 Task: Find connections with filter location Huaicheng with filter topic #startupswith filter profile language French with filter current company ETAuto with filter school Visvesvaraya National Institute of Technology with filter industry Hospitality with filter service category Video Editing with filter keywords title Concierge
Action: Mouse moved to (629, 88)
Screenshot: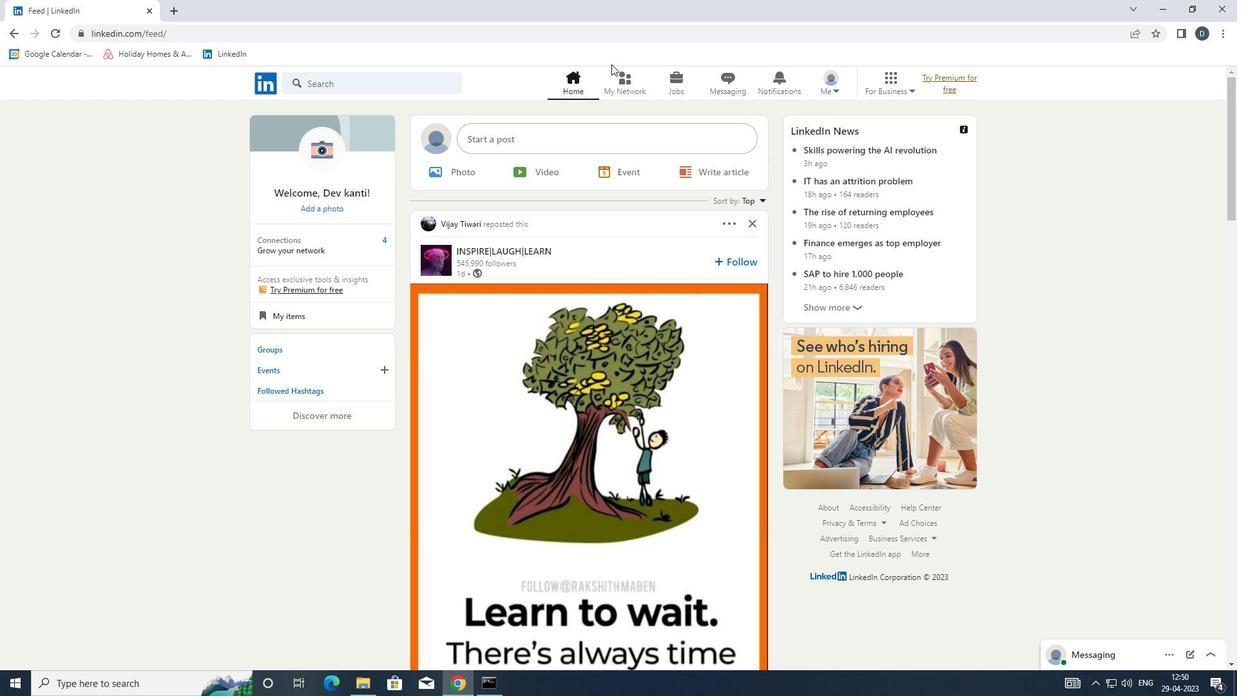 
Action: Mouse pressed left at (629, 88)
Screenshot: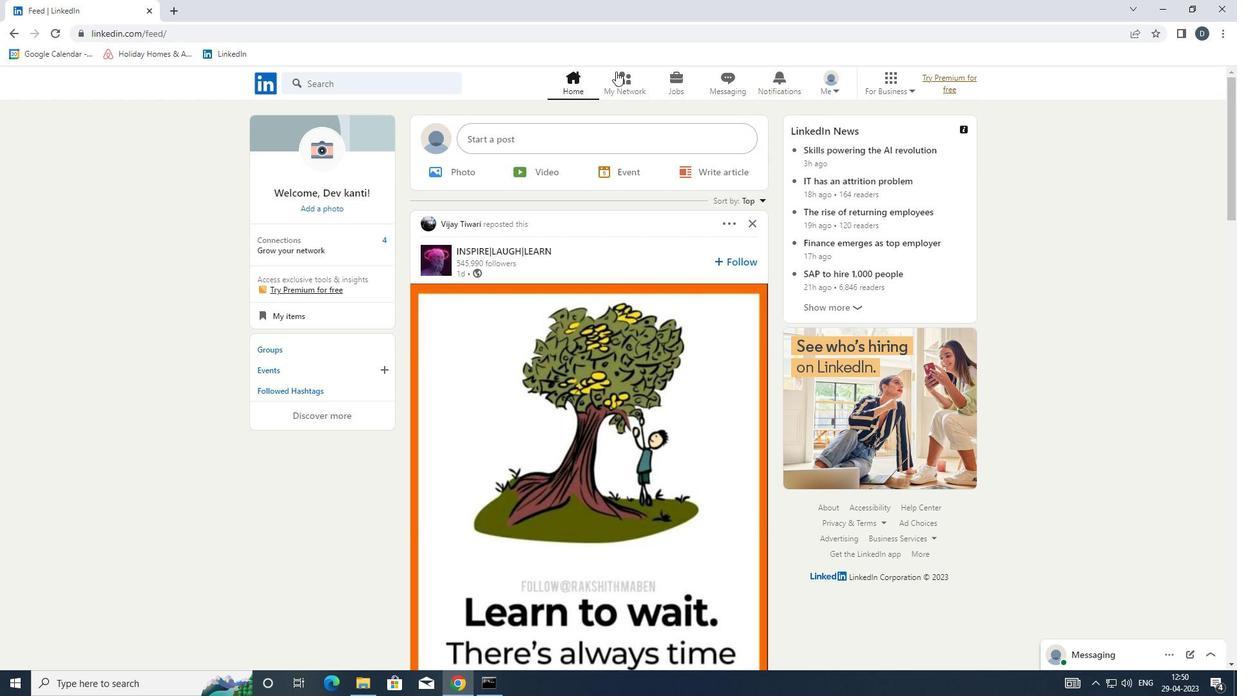 
Action: Mouse moved to (378, 155)
Screenshot: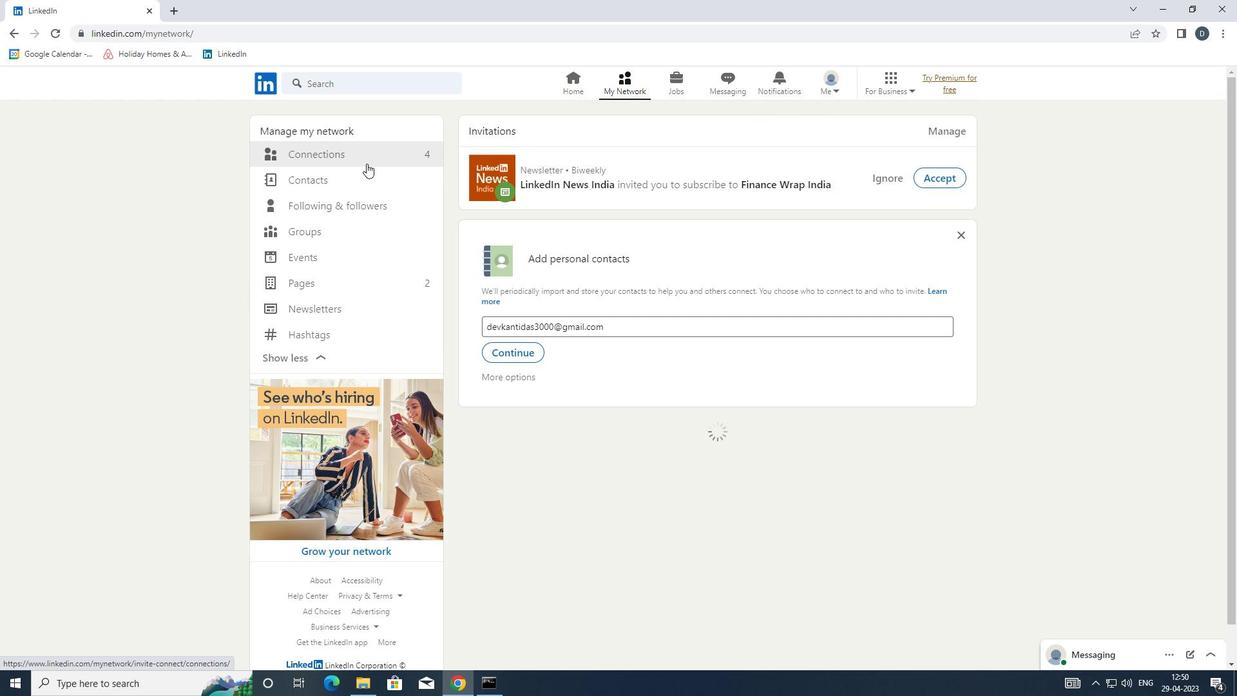 
Action: Mouse pressed left at (378, 155)
Screenshot: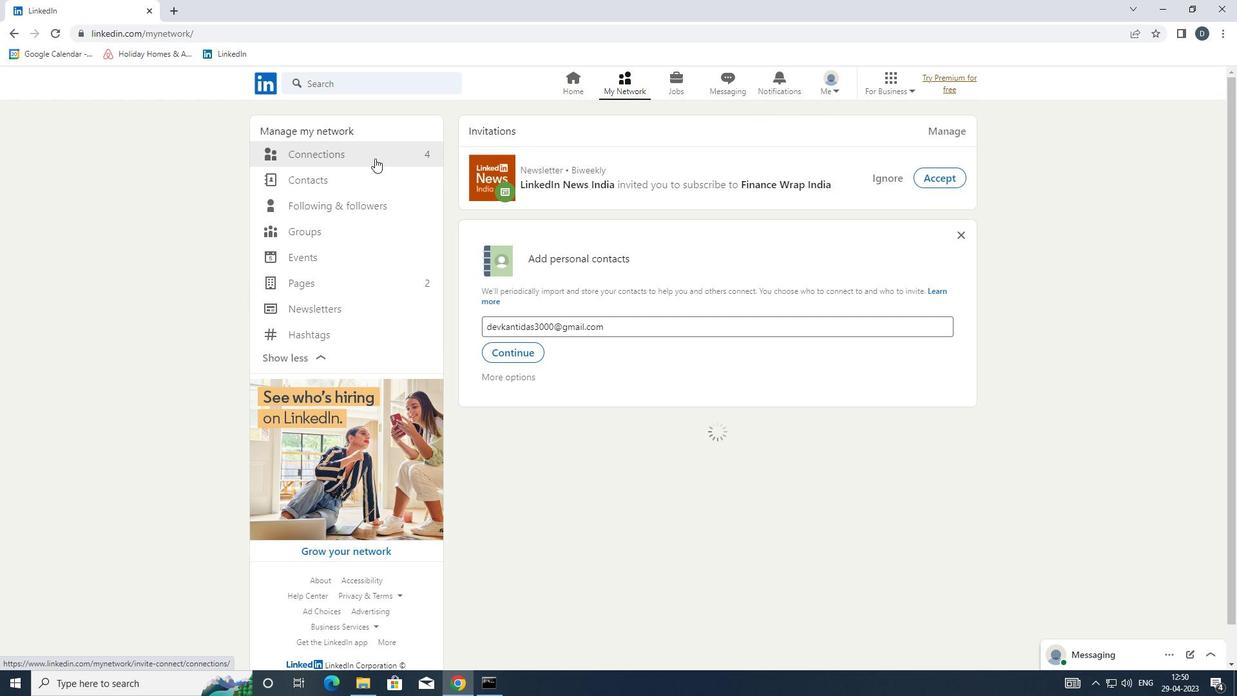 
Action: Mouse moved to (743, 153)
Screenshot: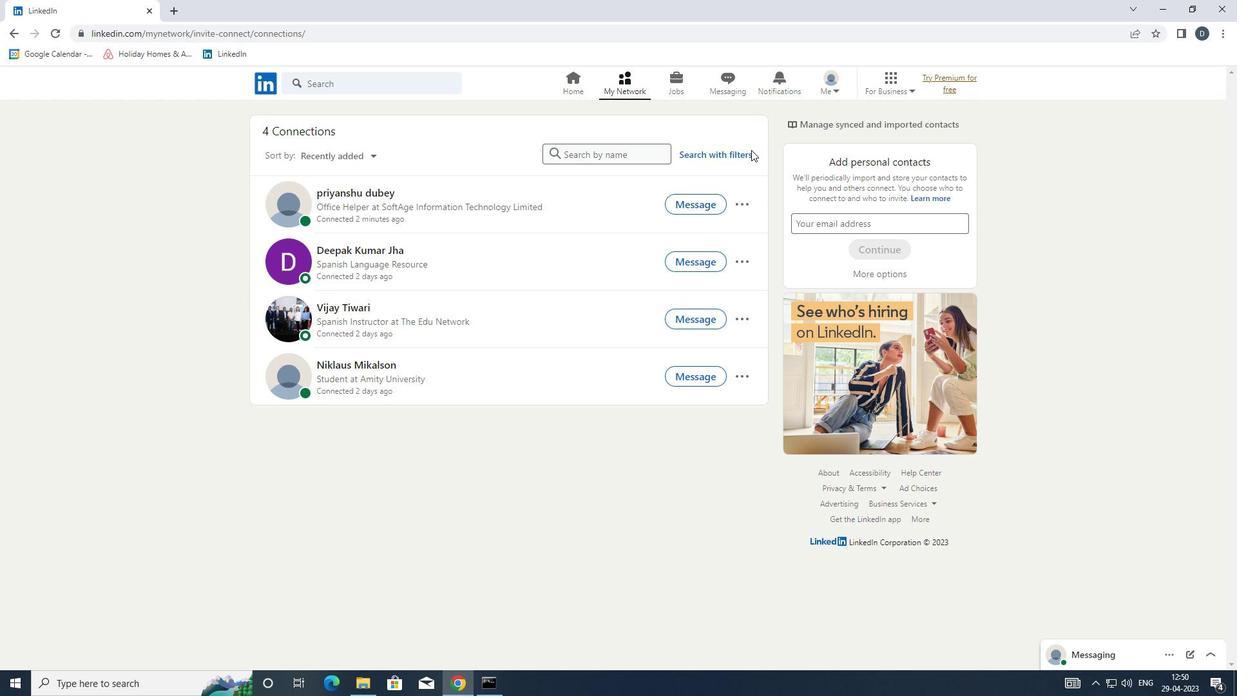 
Action: Mouse pressed left at (743, 153)
Screenshot: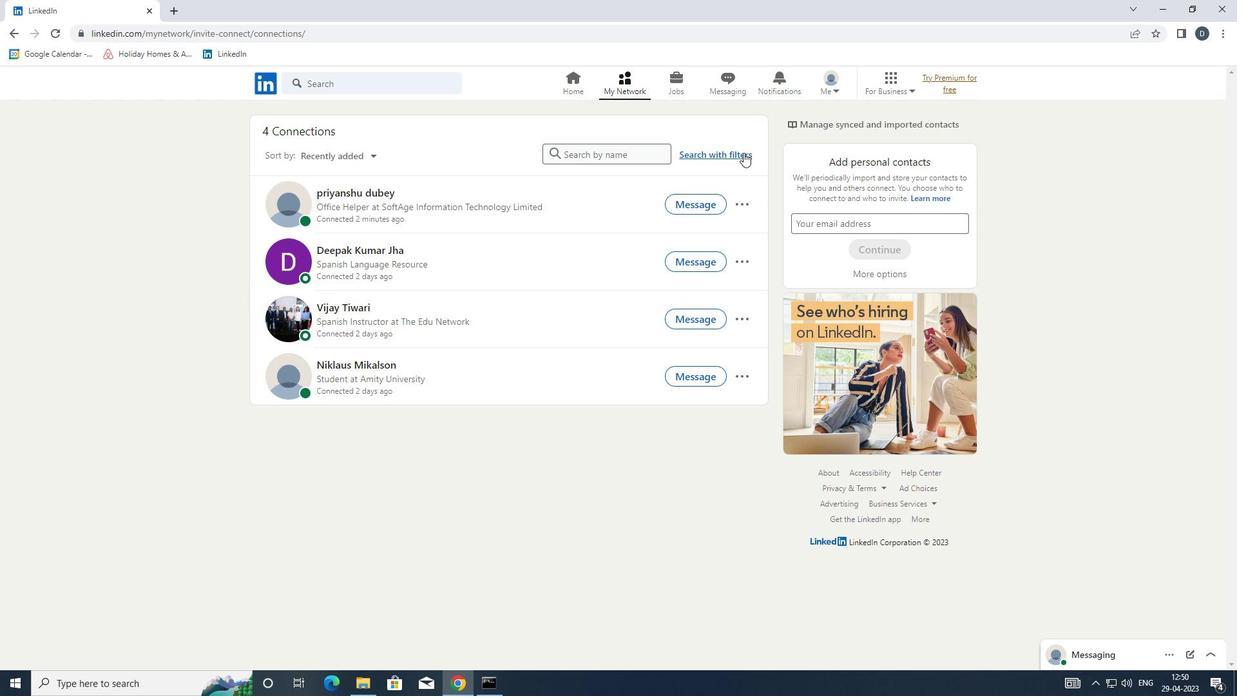 
Action: Mouse moved to (655, 111)
Screenshot: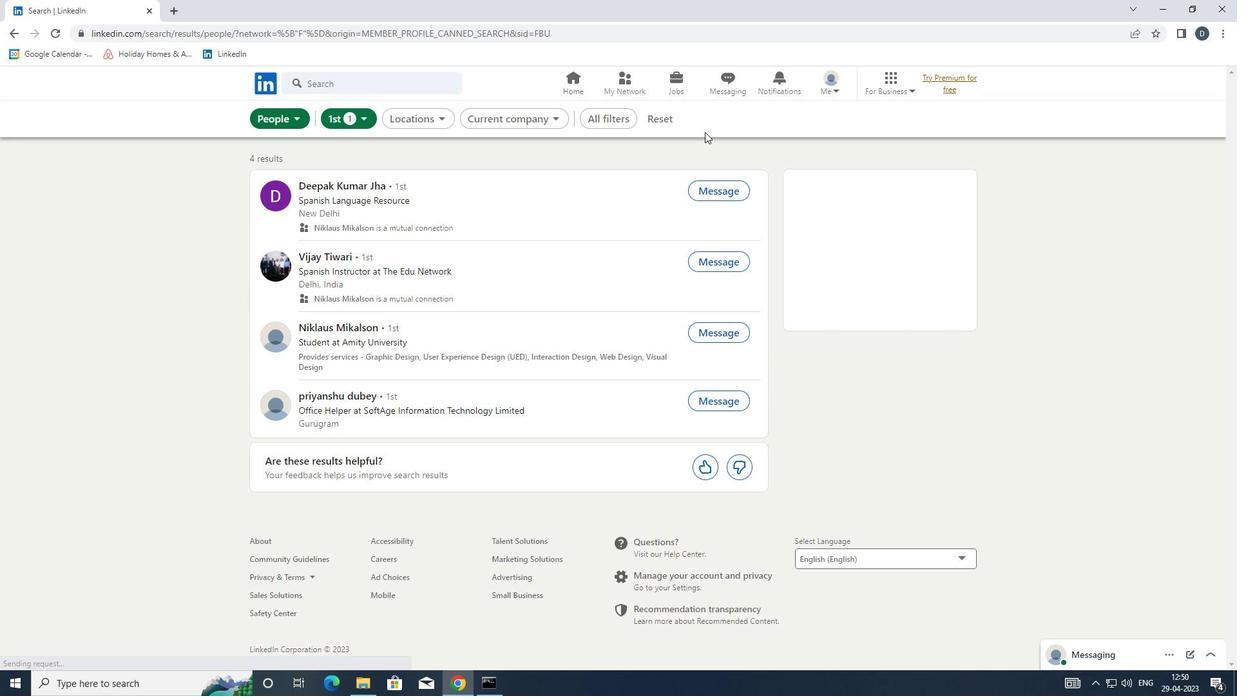 
Action: Mouse pressed left at (655, 111)
Screenshot: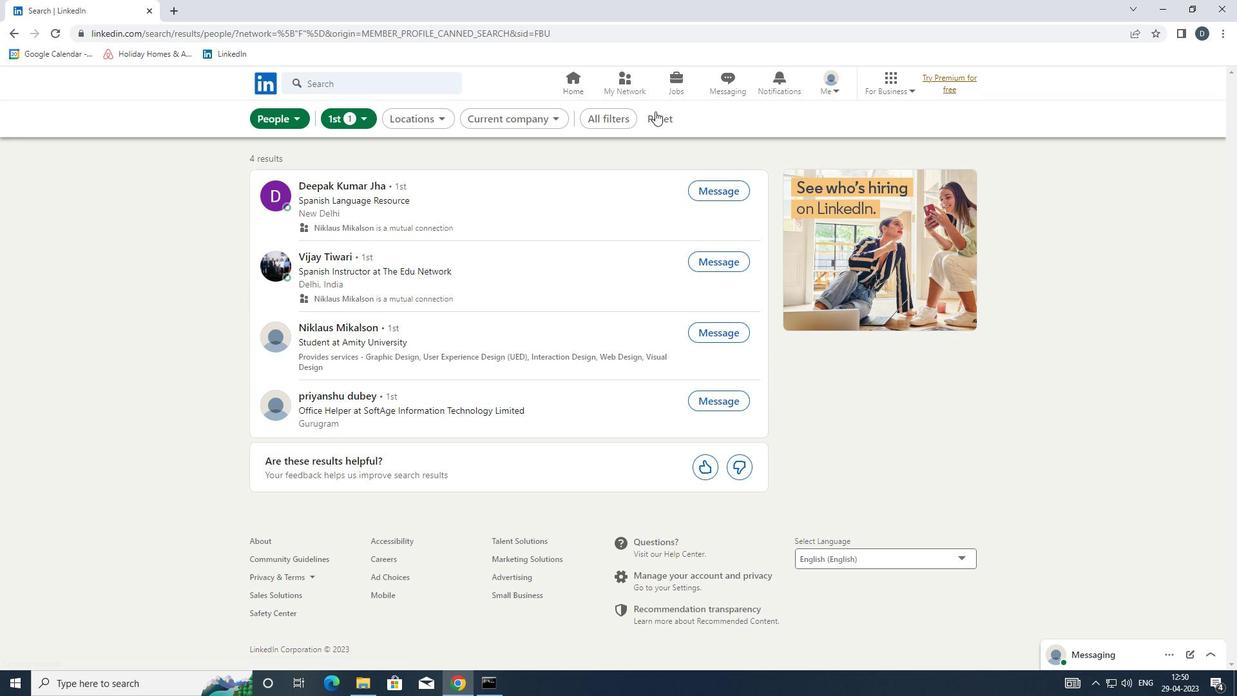 
Action: Mouse moved to (650, 112)
Screenshot: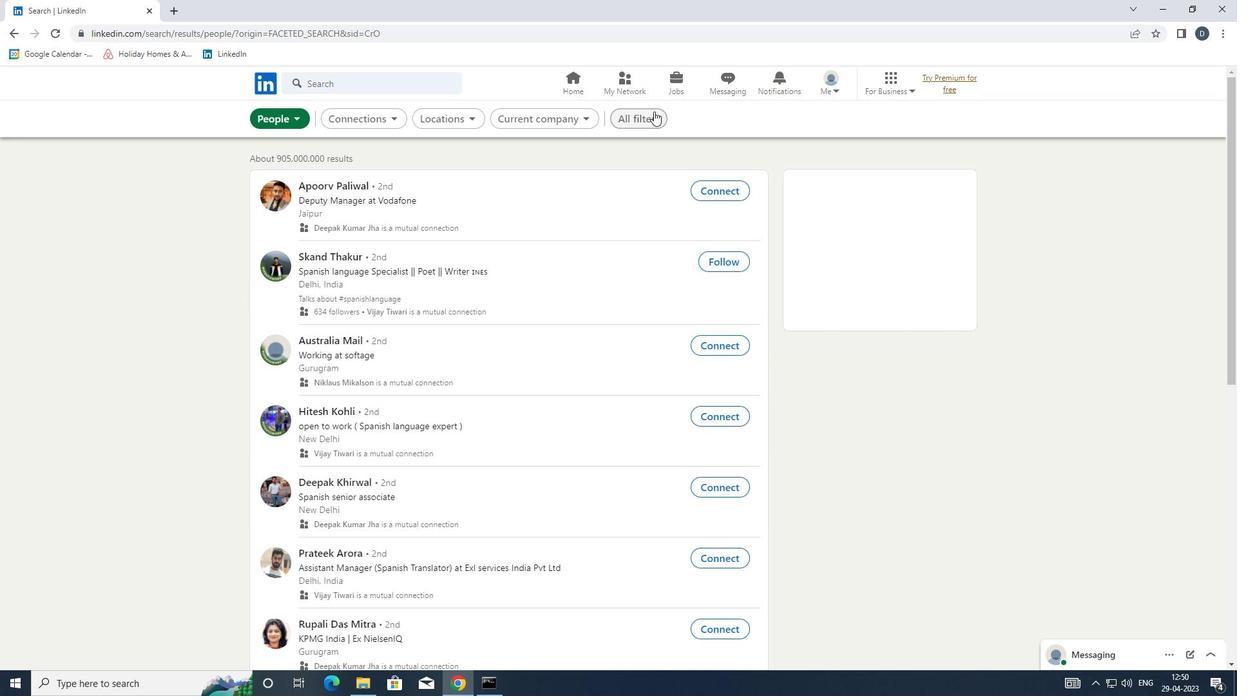 
Action: Mouse pressed left at (650, 112)
Screenshot: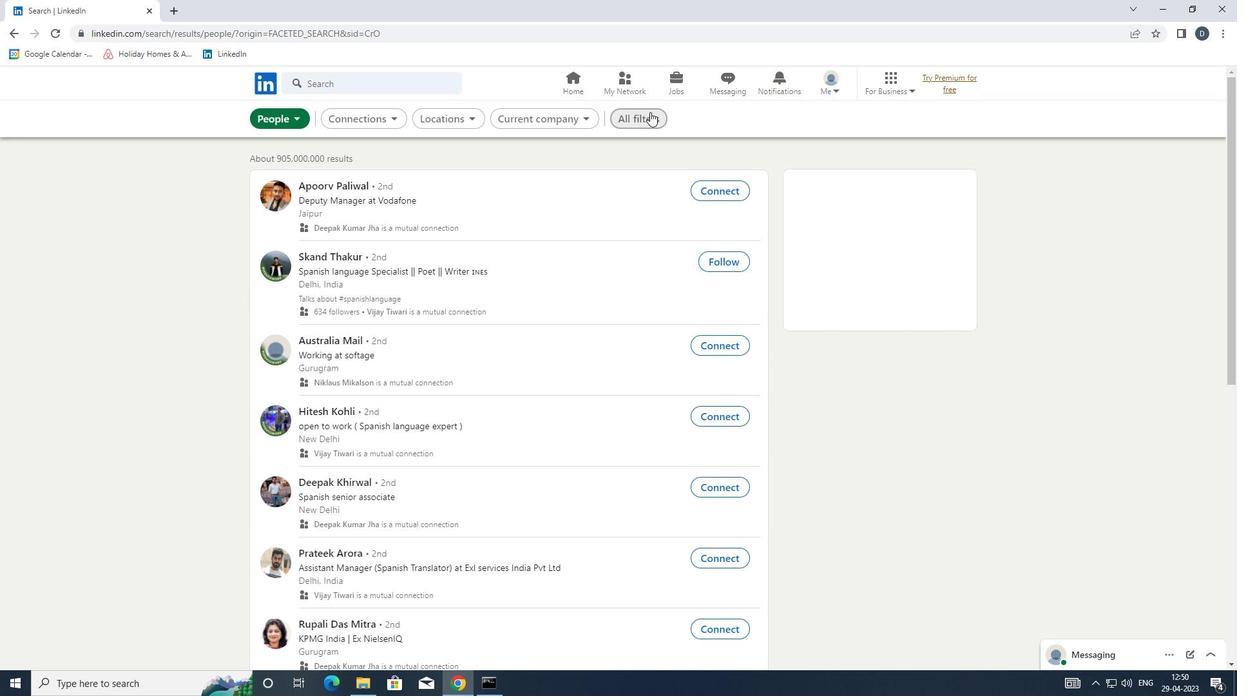 
Action: Mouse moved to (1138, 368)
Screenshot: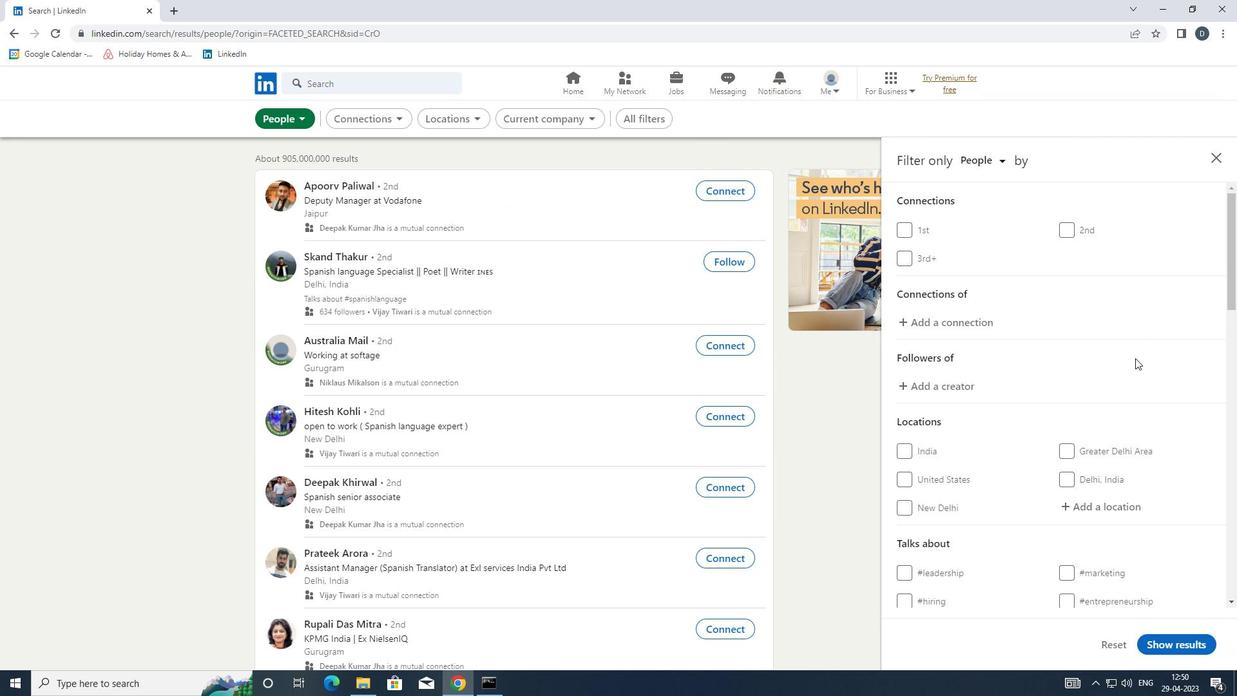 
Action: Mouse scrolled (1138, 367) with delta (0, 0)
Screenshot: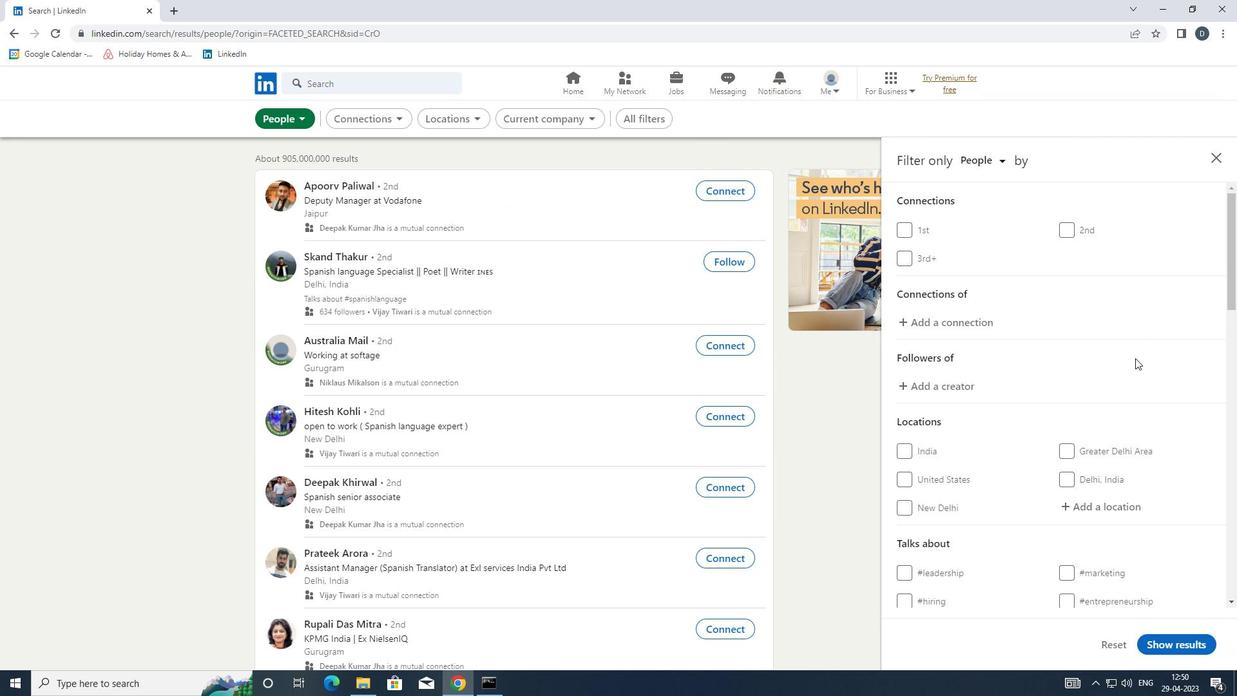 
Action: Mouse scrolled (1138, 367) with delta (0, 0)
Screenshot: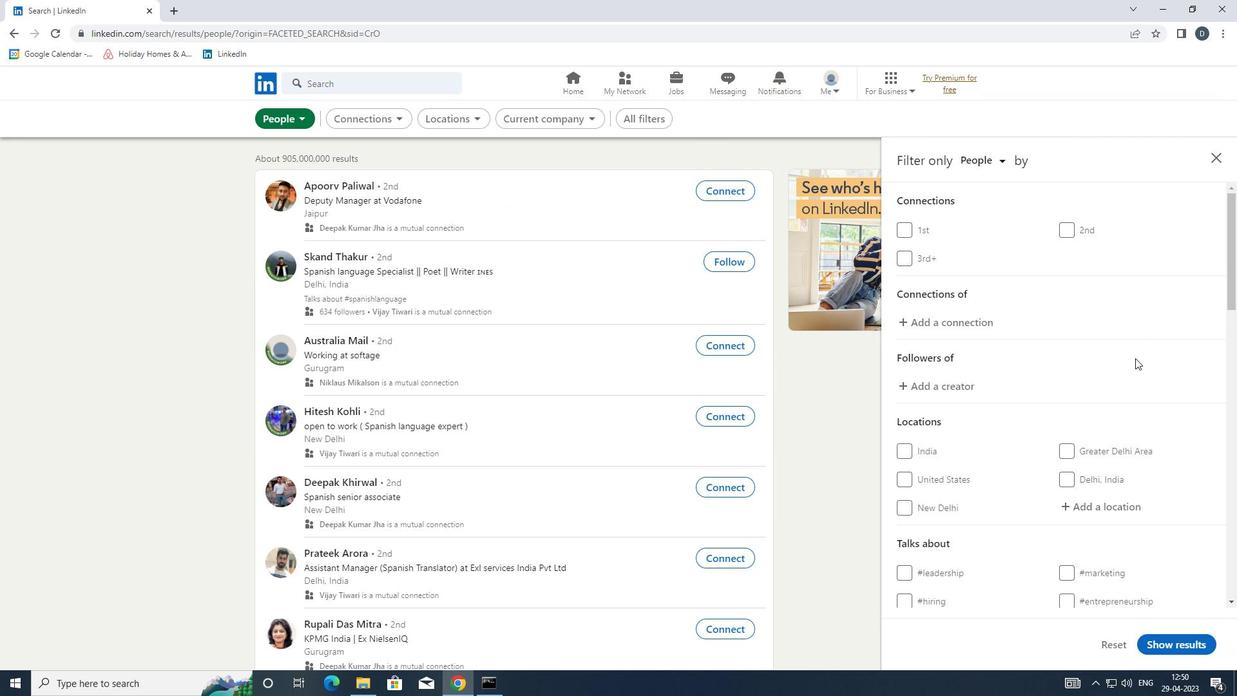 
Action: Mouse moved to (1142, 381)
Screenshot: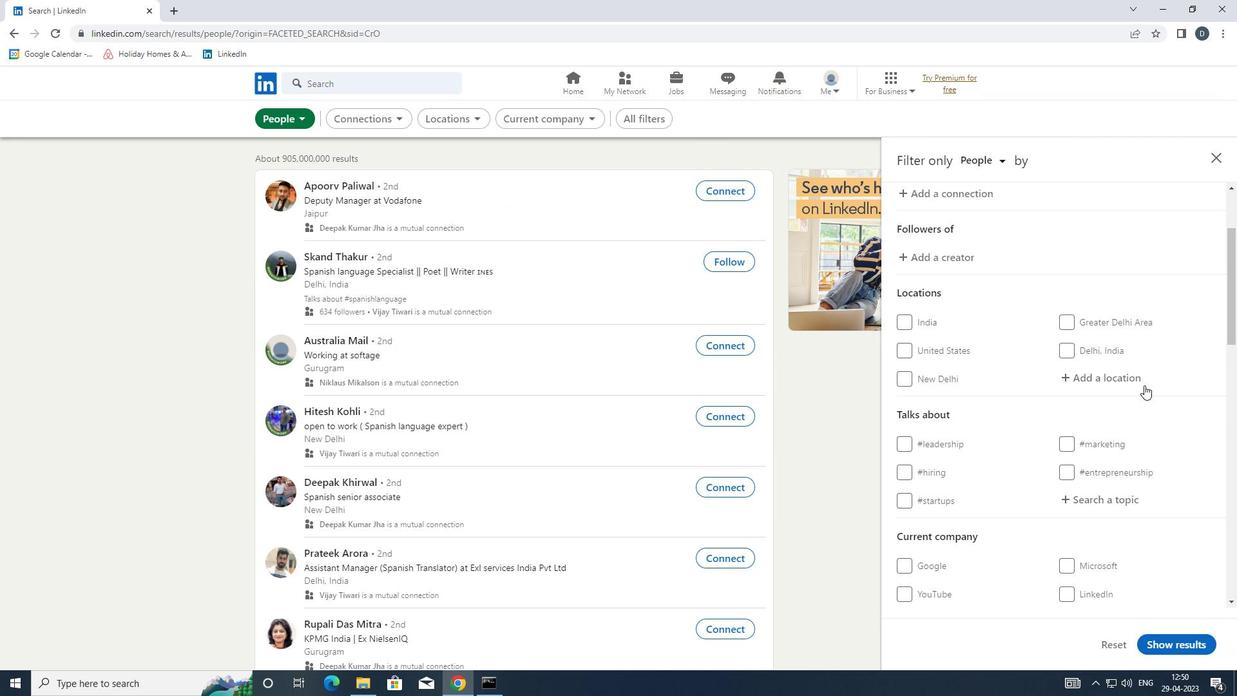 
Action: Mouse pressed left at (1142, 381)
Screenshot: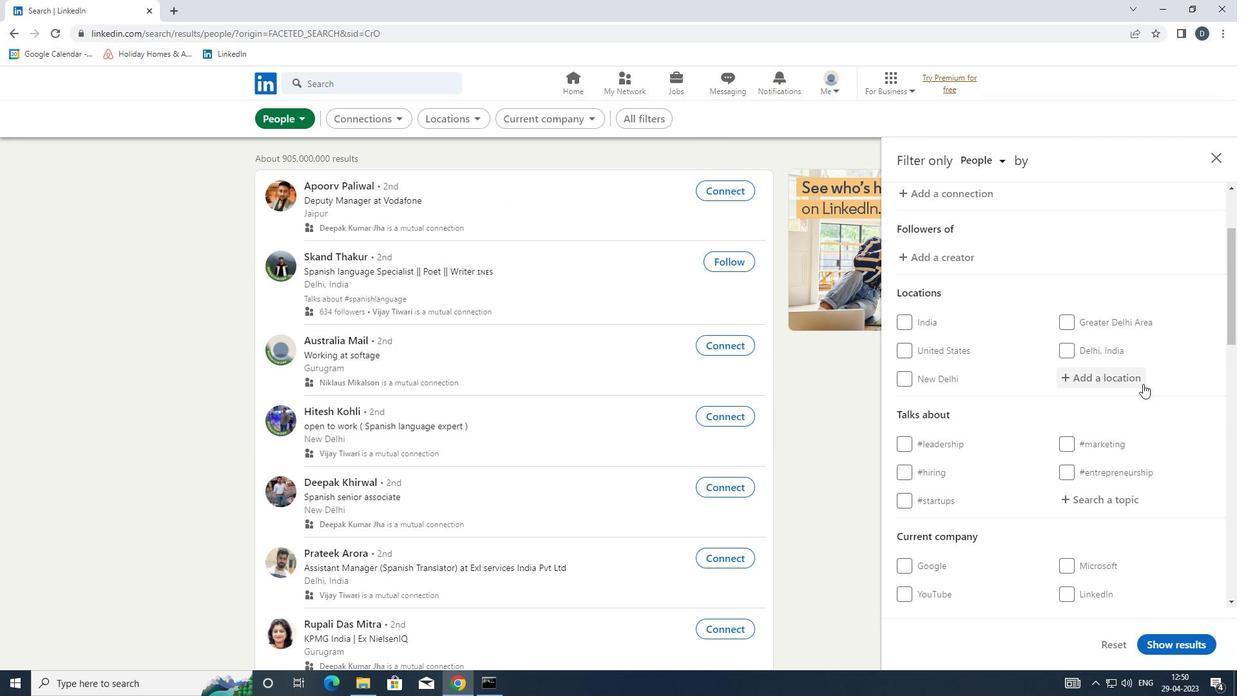 
Action: Mouse moved to (1140, 381)
Screenshot: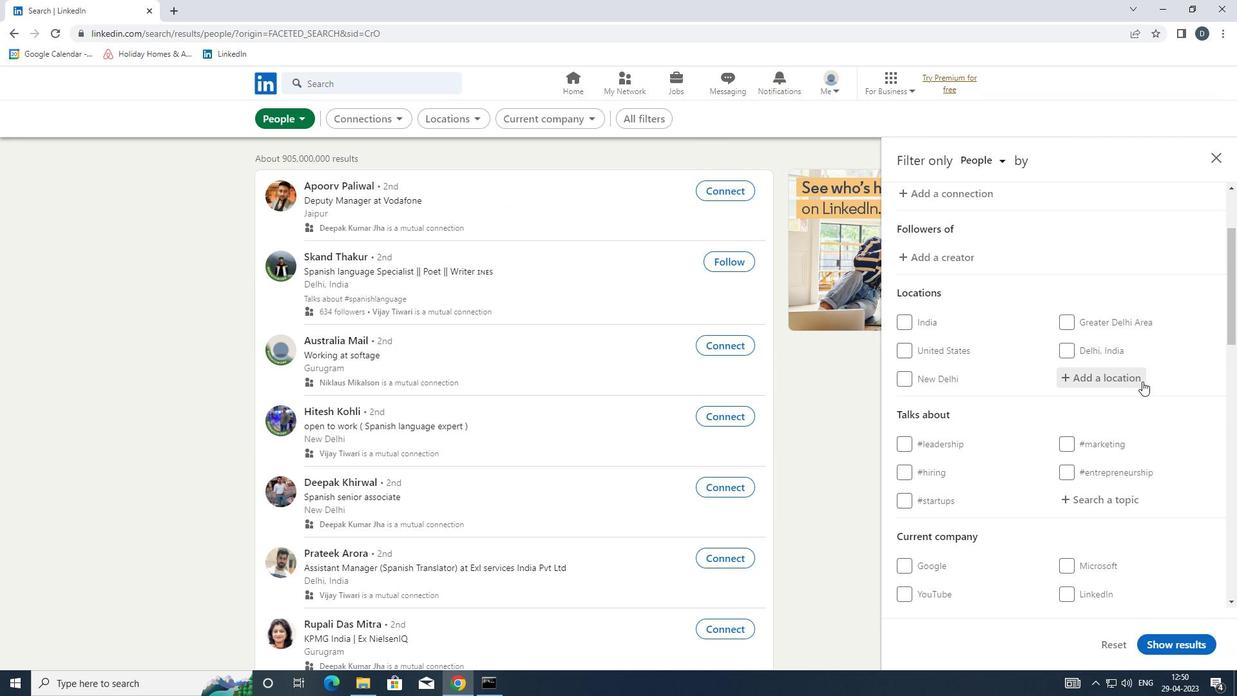 
Action: Key pressed <Key.shift>HUAICHENG
Screenshot: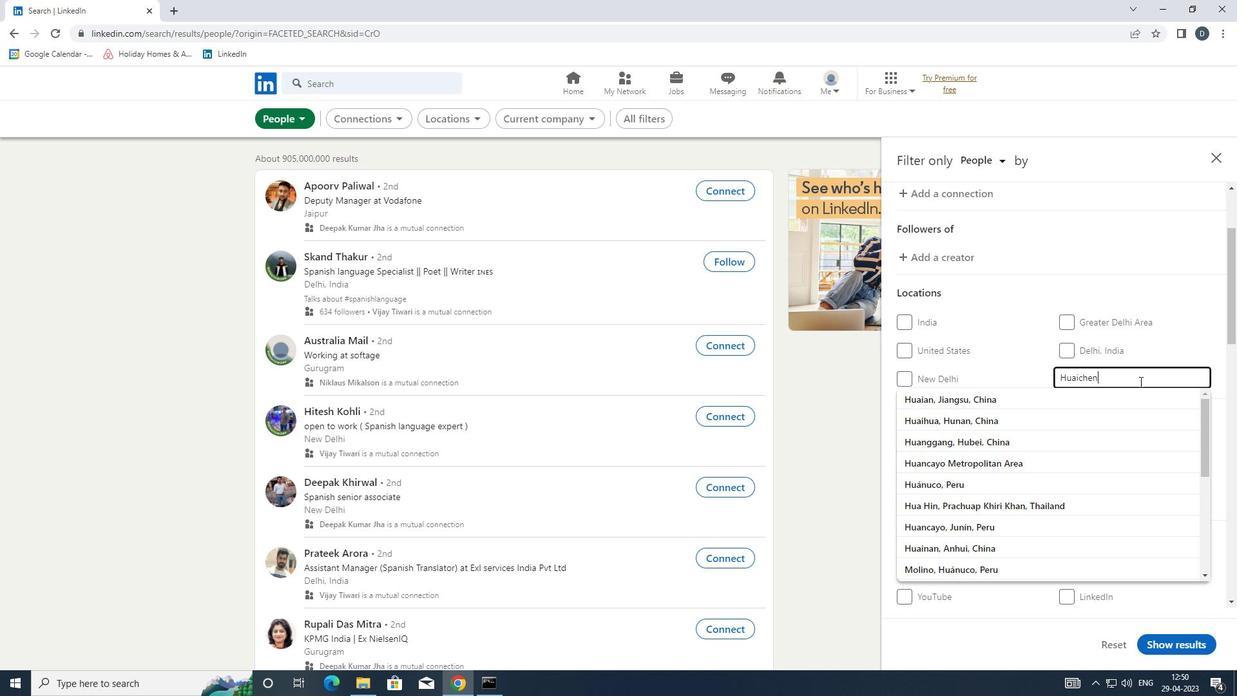 
Action: Mouse scrolled (1140, 380) with delta (0, 0)
Screenshot: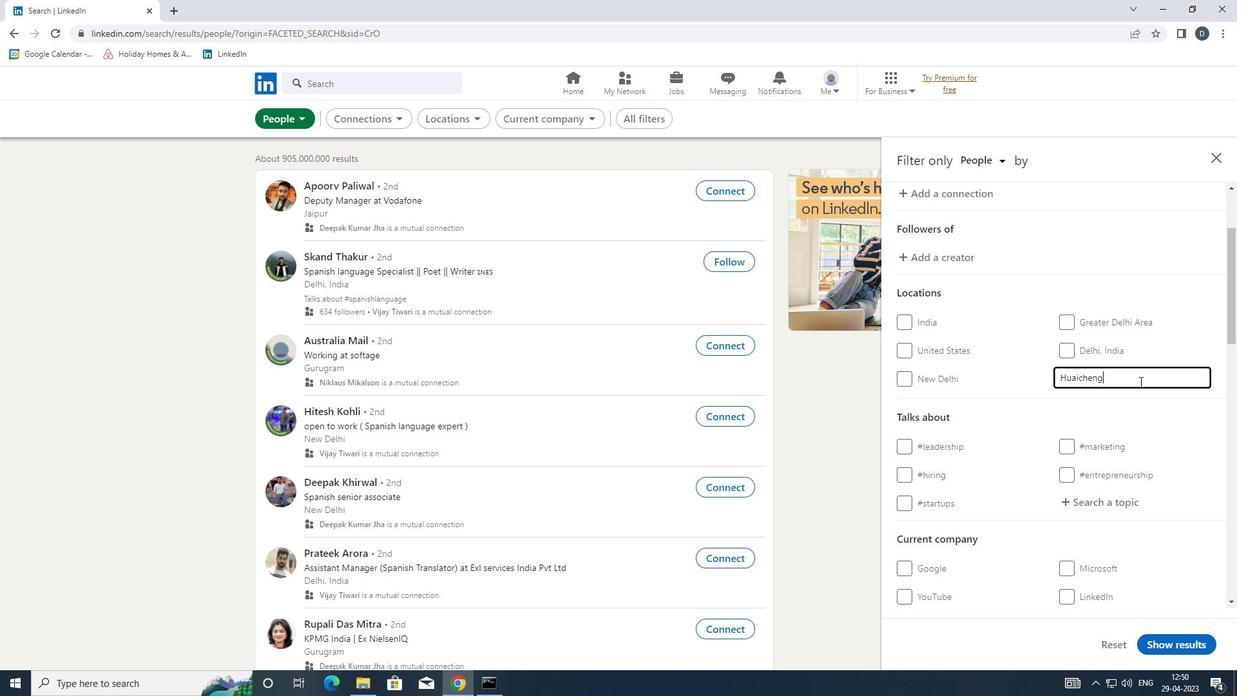 
Action: Mouse scrolled (1140, 380) with delta (0, 0)
Screenshot: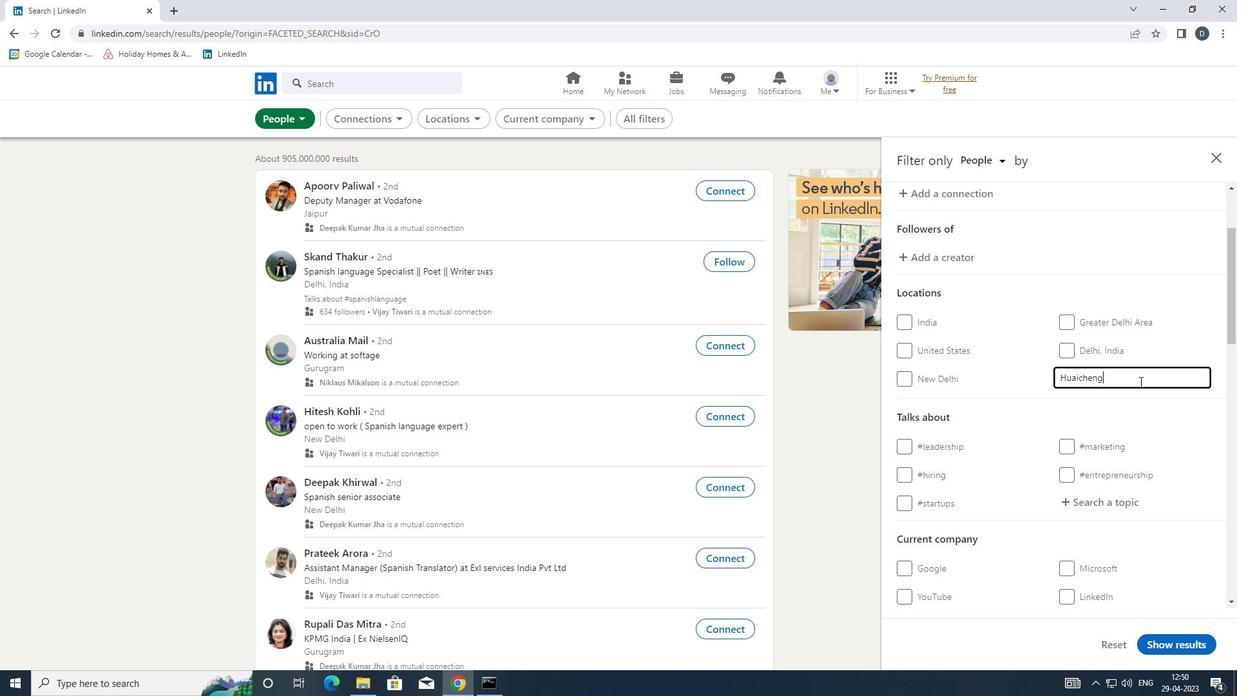 
Action: Mouse moved to (1127, 380)
Screenshot: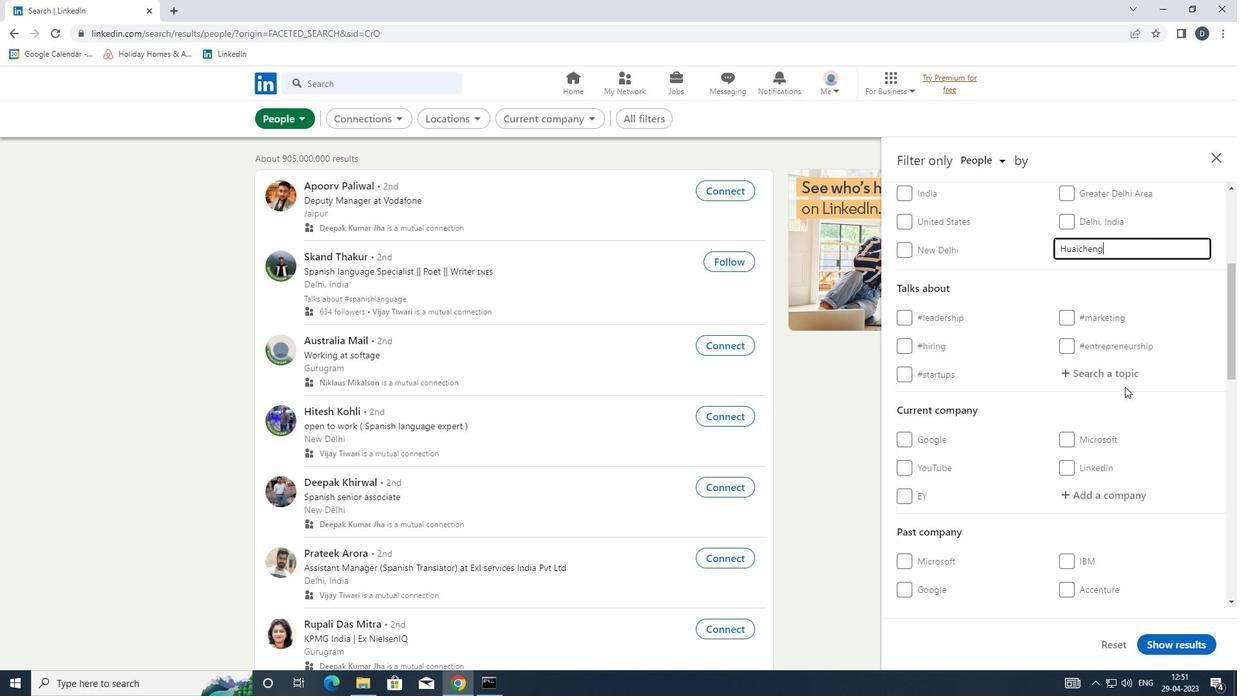 
Action: Mouse pressed left at (1127, 380)
Screenshot: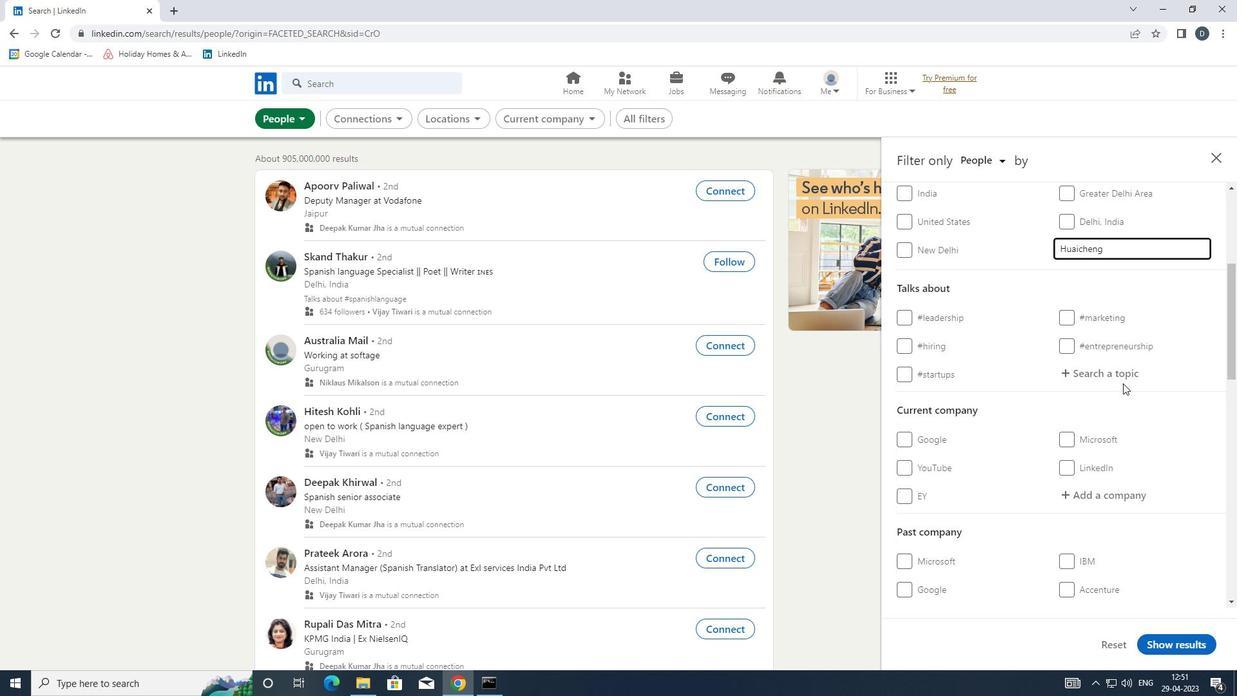 
Action: Key pressed <Key.shift>#<Key.shift>STARTUPS
Screenshot: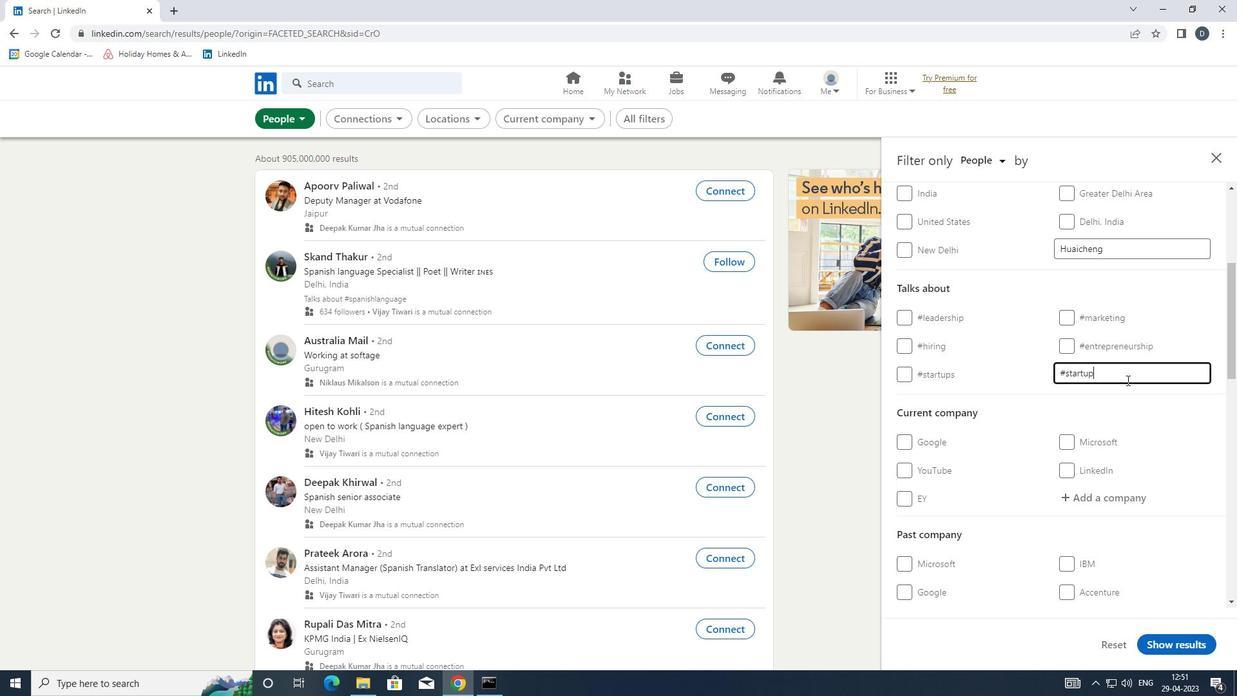 
Action: Mouse moved to (1128, 378)
Screenshot: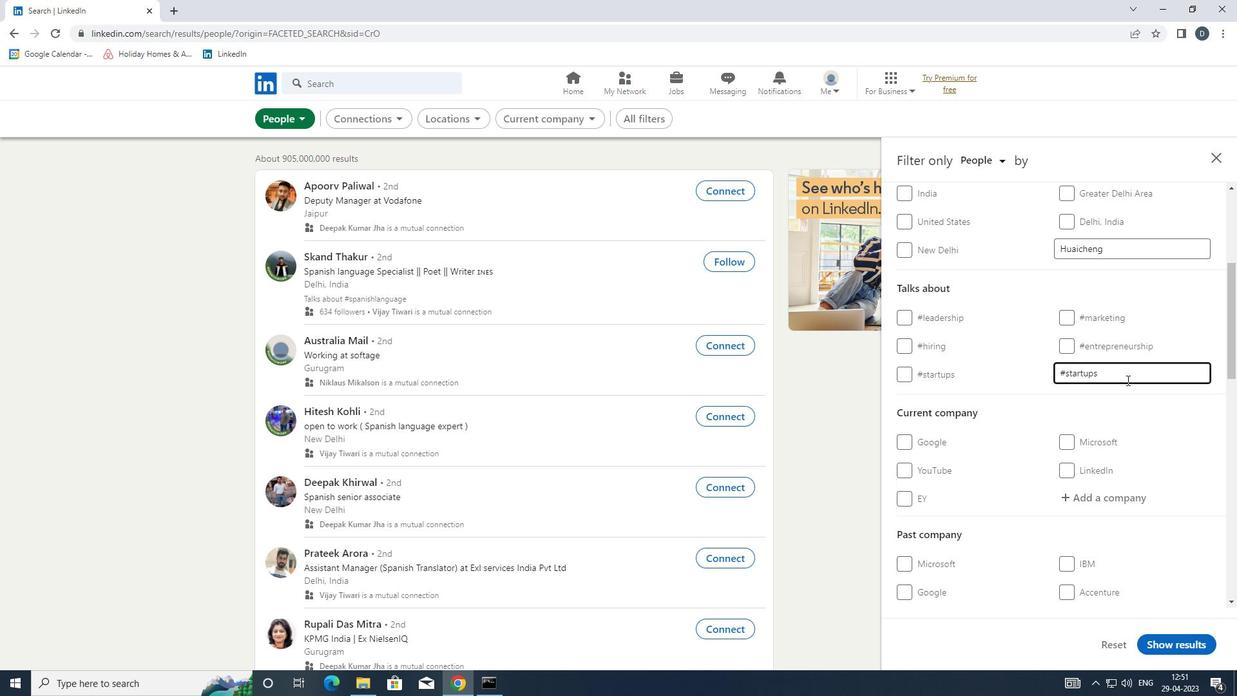 
Action: Mouse scrolled (1128, 378) with delta (0, 0)
Screenshot: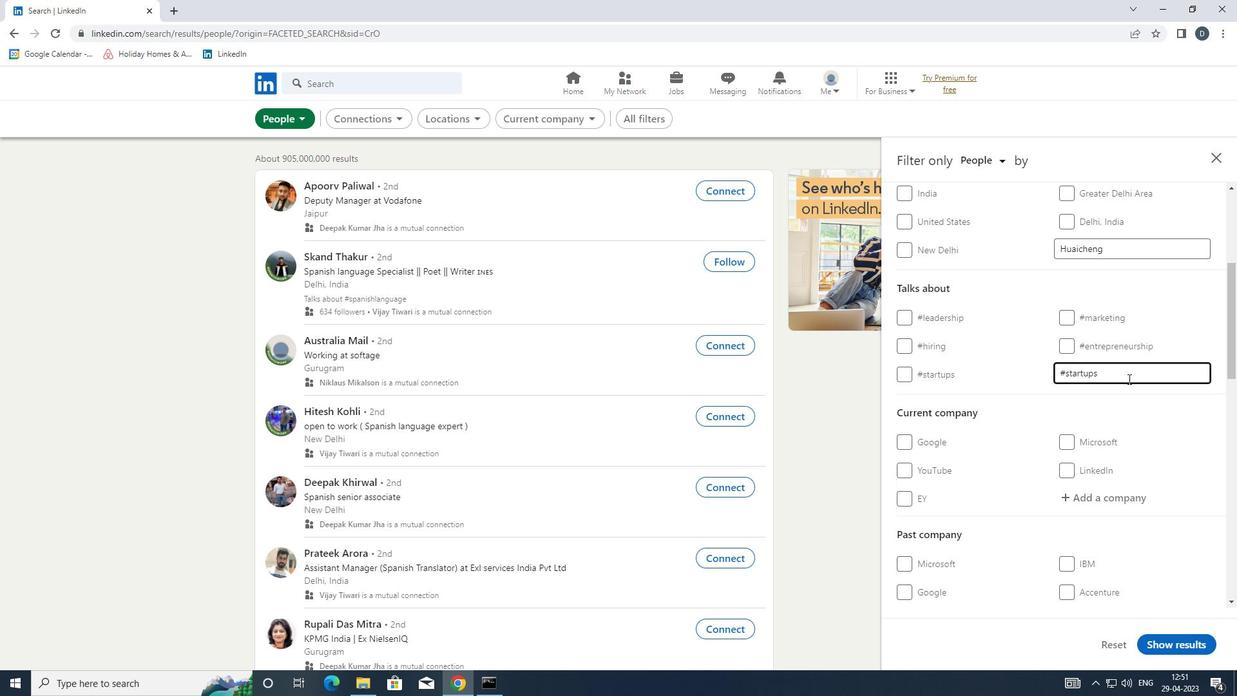 
Action: Mouse moved to (1128, 378)
Screenshot: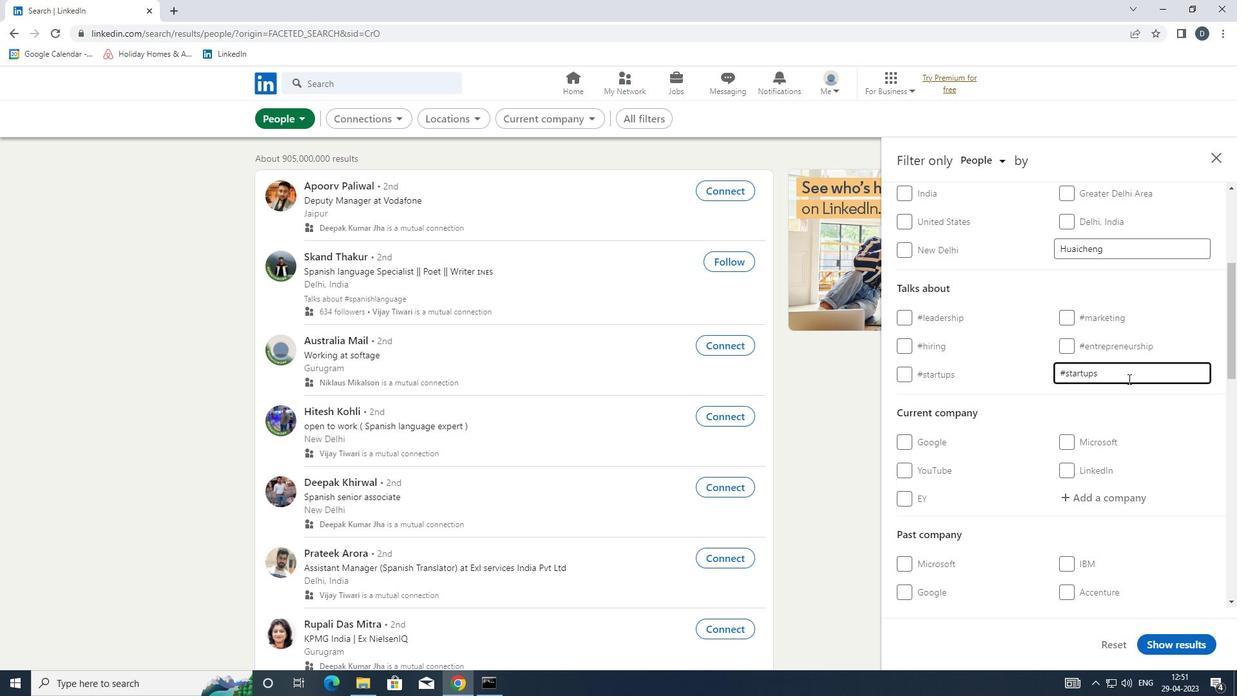 
Action: Mouse scrolled (1128, 378) with delta (0, 0)
Screenshot: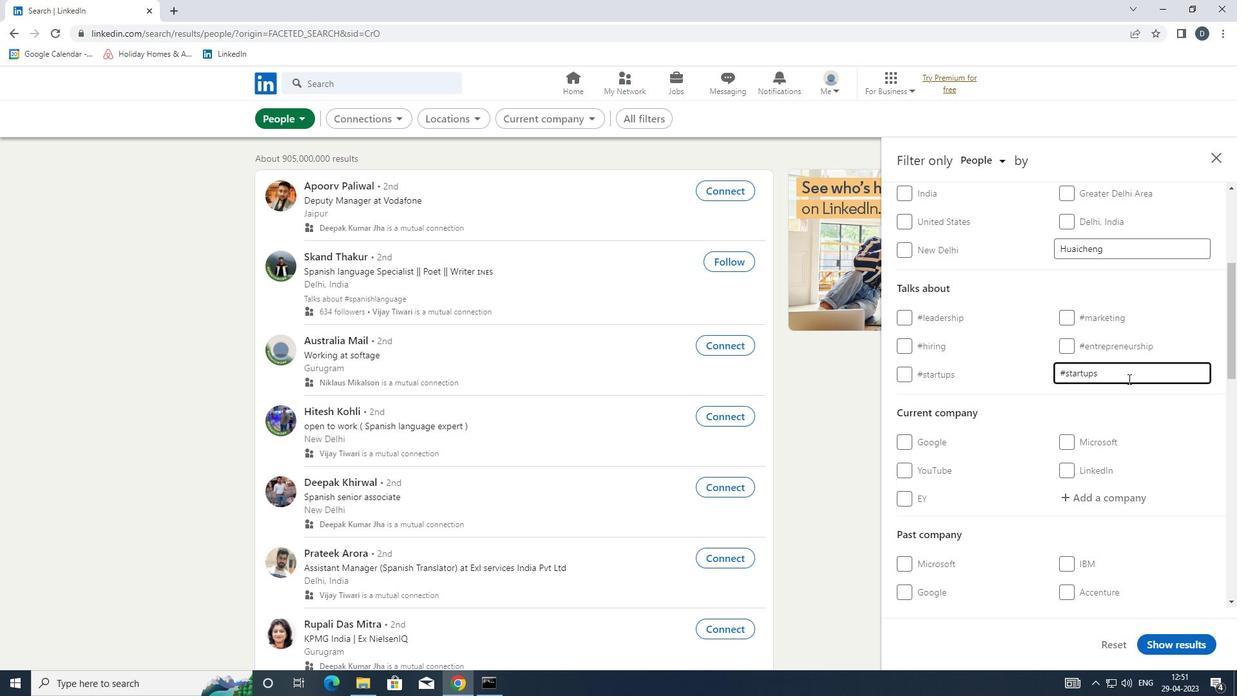 
Action: Mouse moved to (1128, 380)
Screenshot: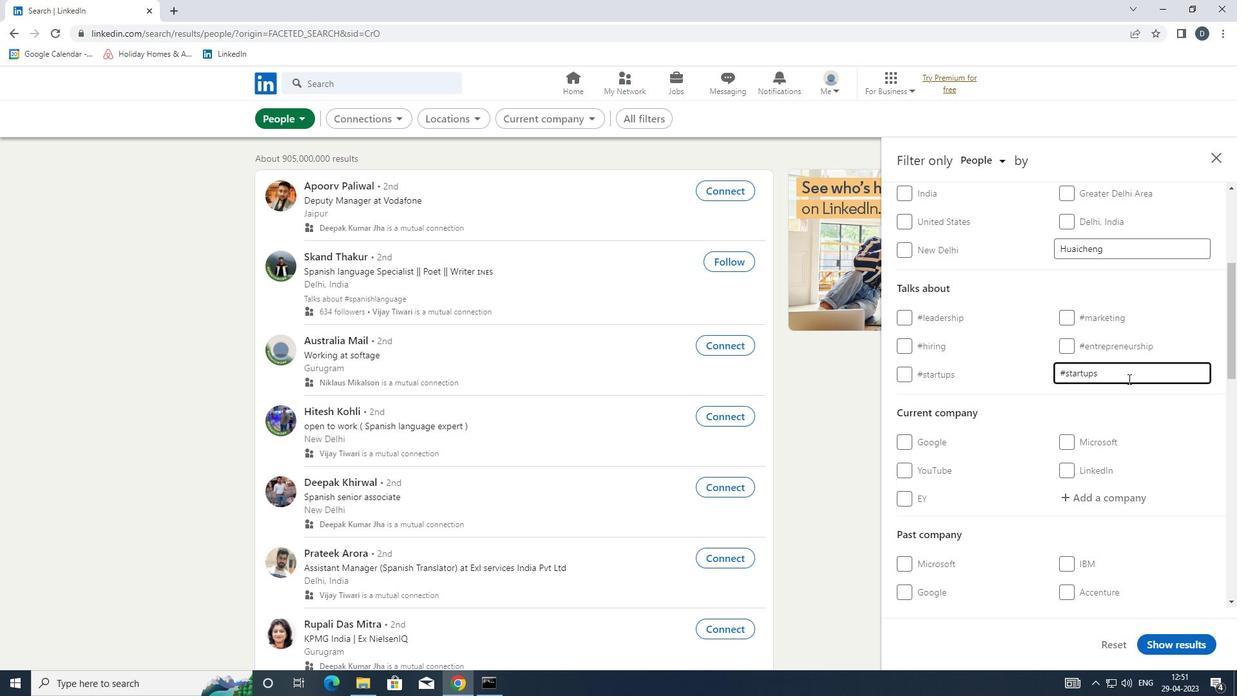 
Action: Mouse scrolled (1128, 380) with delta (0, 0)
Screenshot: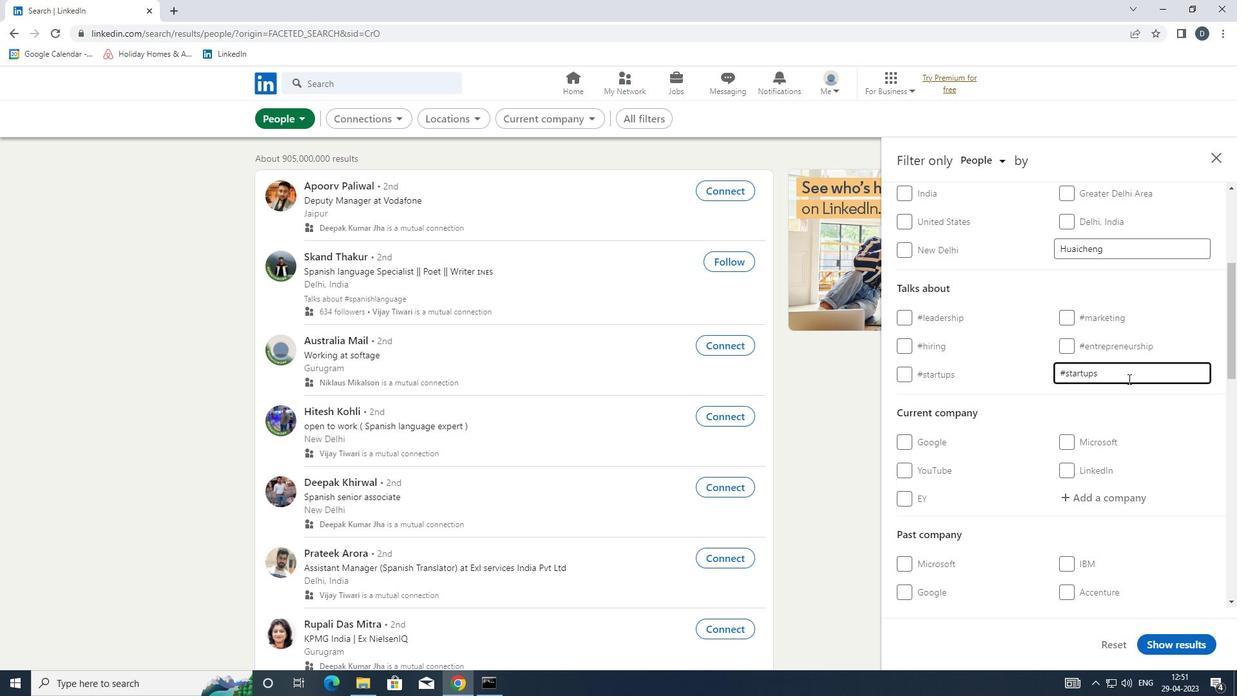 
Action: Mouse moved to (1128, 380)
Screenshot: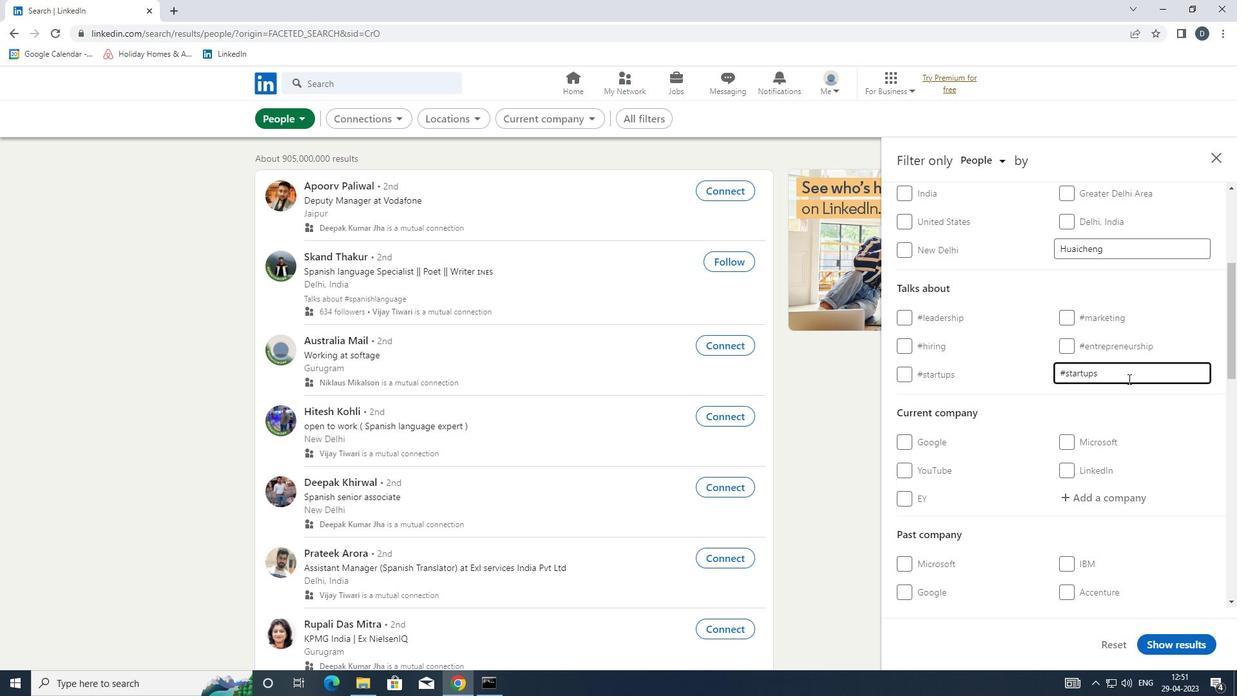 
Action: Mouse scrolled (1128, 380) with delta (0, 0)
Screenshot: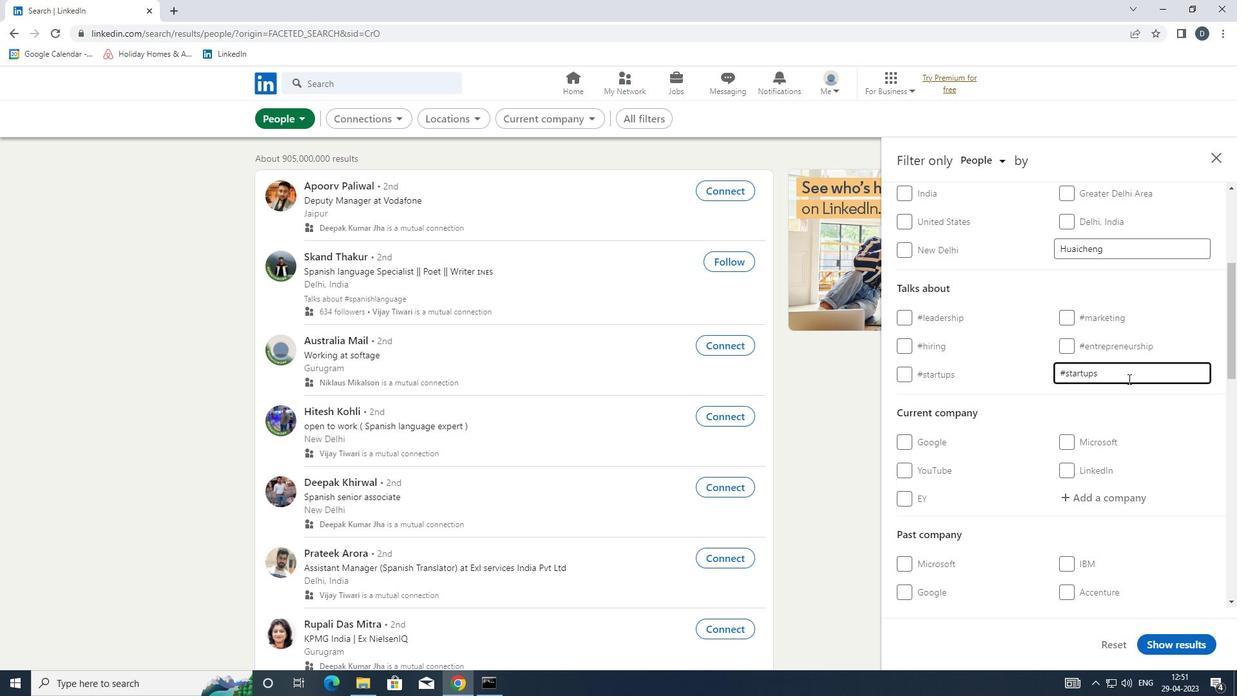 
Action: Mouse moved to (1102, 367)
Screenshot: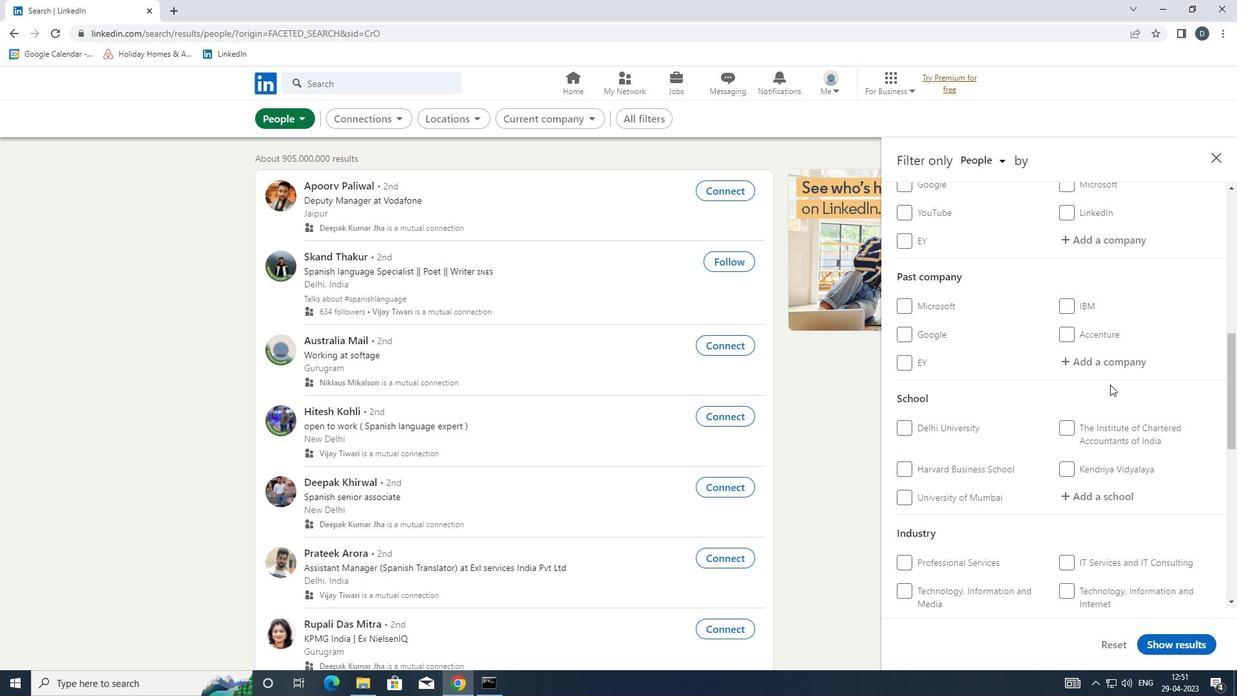 
Action: Mouse scrolled (1102, 366) with delta (0, 0)
Screenshot: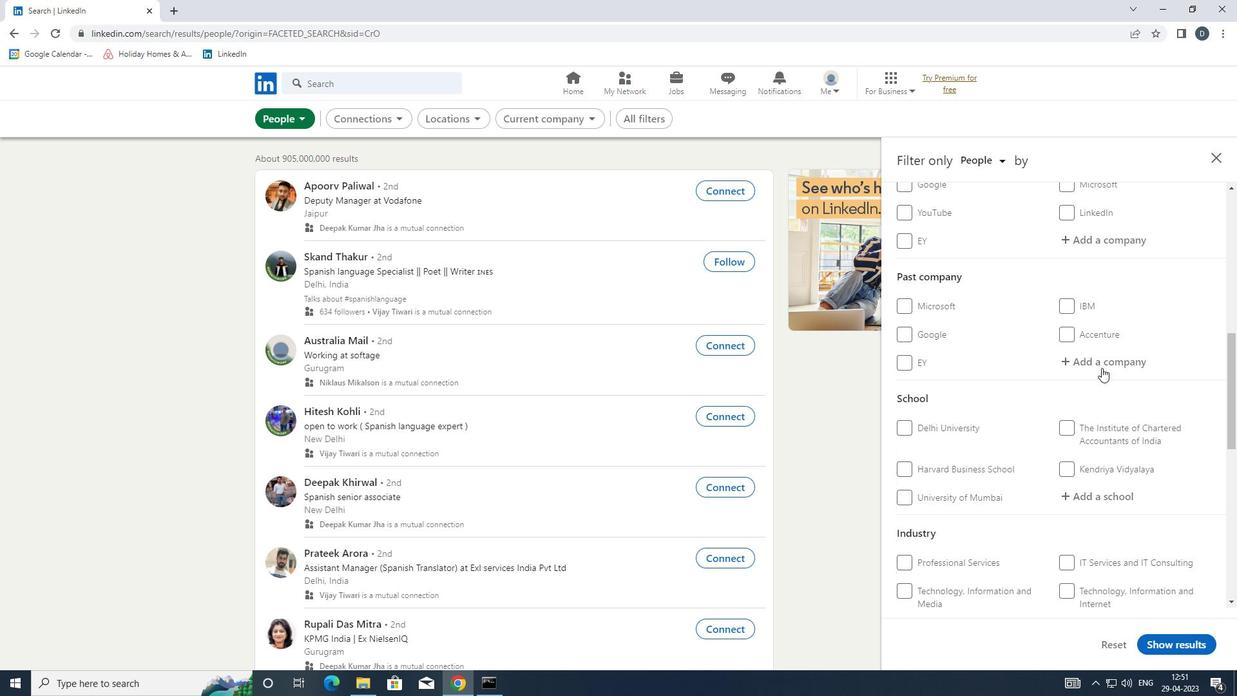 
Action: Mouse scrolled (1102, 366) with delta (0, 0)
Screenshot: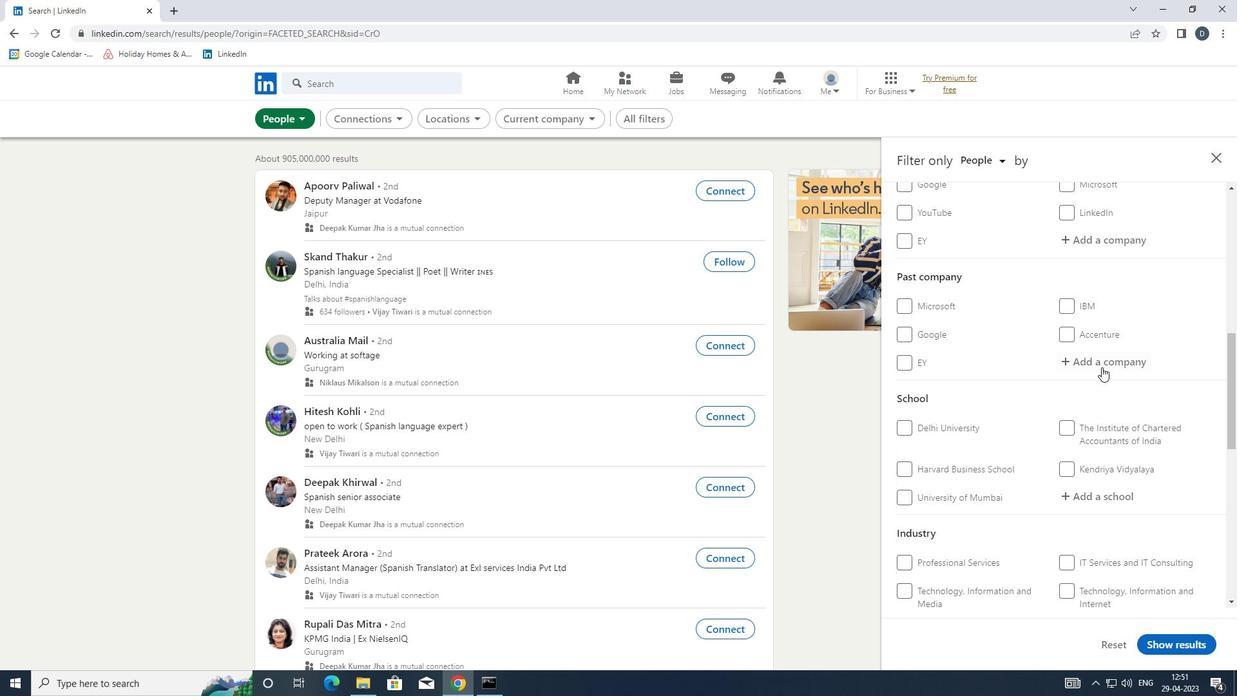 
Action: Mouse scrolled (1102, 366) with delta (0, 0)
Screenshot: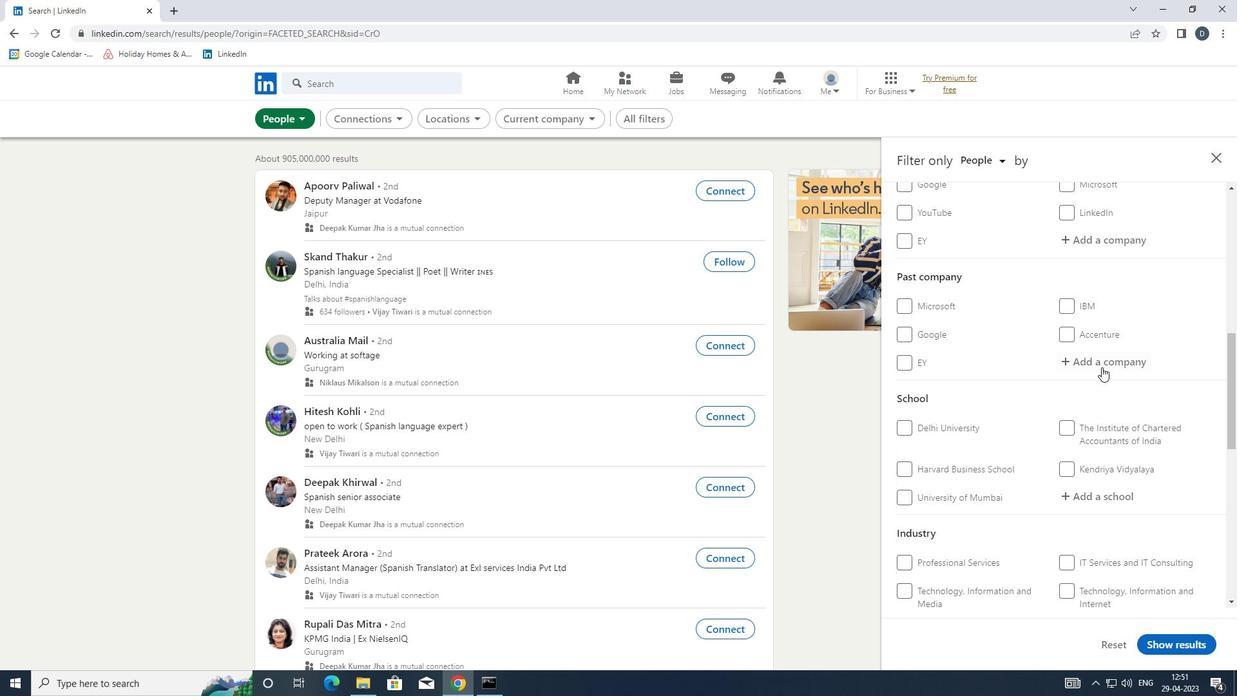 
Action: Mouse scrolled (1102, 366) with delta (0, 0)
Screenshot: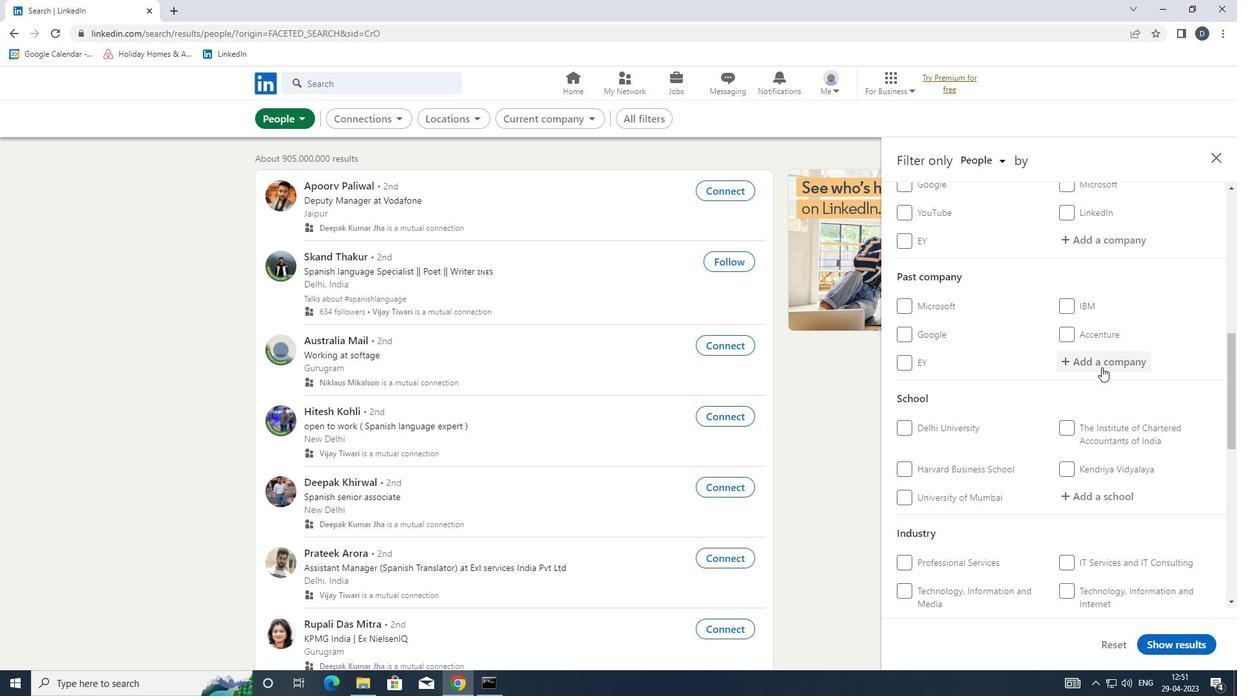 
Action: Mouse moved to (1096, 451)
Screenshot: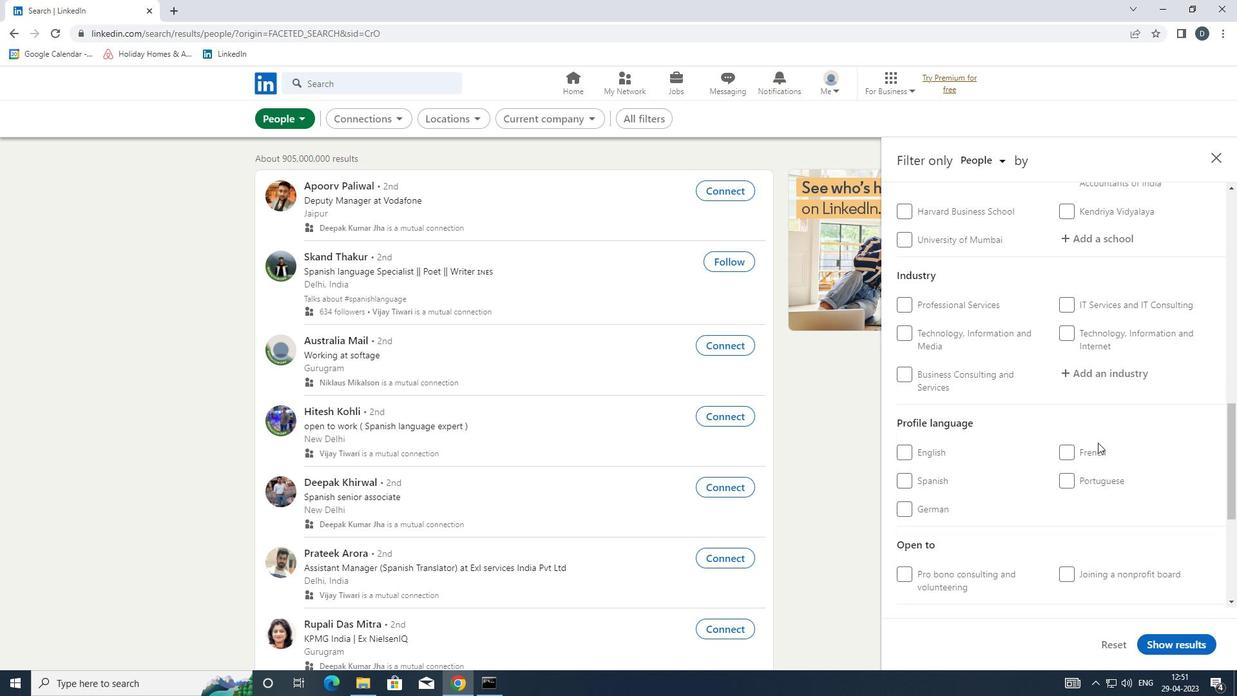 
Action: Mouse pressed left at (1096, 451)
Screenshot: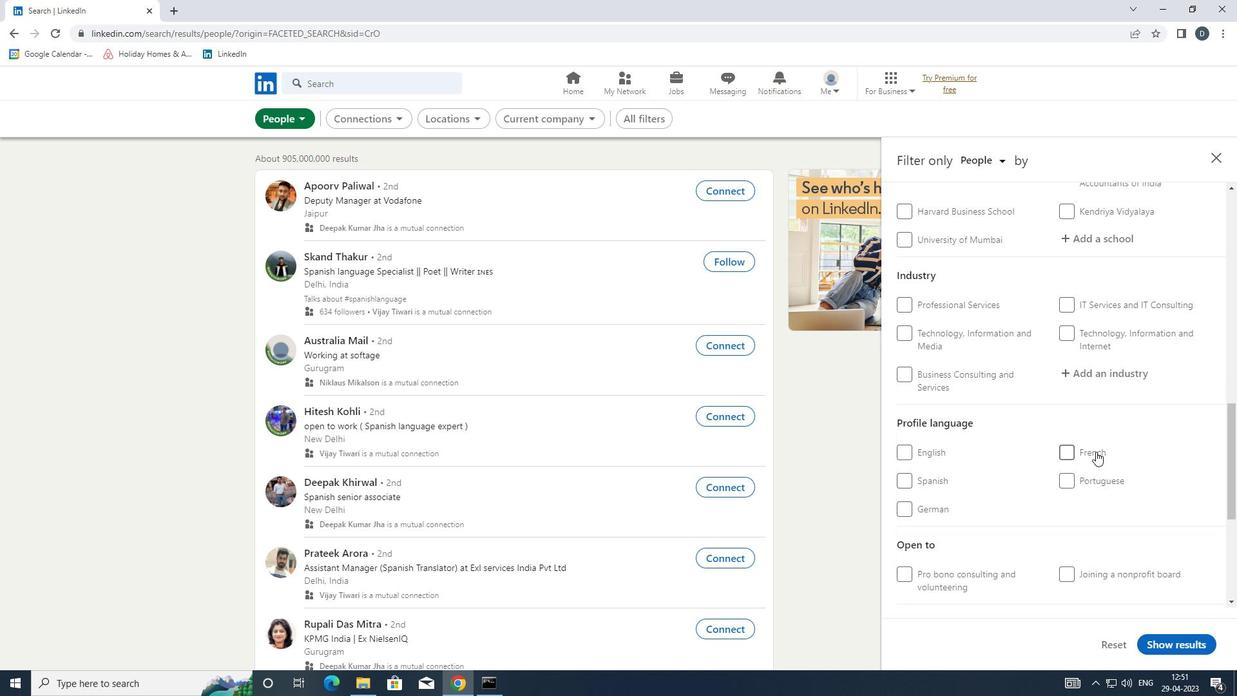 
Action: Mouse scrolled (1096, 452) with delta (0, 0)
Screenshot: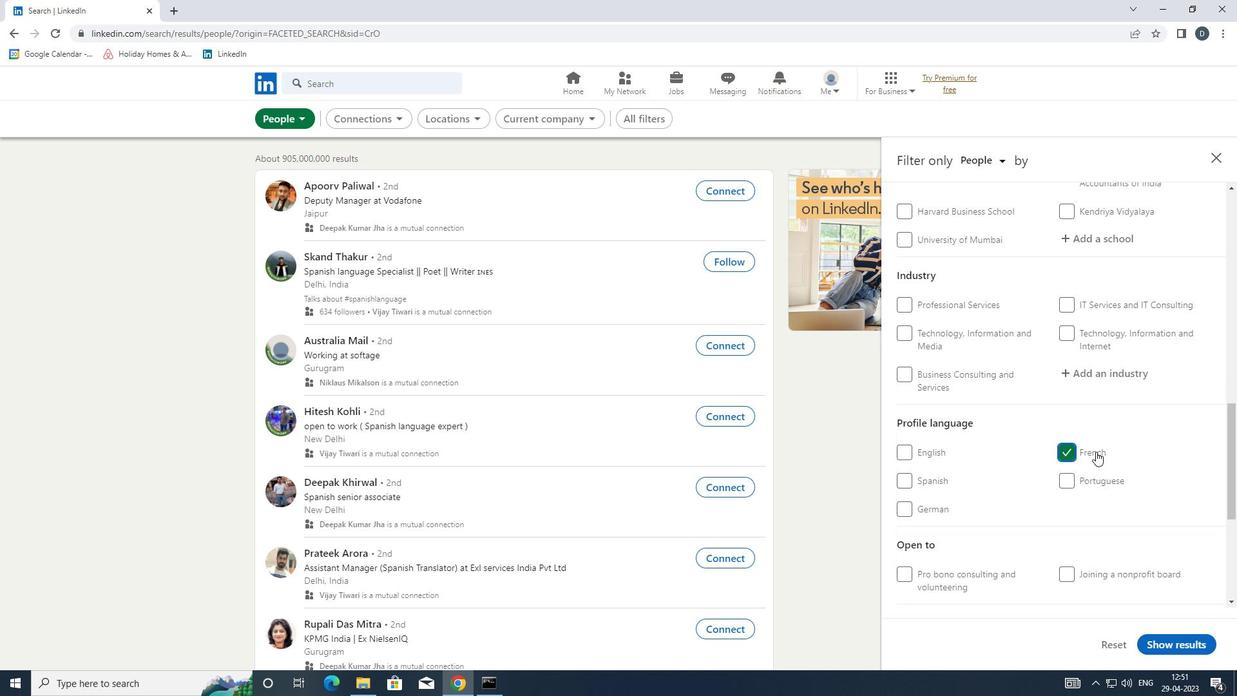 
Action: Mouse scrolled (1096, 452) with delta (0, 0)
Screenshot: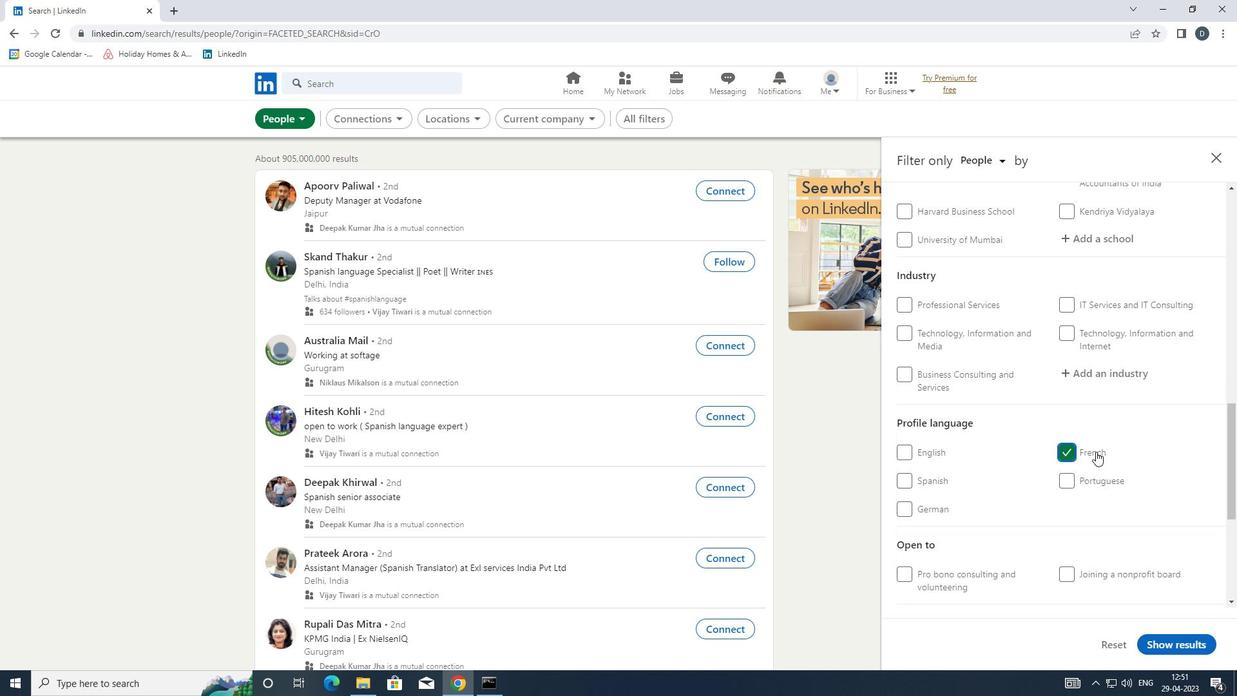 
Action: Mouse scrolled (1096, 452) with delta (0, 0)
Screenshot: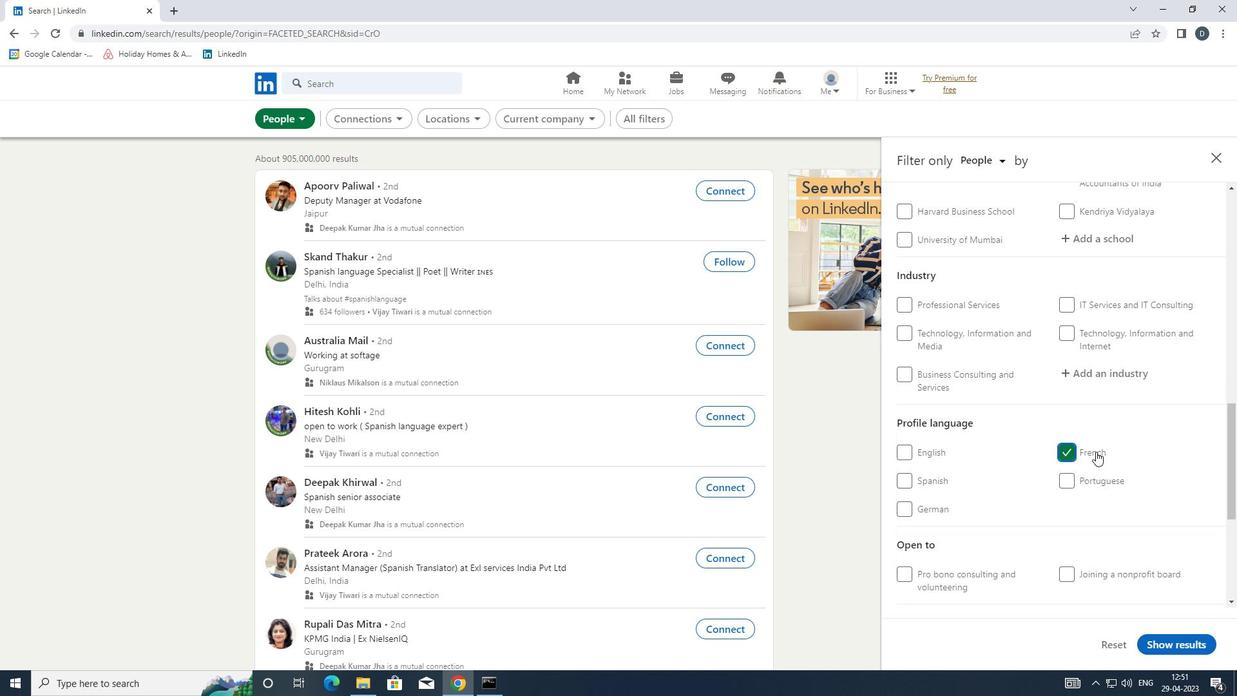 
Action: Mouse scrolled (1096, 452) with delta (0, 0)
Screenshot: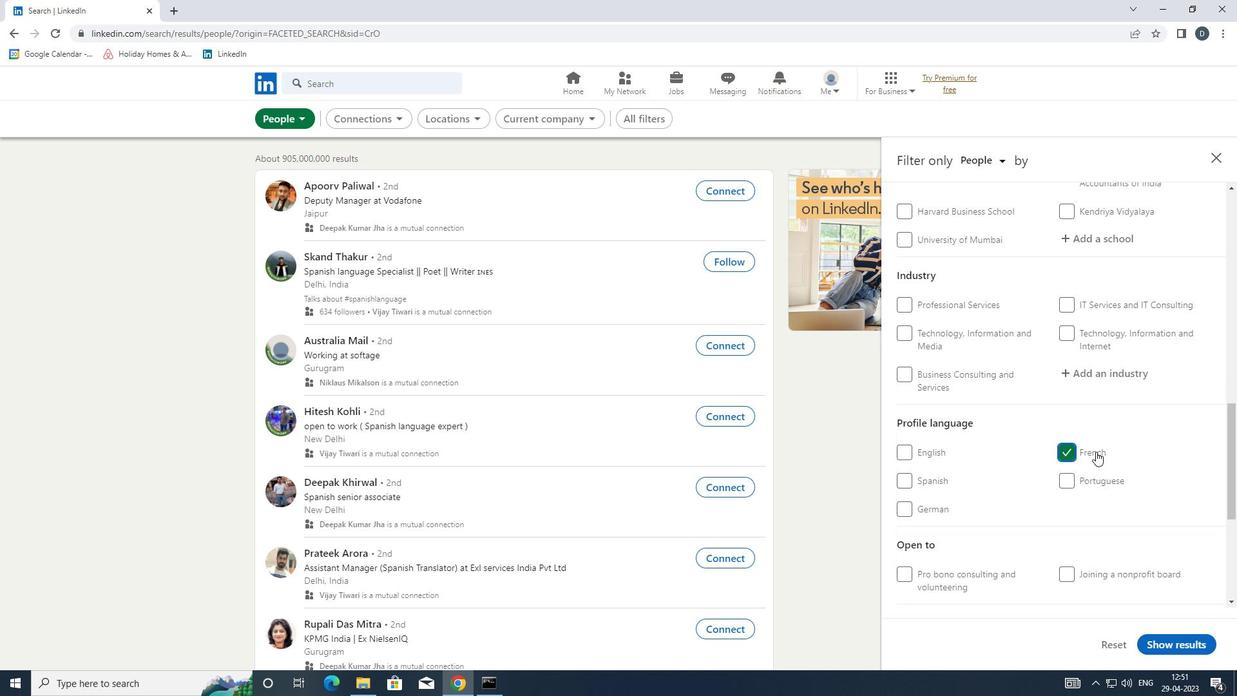 
Action: Mouse scrolled (1096, 452) with delta (0, 0)
Screenshot: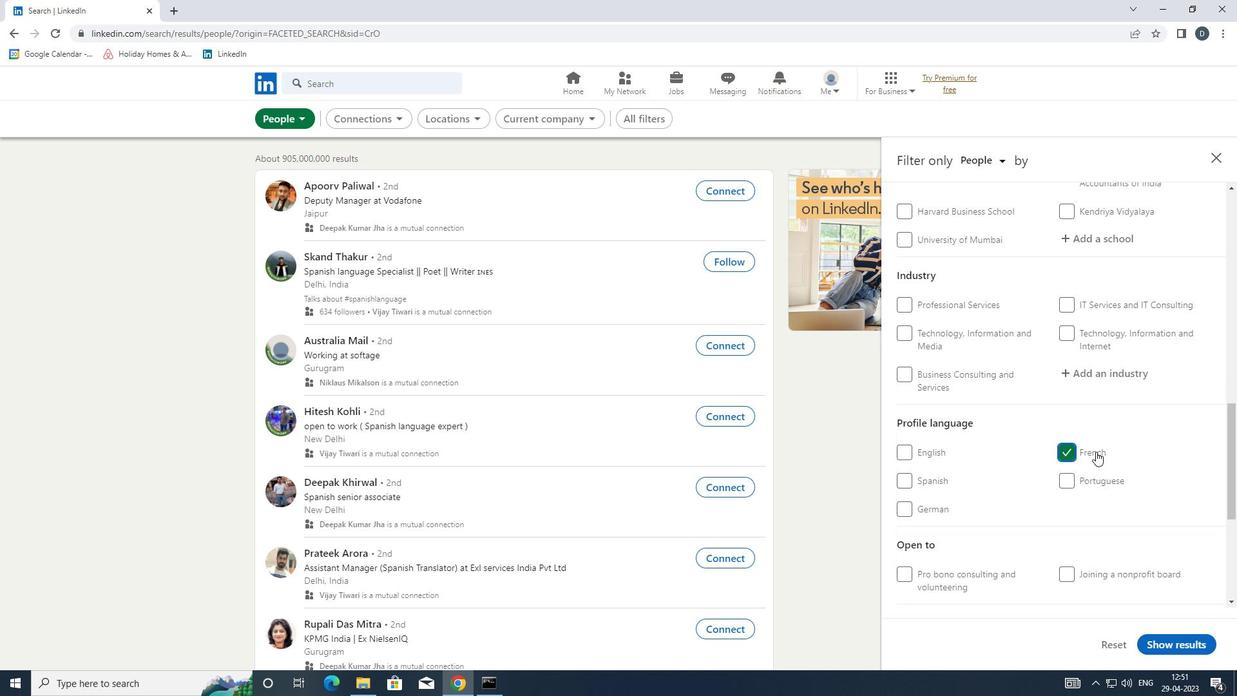 
Action: Mouse scrolled (1096, 452) with delta (0, 0)
Screenshot: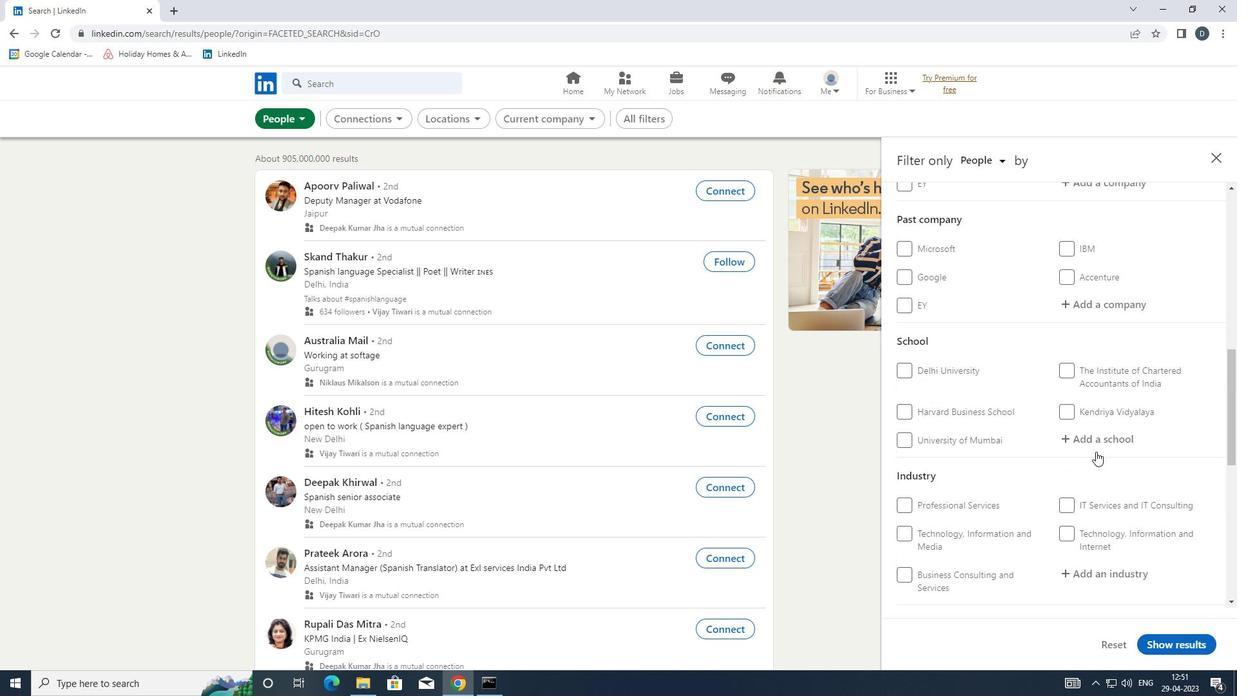 
Action: Mouse scrolled (1096, 452) with delta (0, 0)
Screenshot: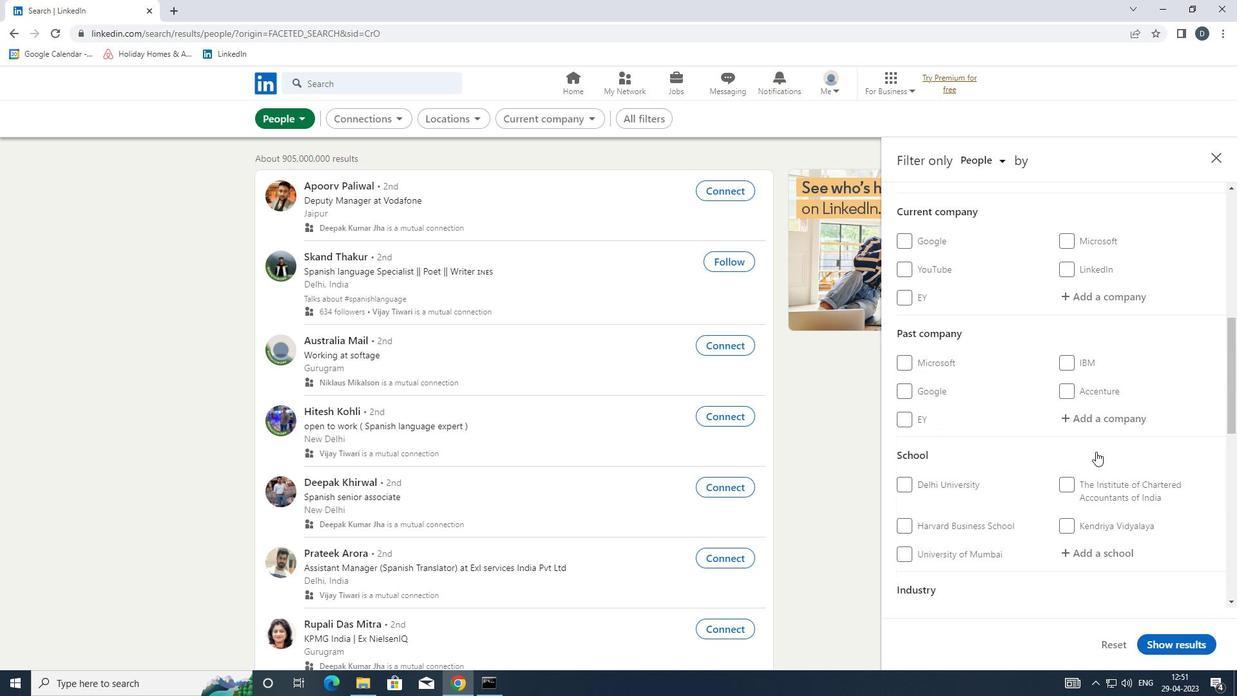 
Action: Mouse moved to (1094, 427)
Screenshot: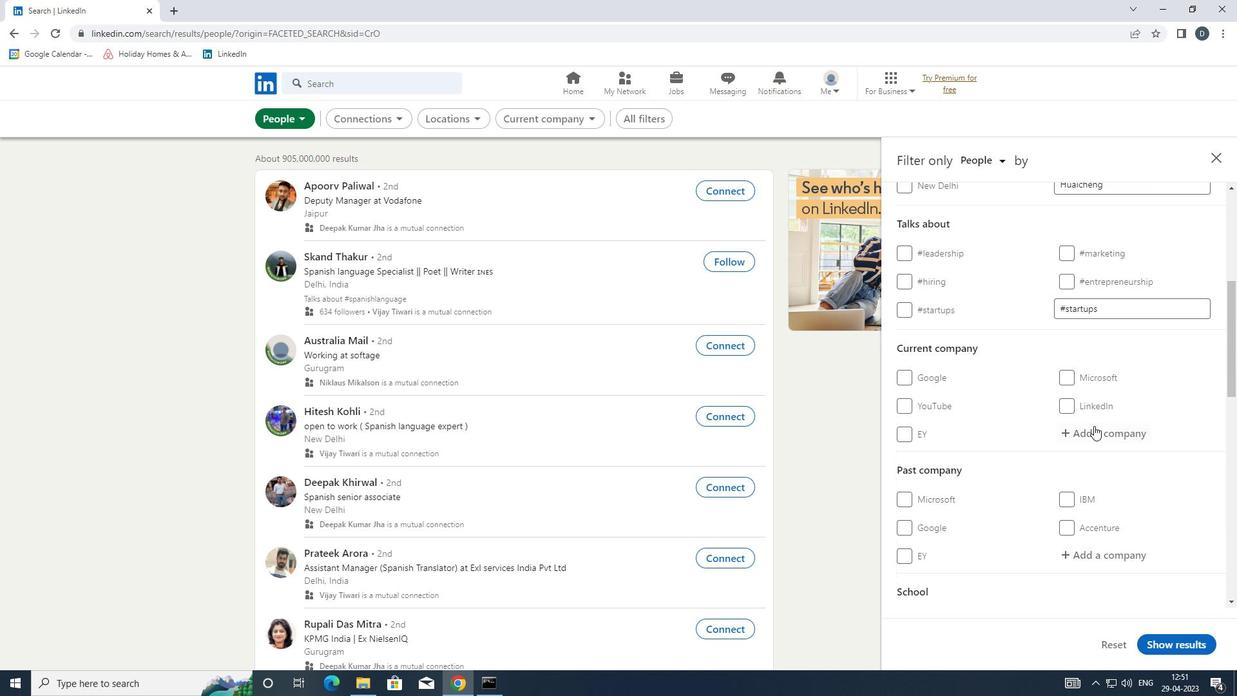 
Action: Mouse pressed left at (1094, 427)
Screenshot: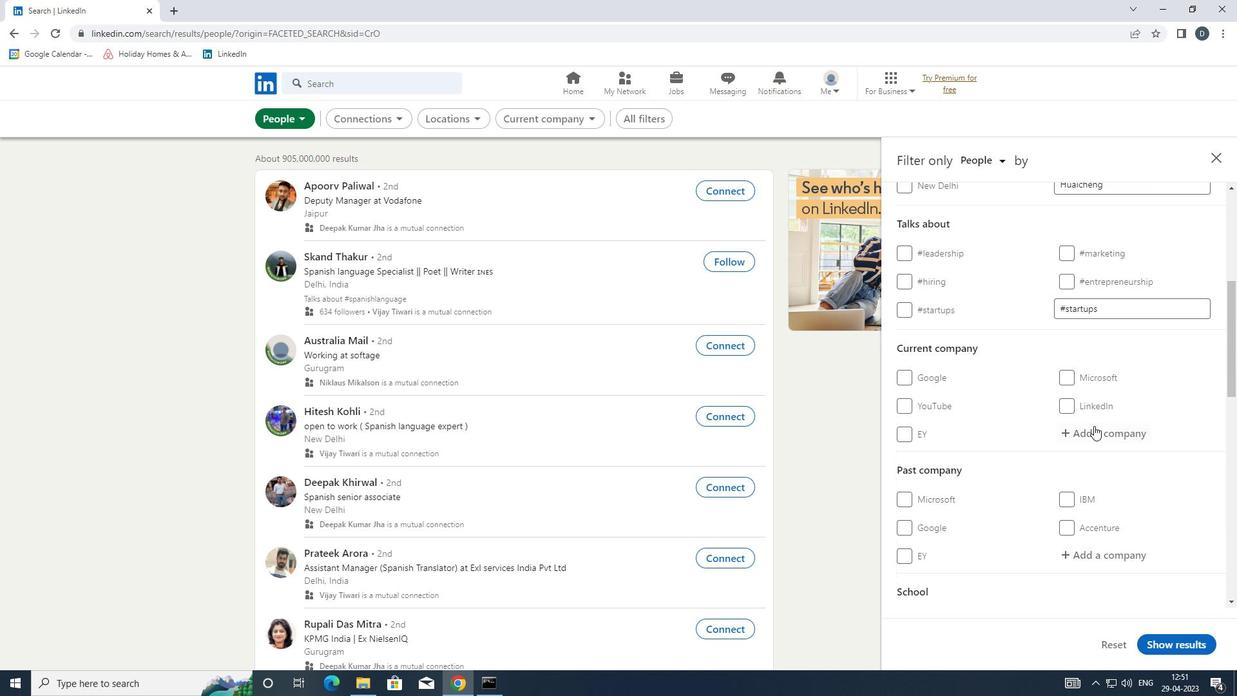 
Action: Key pressed <Key.shift><Key.shift><Key.shift>ETAUTO
Screenshot: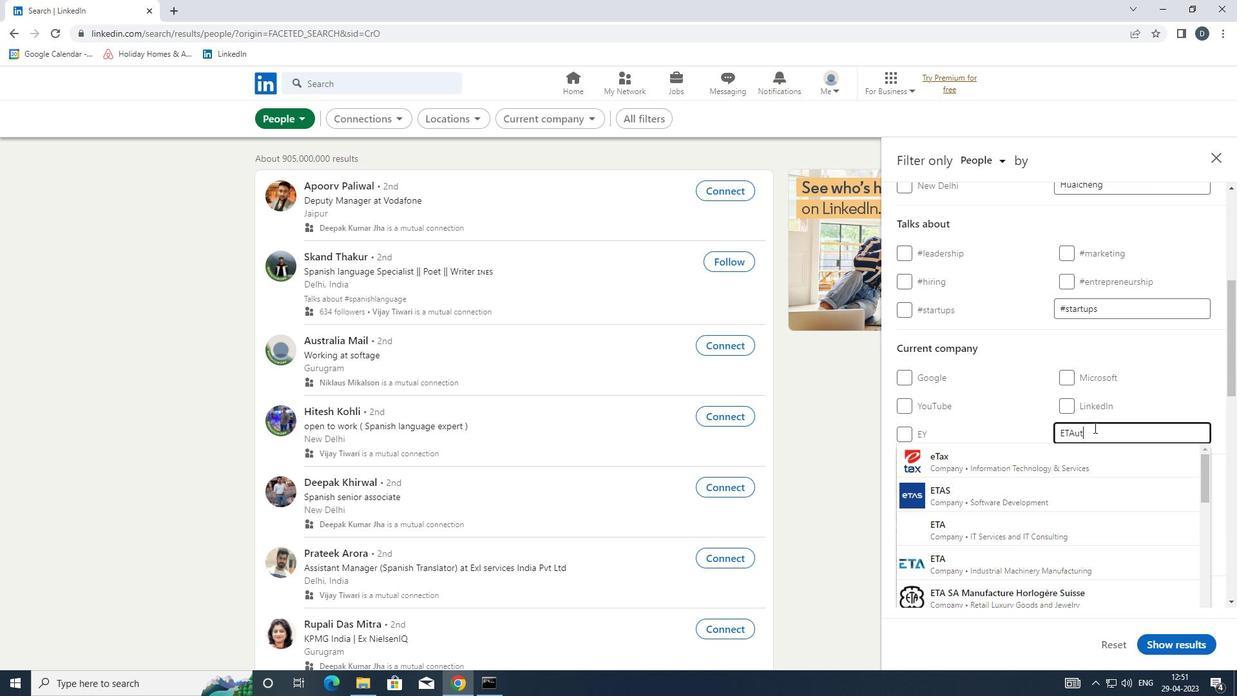 
Action: Mouse moved to (1060, 449)
Screenshot: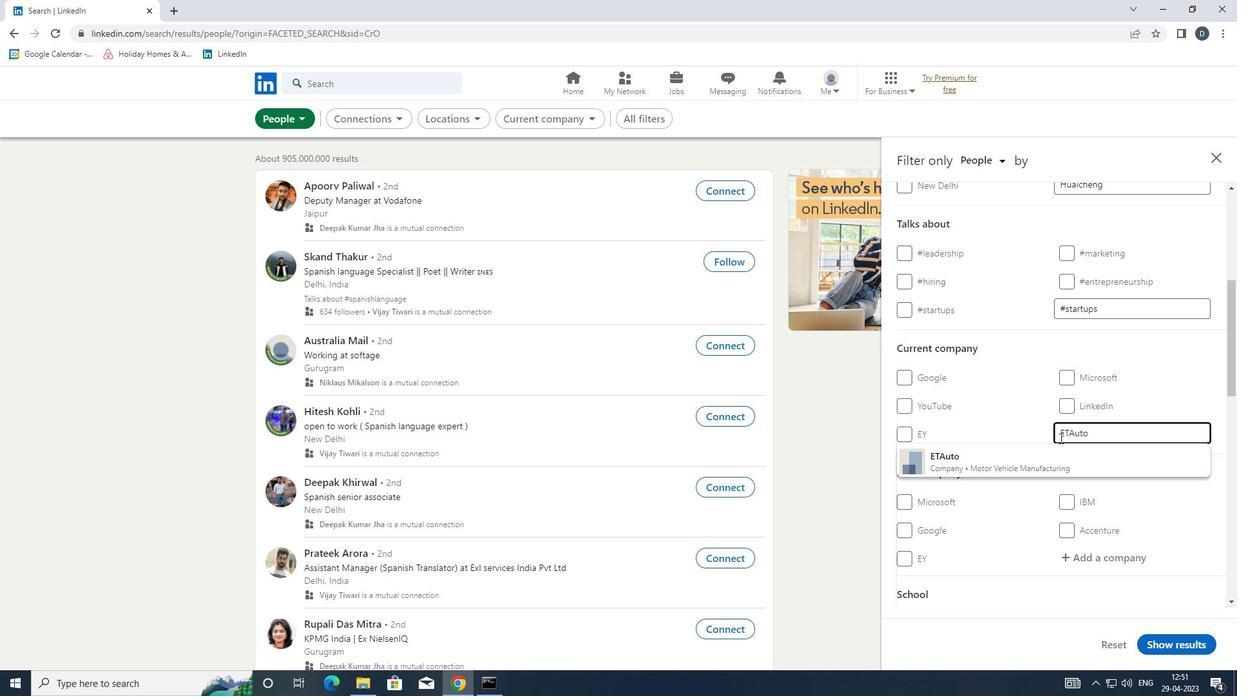 
Action: Mouse pressed left at (1060, 449)
Screenshot: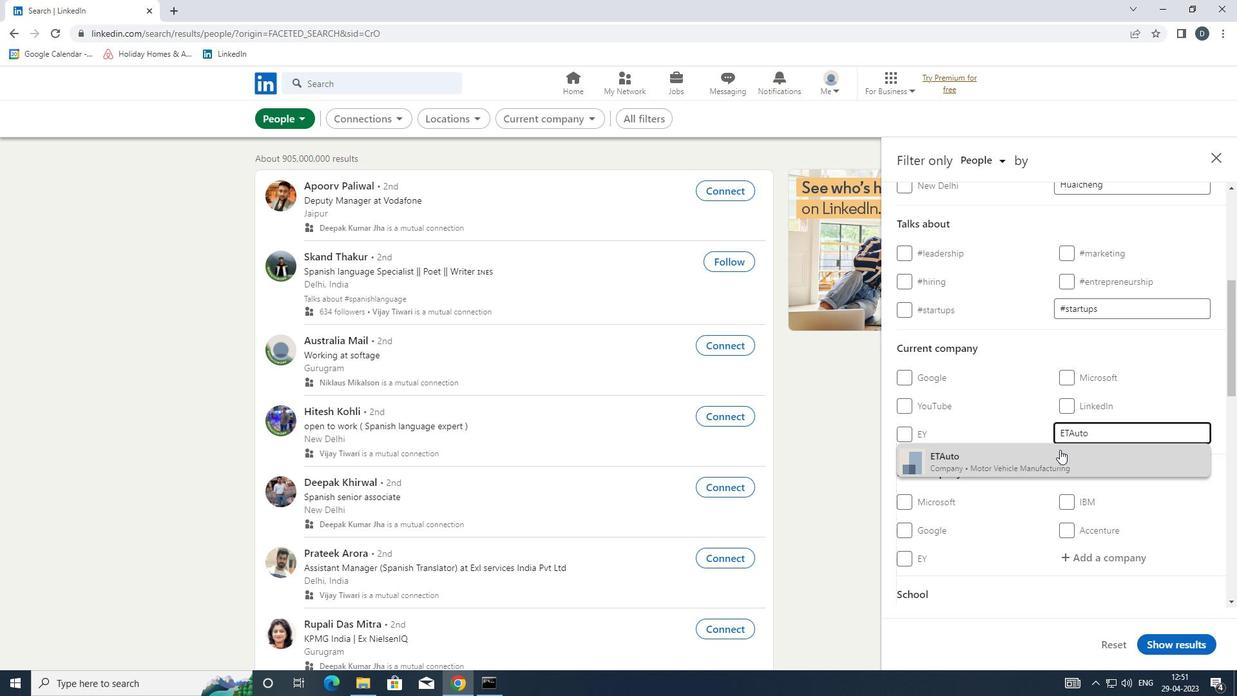 
Action: Mouse moved to (1057, 451)
Screenshot: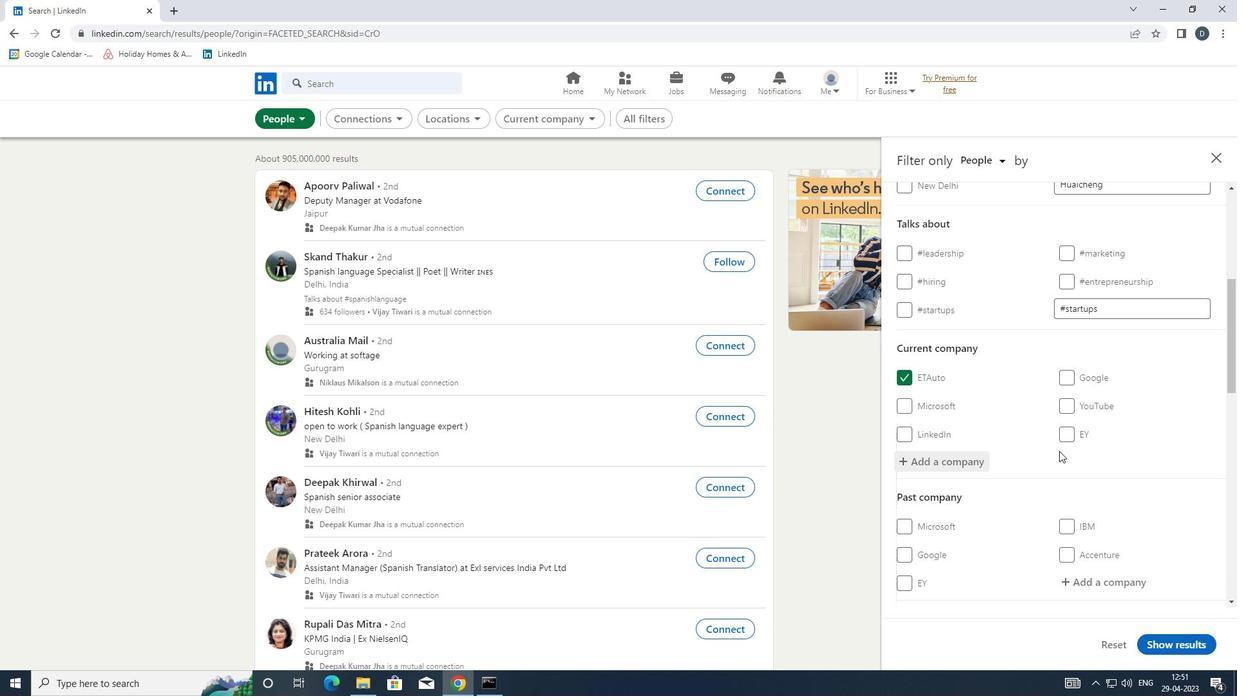 
Action: Mouse scrolled (1057, 450) with delta (0, 0)
Screenshot: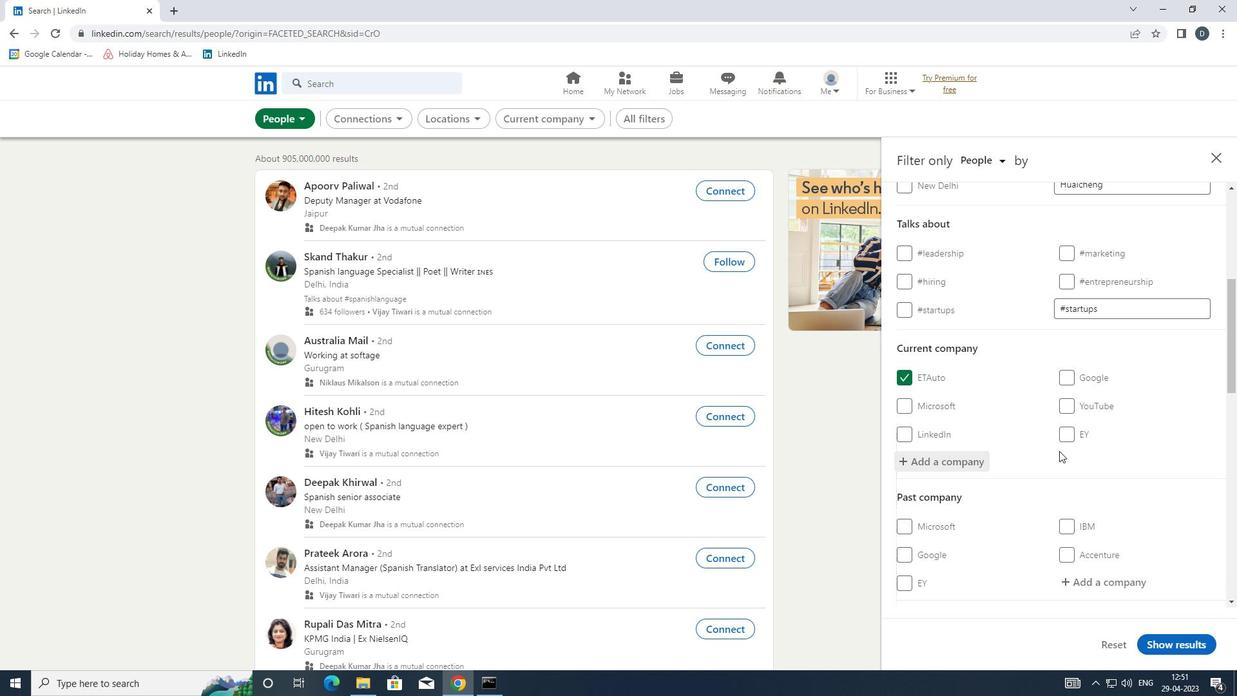 
Action: Mouse scrolled (1057, 450) with delta (0, 0)
Screenshot: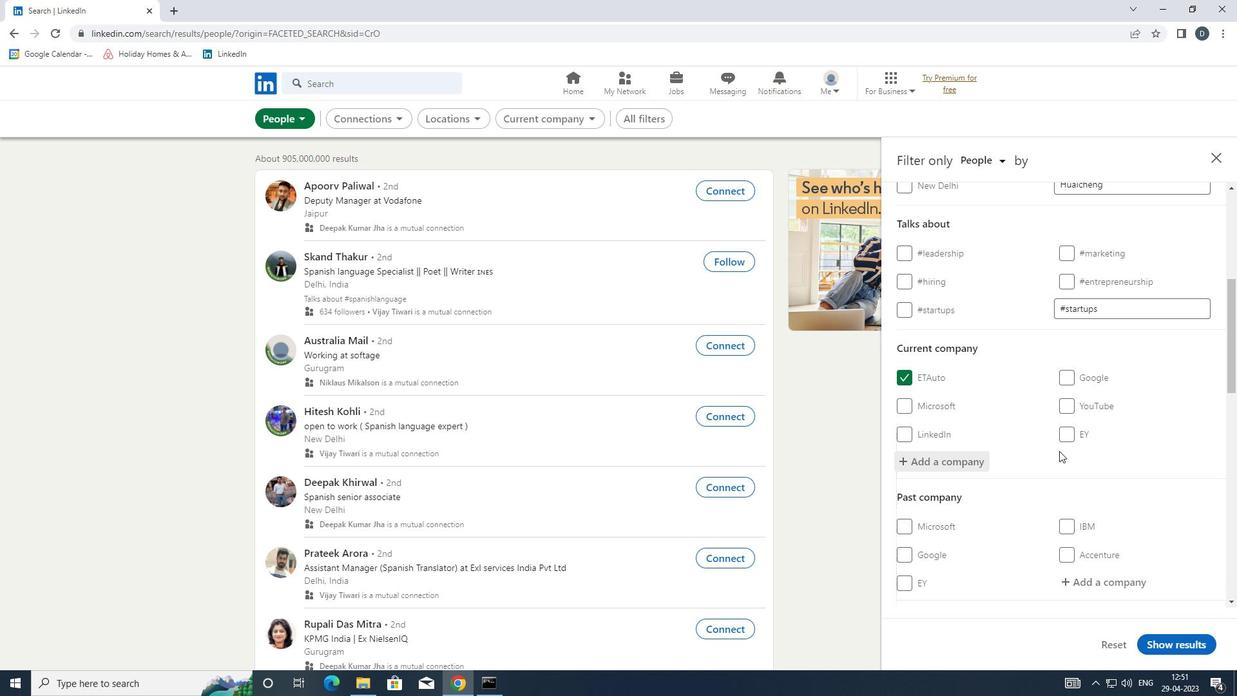 
Action: Mouse scrolled (1057, 450) with delta (0, 0)
Screenshot: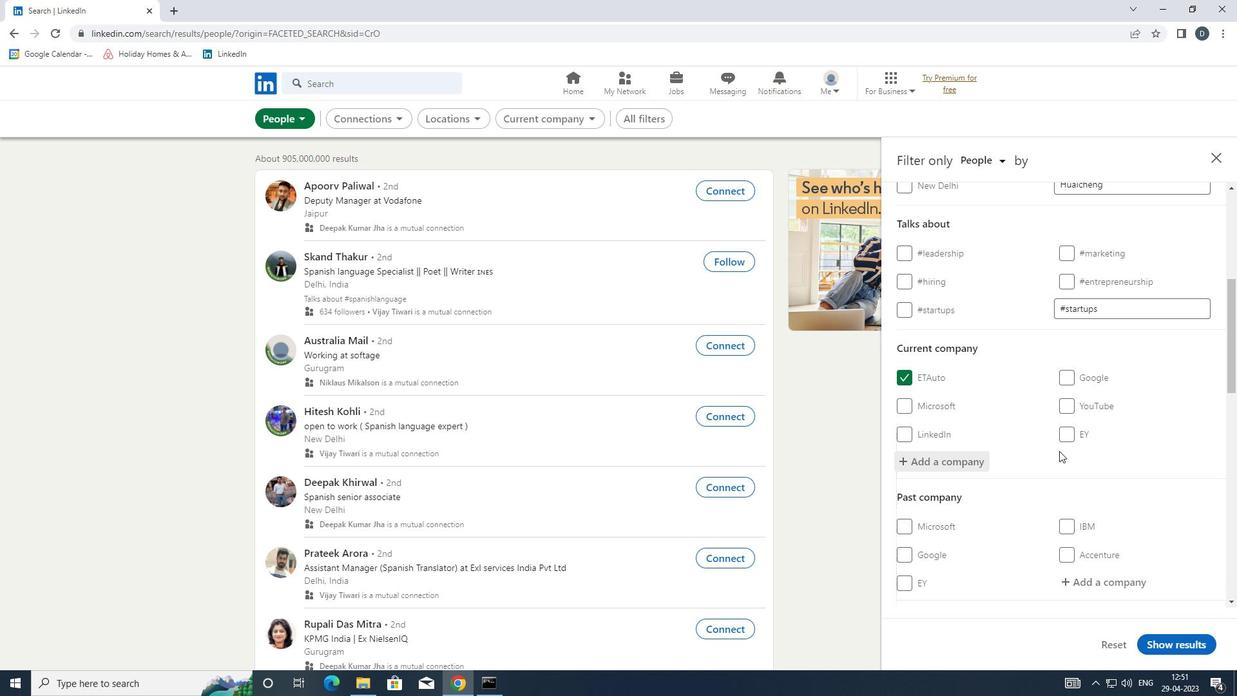
Action: Mouse scrolled (1057, 450) with delta (0, 0)
Screenshot: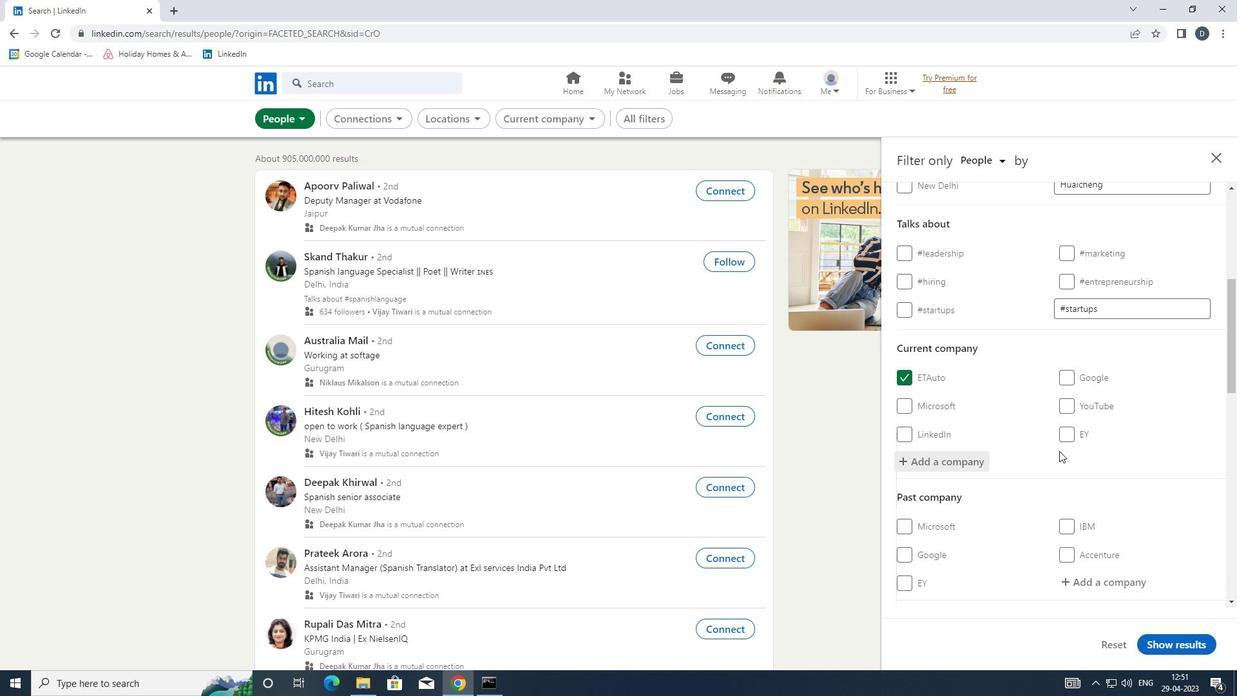
Action: Mouse moved to (1092, 458)
Screenshot: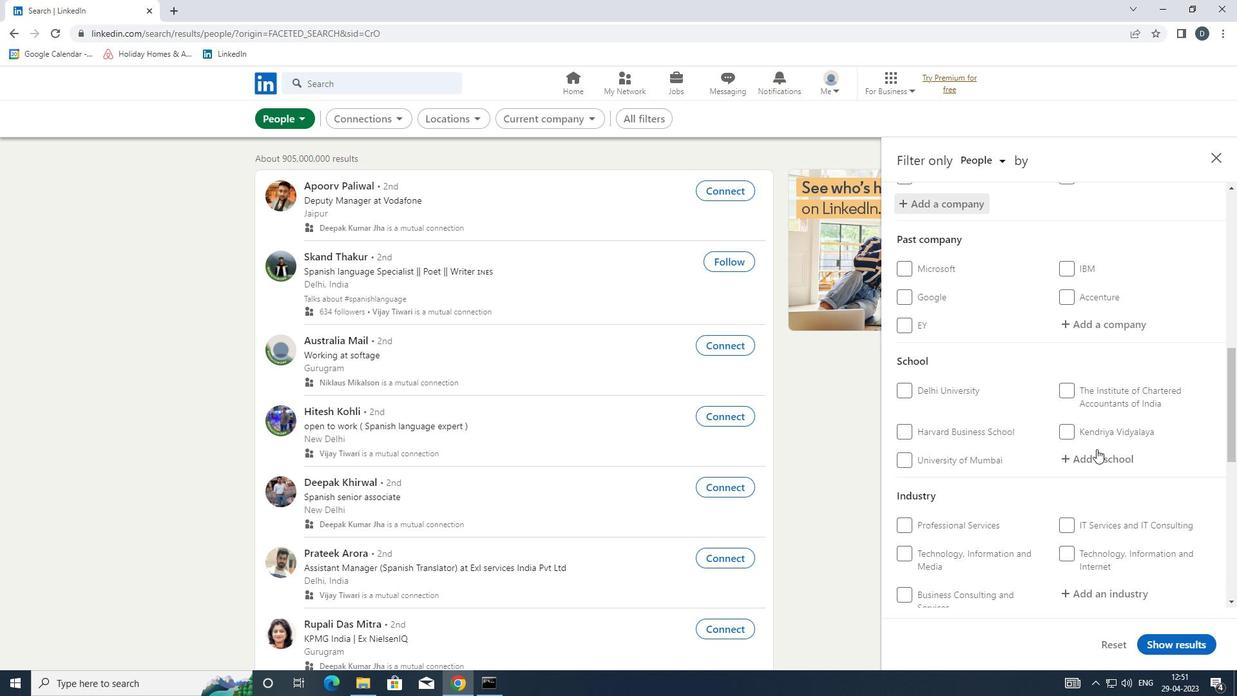 
Action: Mouse pressed left at (1092, 458)
Screenshot: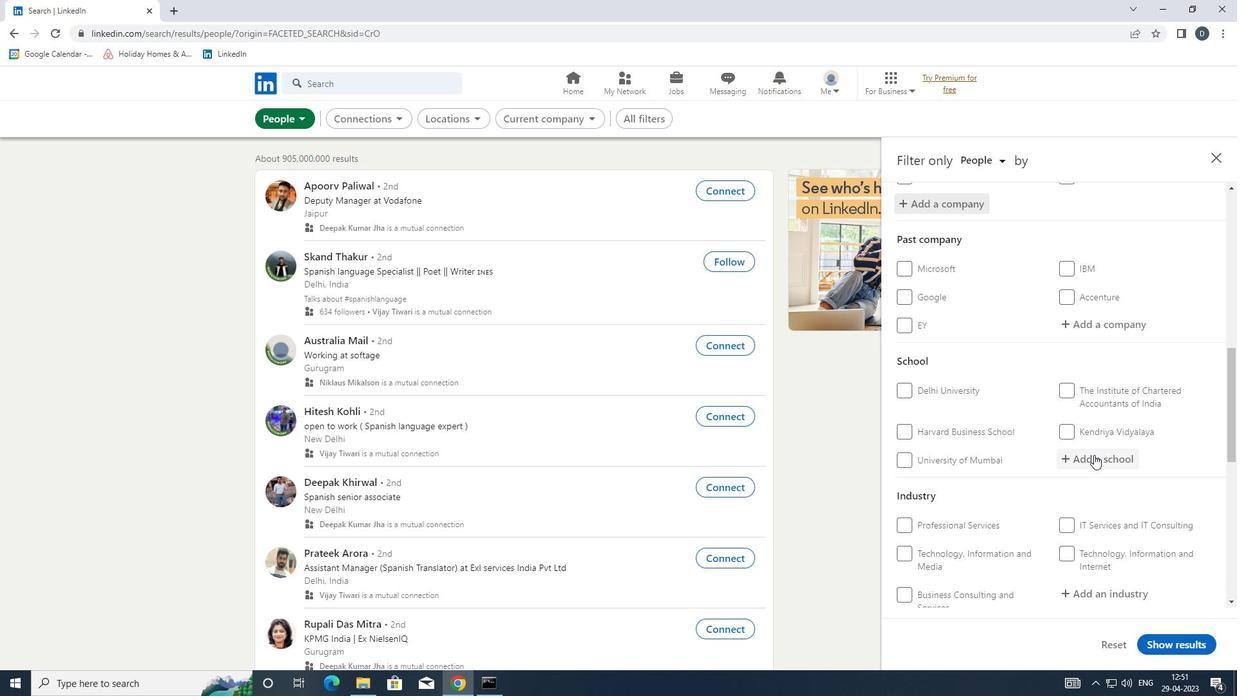 
Action: Mouse moved to (1087, 460)
Screenshot: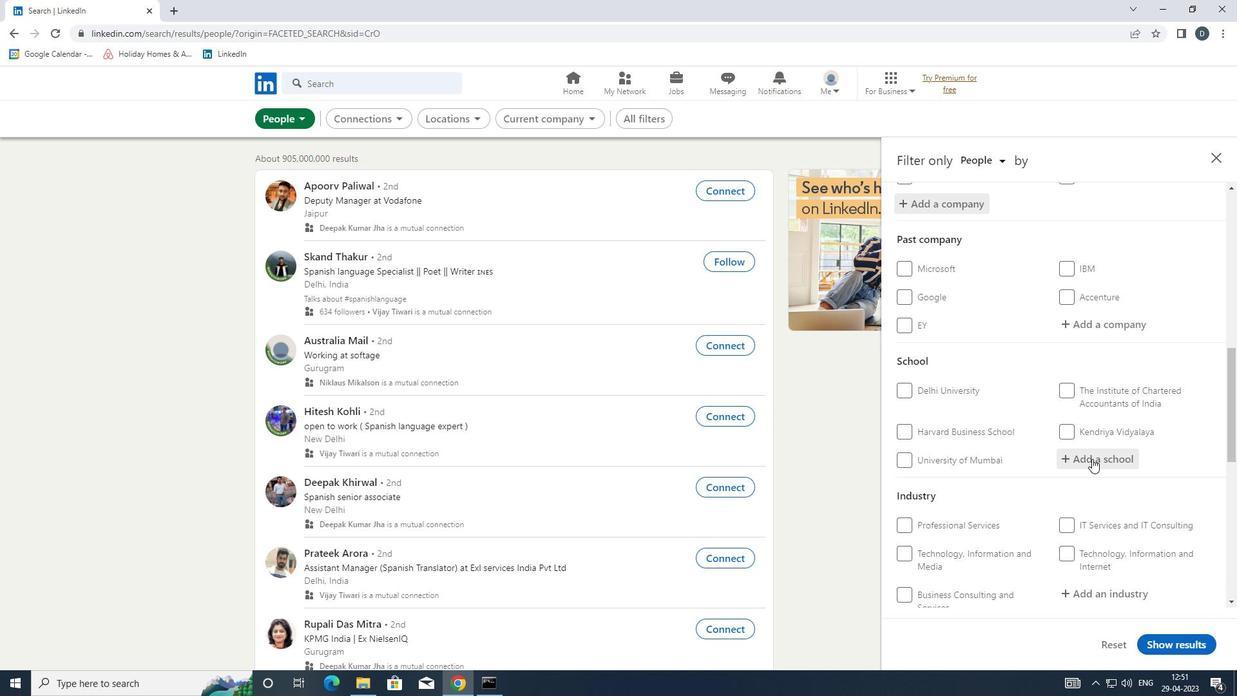
Action: Key pressed <Key.shift><Key.shift>VISVESVARAYA<Key.space><Key.shift>NATIONAL
Screenshot: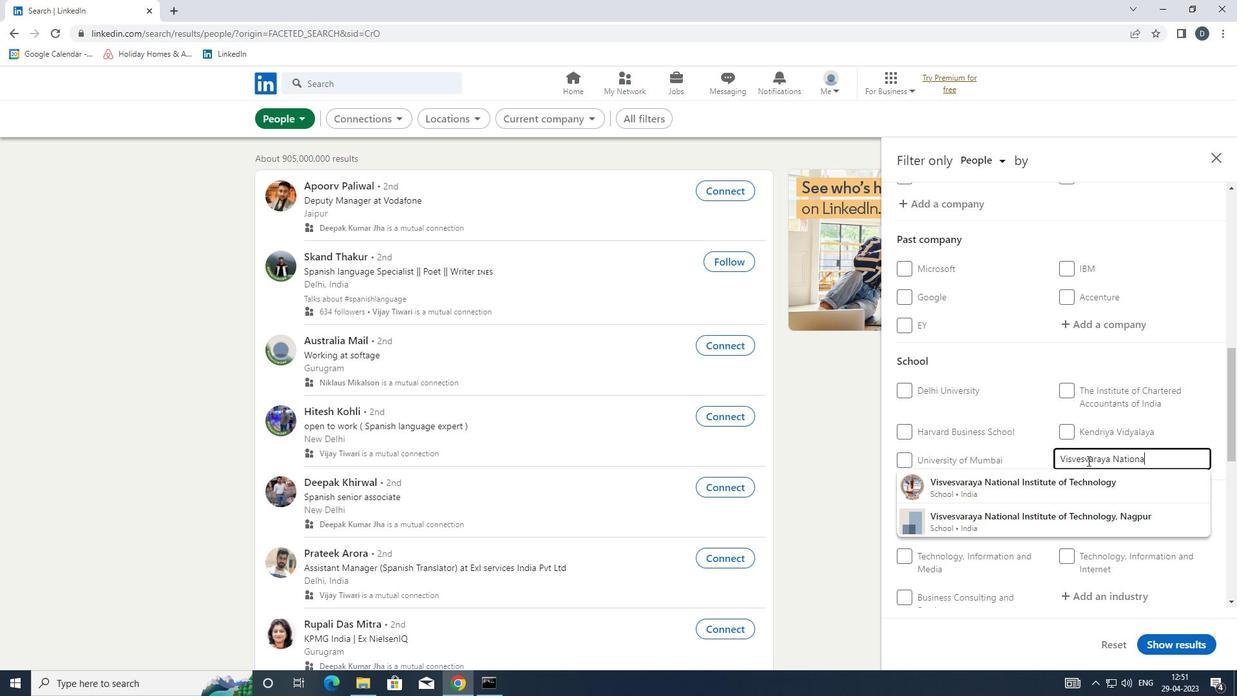 
Action: Mouse moved to (1087, 487)
Screenshot: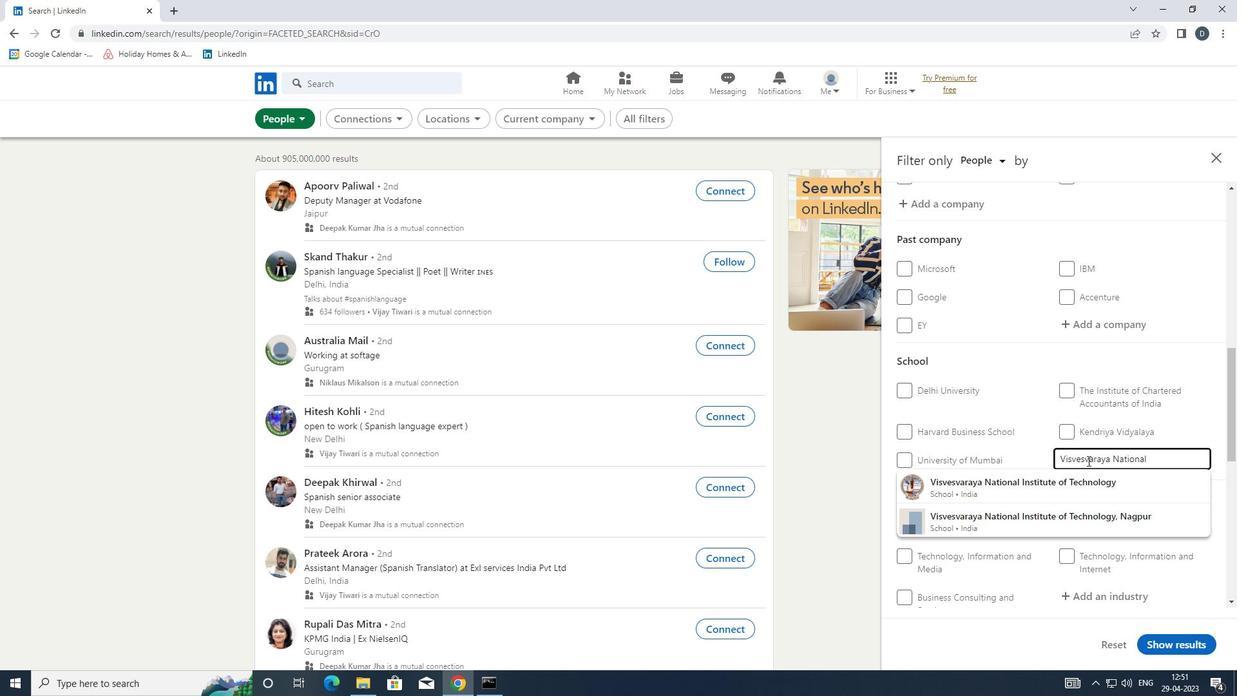 
Action: Mouse pressed left at (1087, 487)
Screenshot: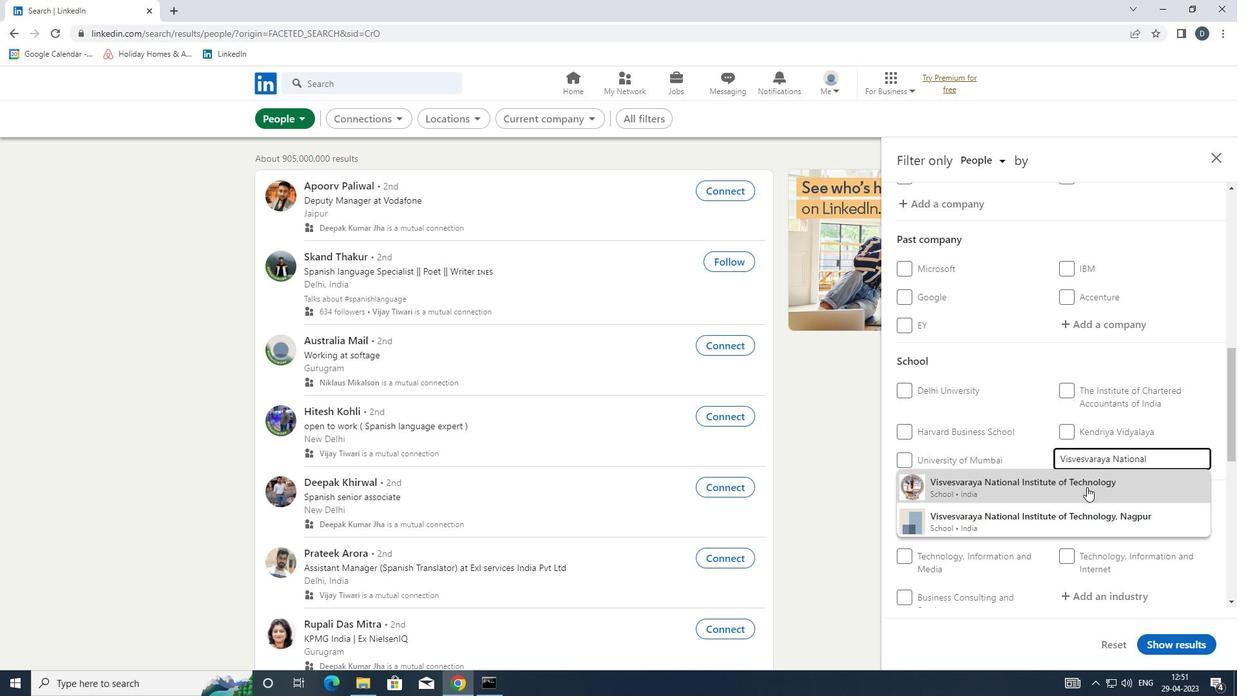 
Action: Mouse scrolled (1087, 486) with delta (0, 0)
Screenshot: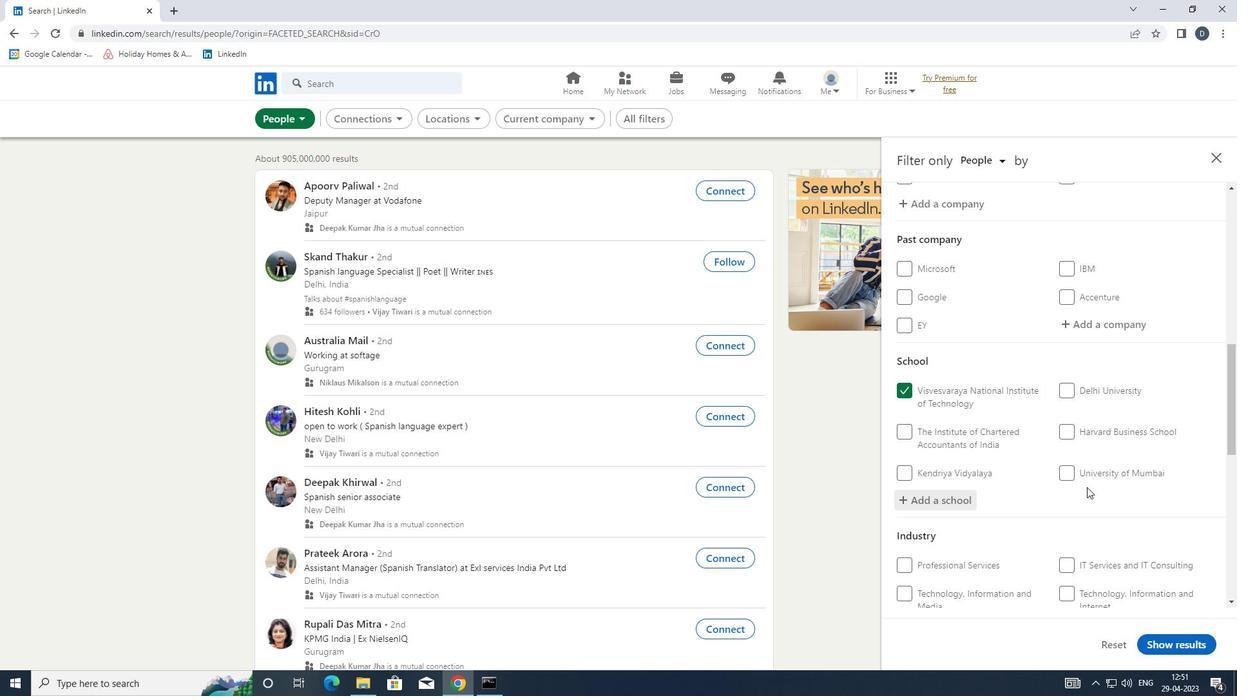 
Action: Mouse scrolled (1087, 486) with delta (0, 0)
Screenshot: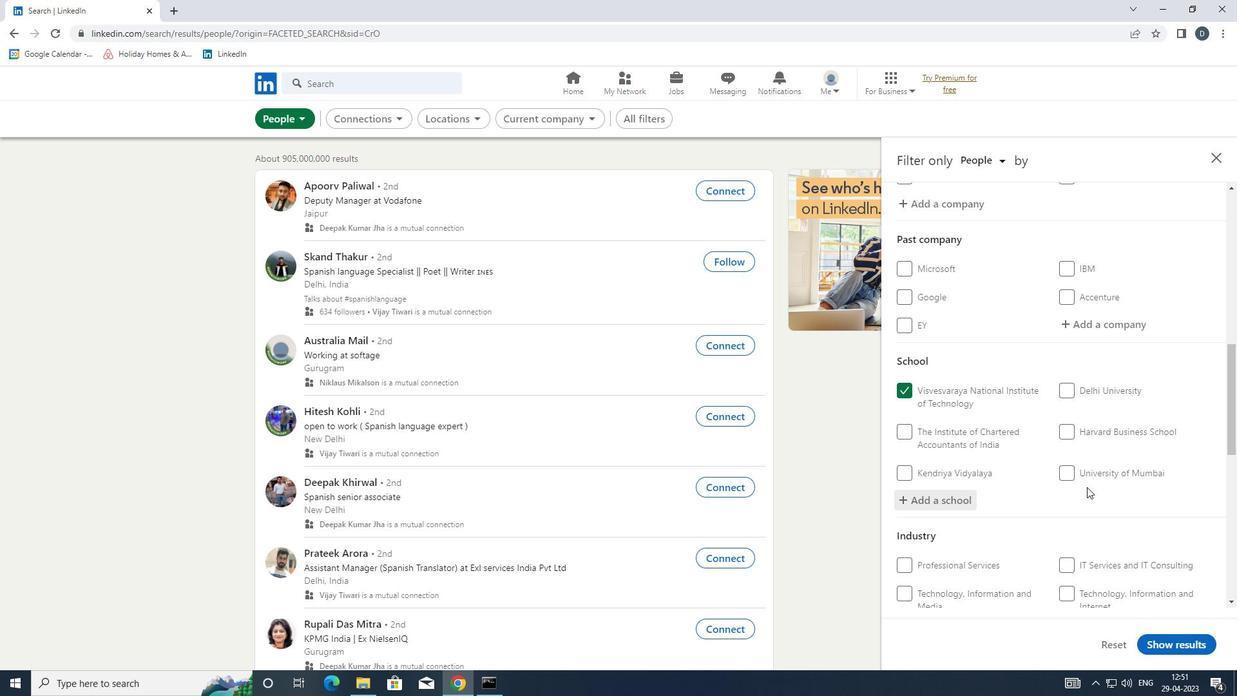
Action: Mouse scrolled (1087, 486) with delta (0, 0)
Screenshot: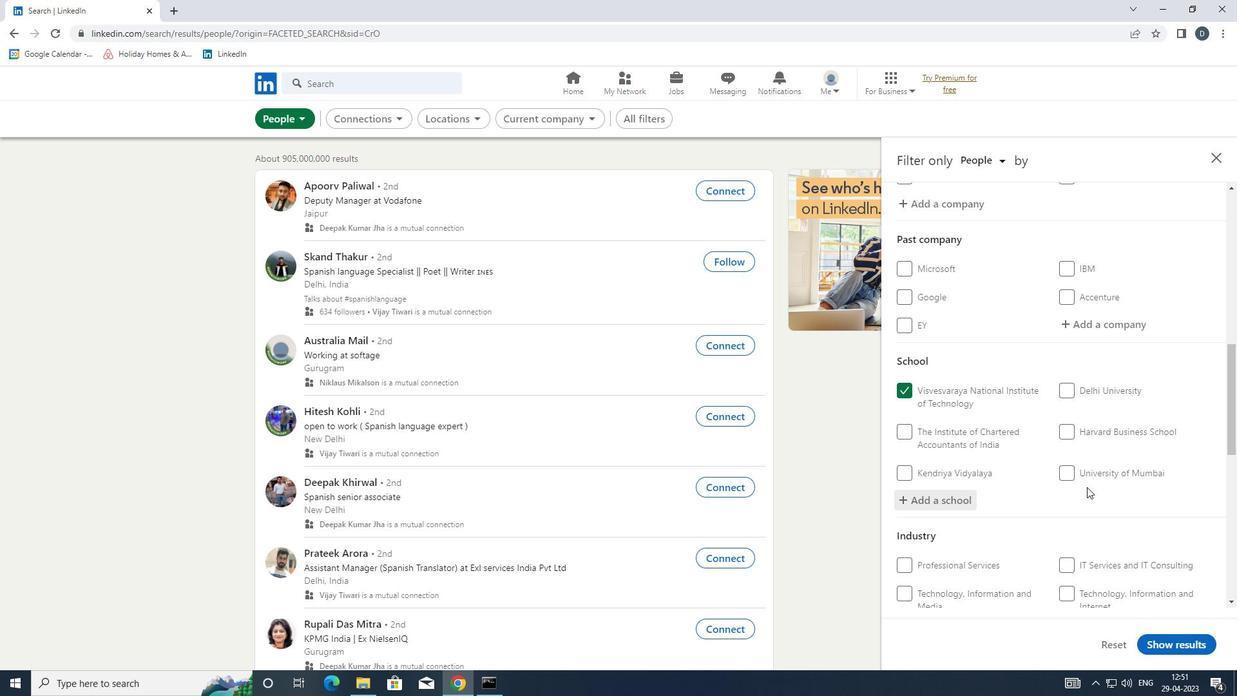 
Action: Mouse moved to (1107, 436)
Screenshot: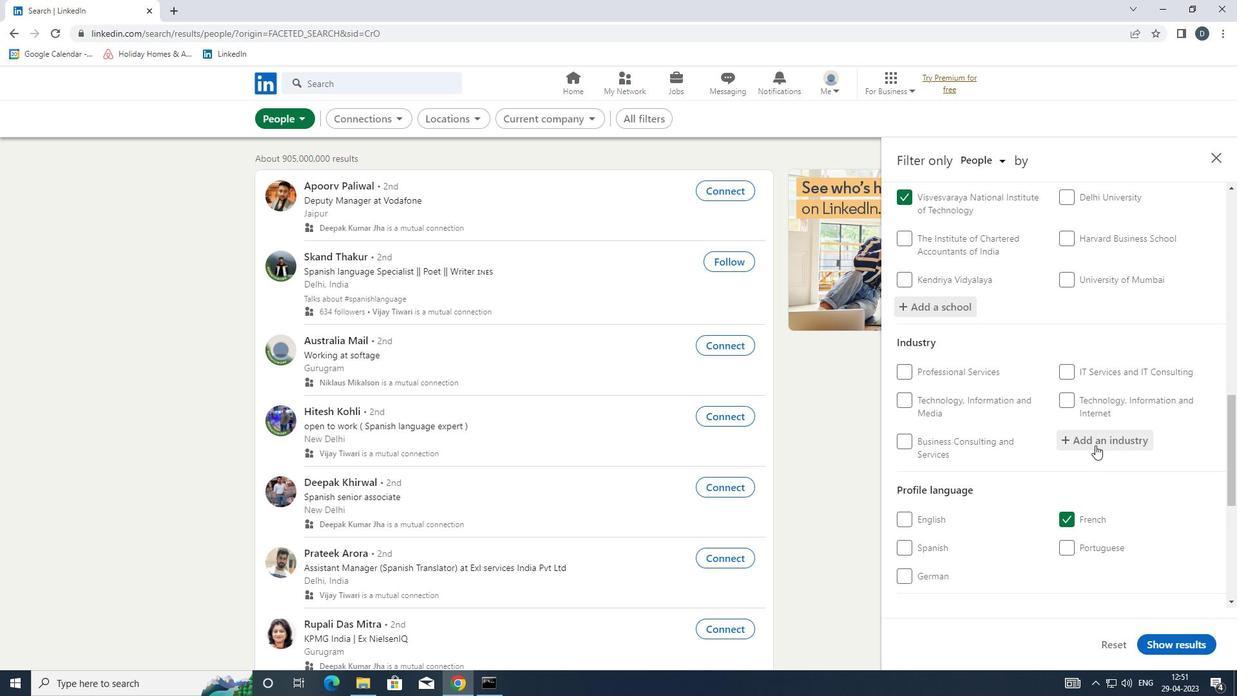 
Action: Mouse pressed left at (1107, 436)
Screenshot: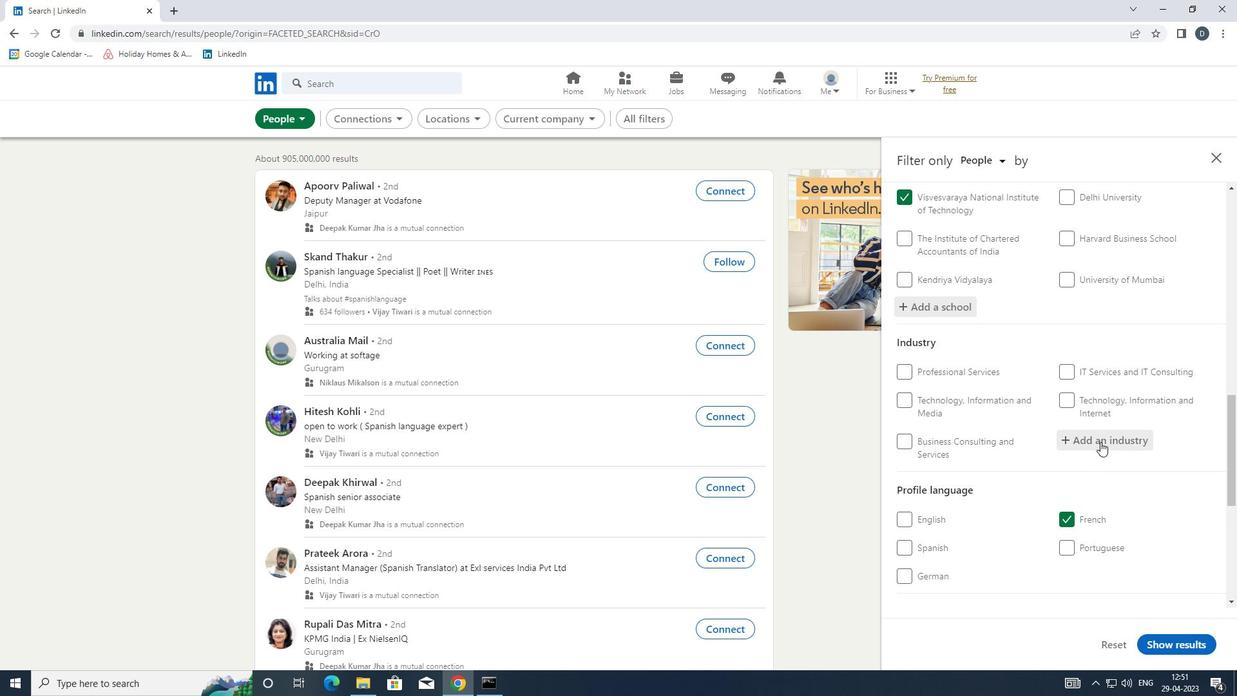 
Action: Key pressed <Key.shift>HOSPITAL<Key.down><Key.down><Key.enter>
Screenshot: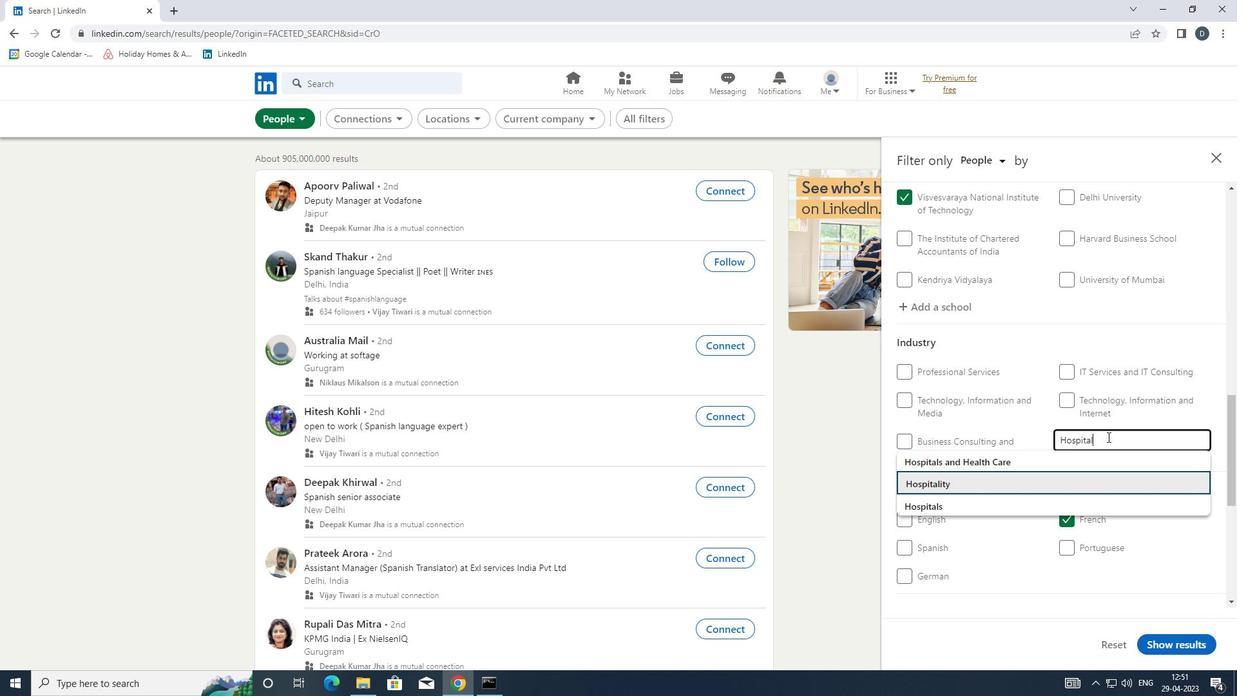 
Action: Mouse moved to (1110, 427)
Screenshot: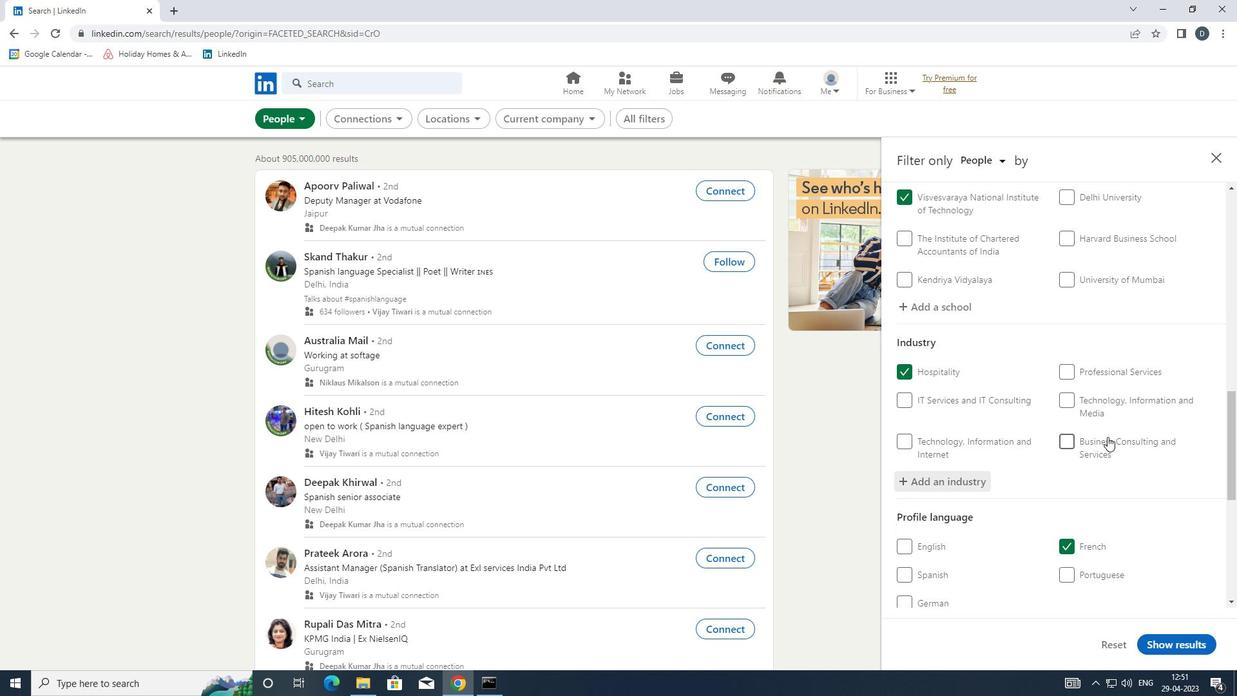 
Action: Mouse scrolled (1110, 426) with delta (0, 0)
Screenshot: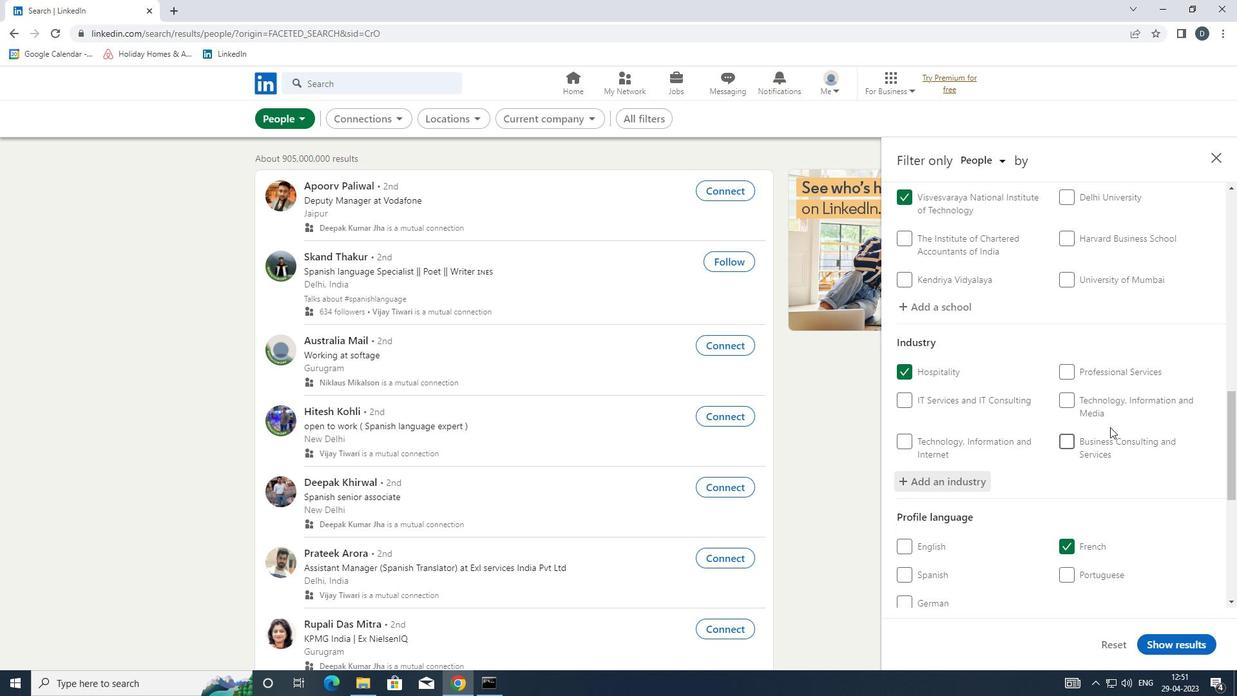 
Action: Mouse scrolled (1110, 426) with delta (0, 0)
Screenshot: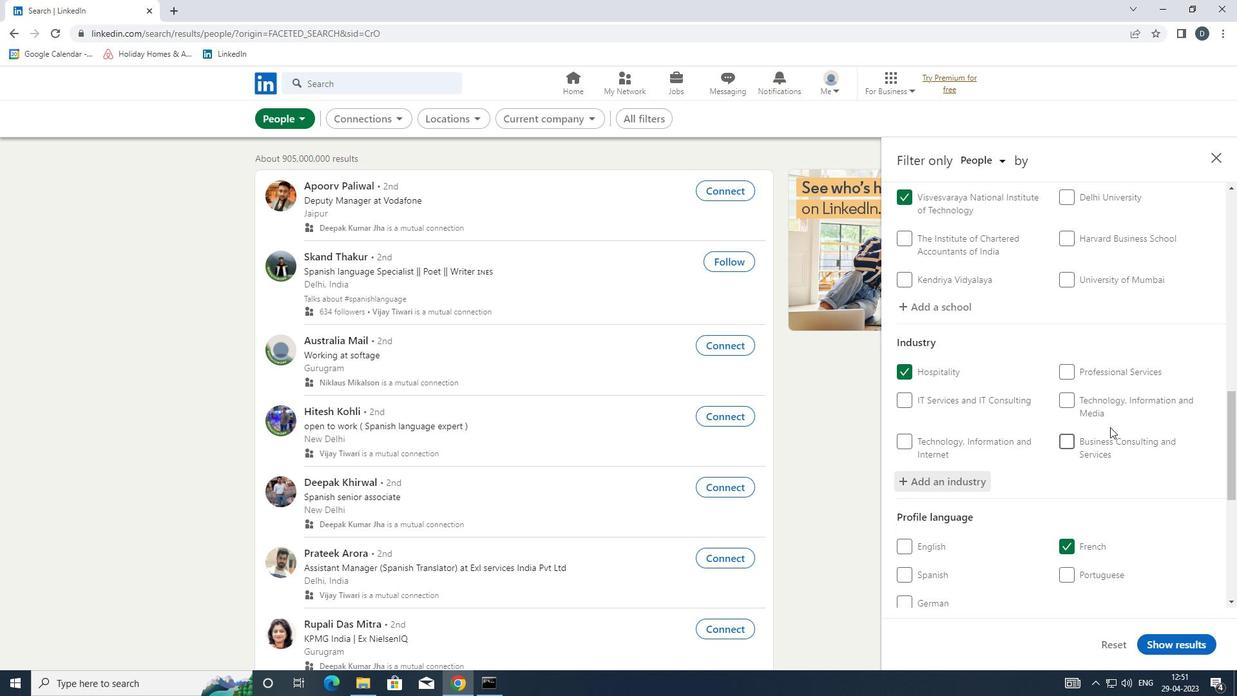 
Action: Mouse scrolled (1110, 426) with delta (0, 0)
Screenshot: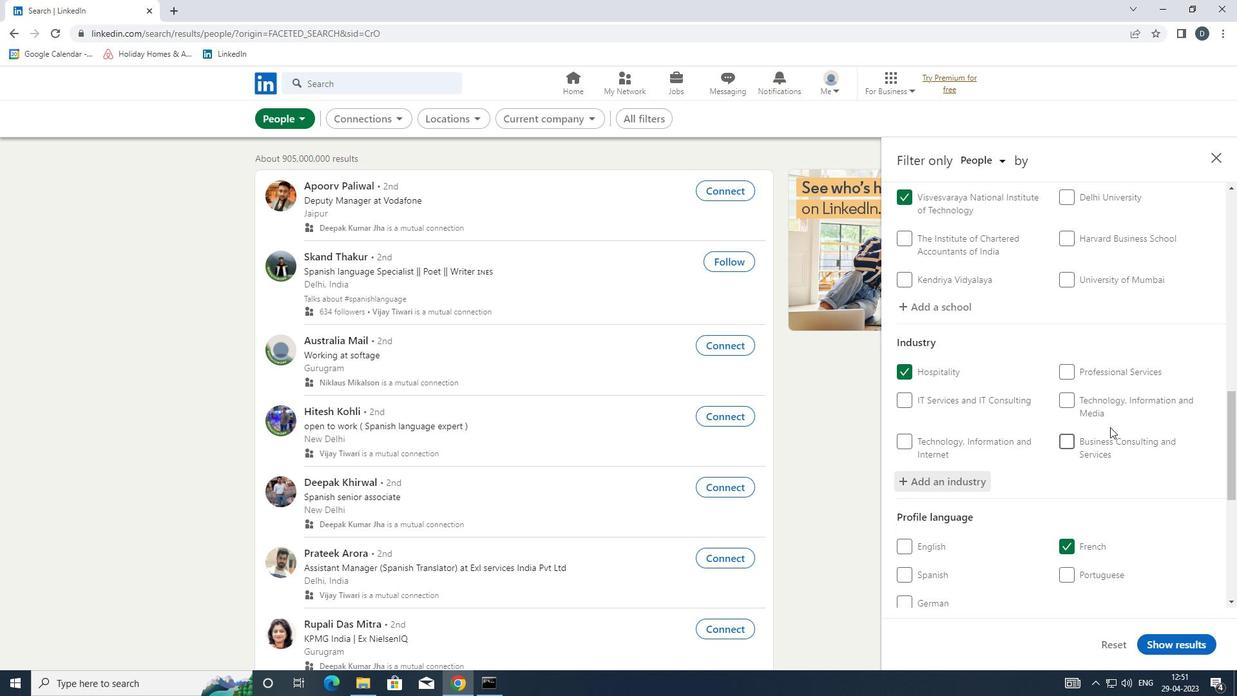 
Action: Mouse scrolled (1110, 426) with delta (0, 0)
Screenshot: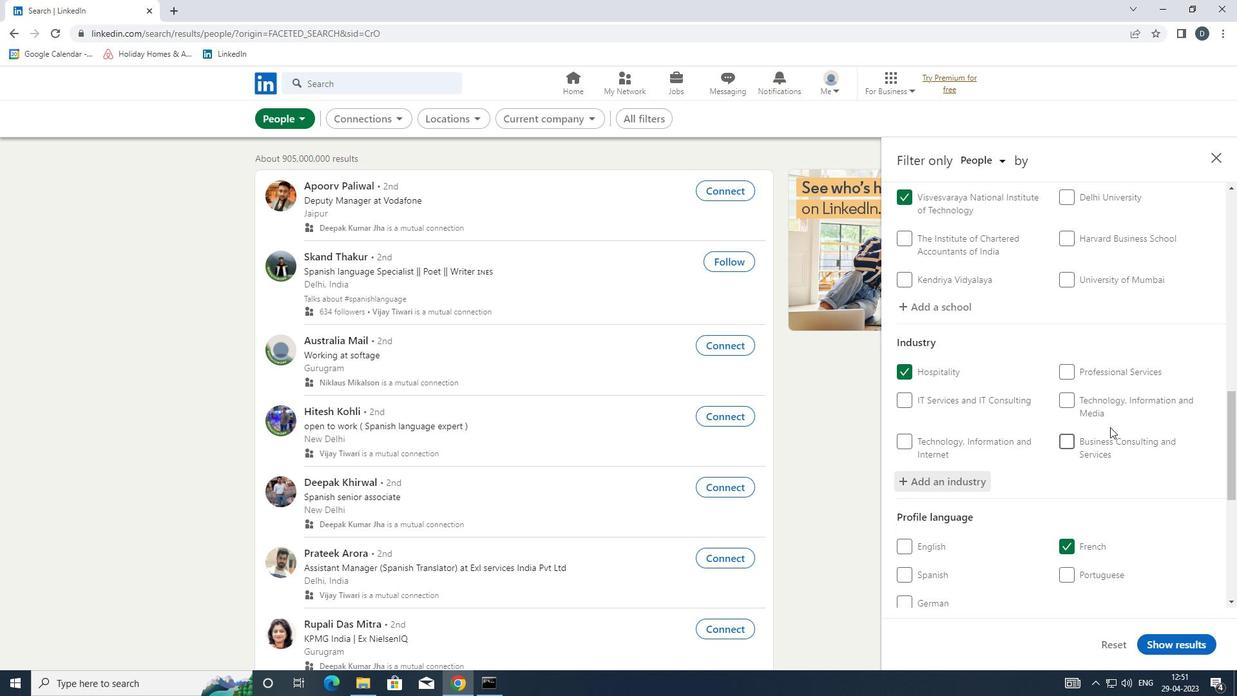 
Action: Mouse scrolled (1110, 426) with delta (0, 0)
Screenshot: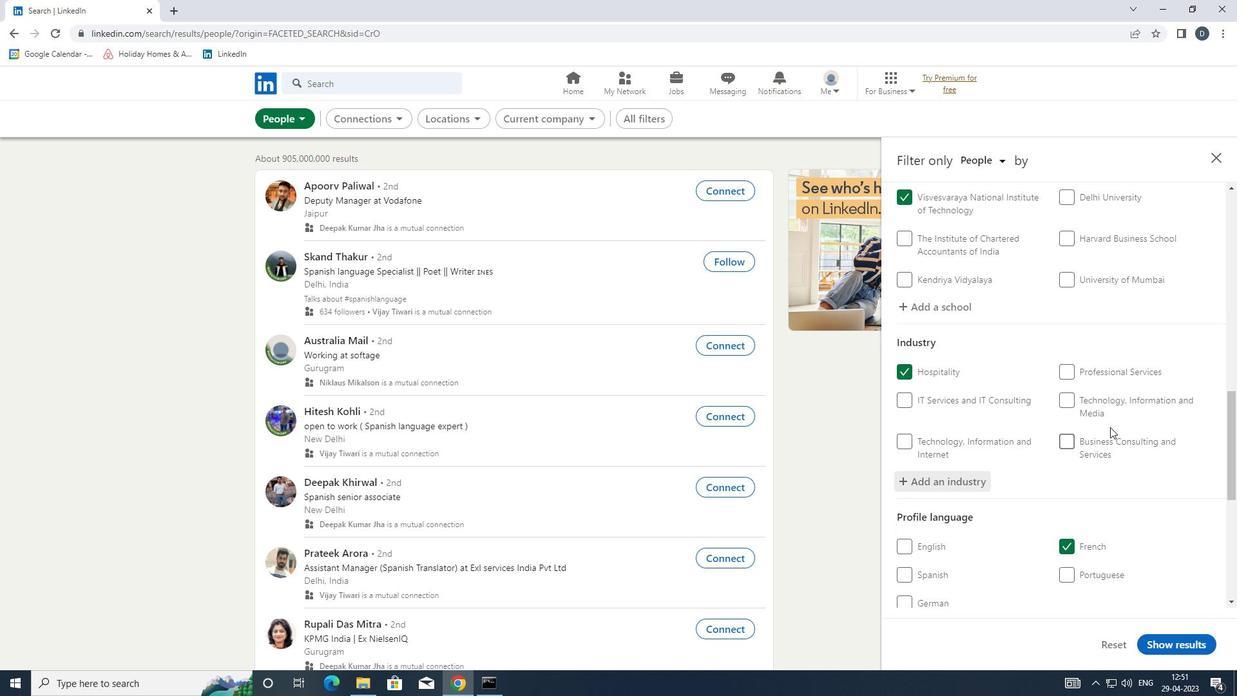 
Action: Mouse moved to (1114, 479)
Screenshot: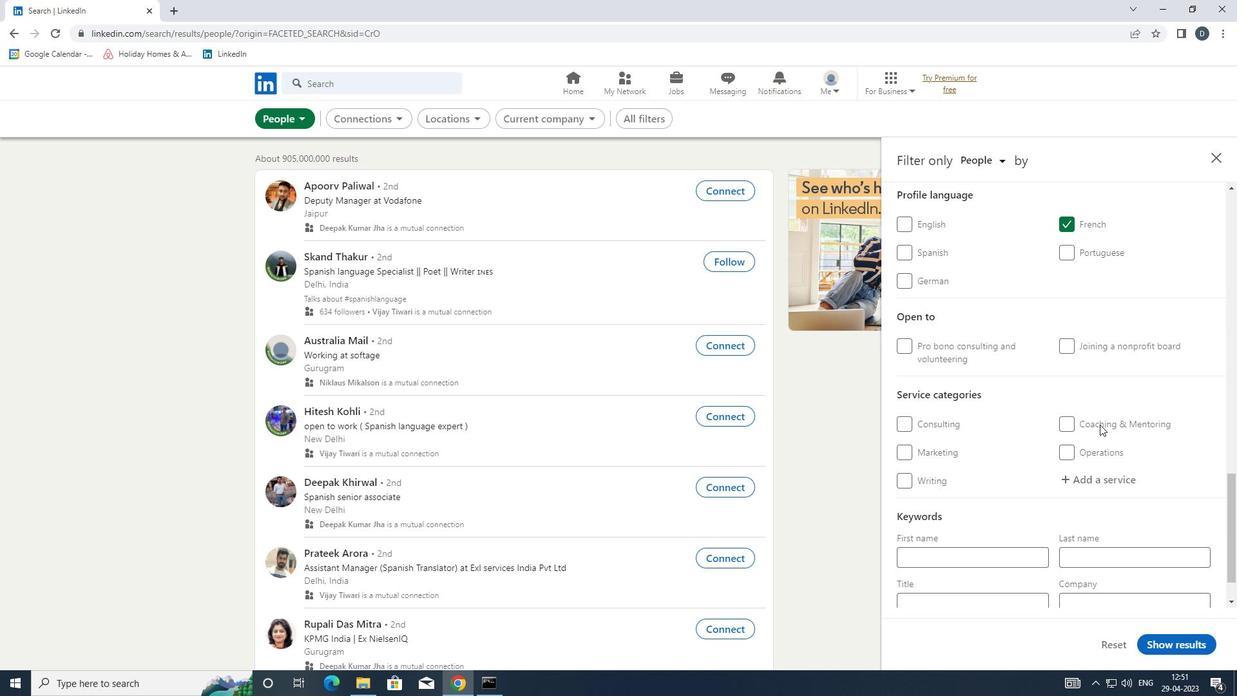 
Action: Mouse pressed left at (1114, 479)
Screenshot: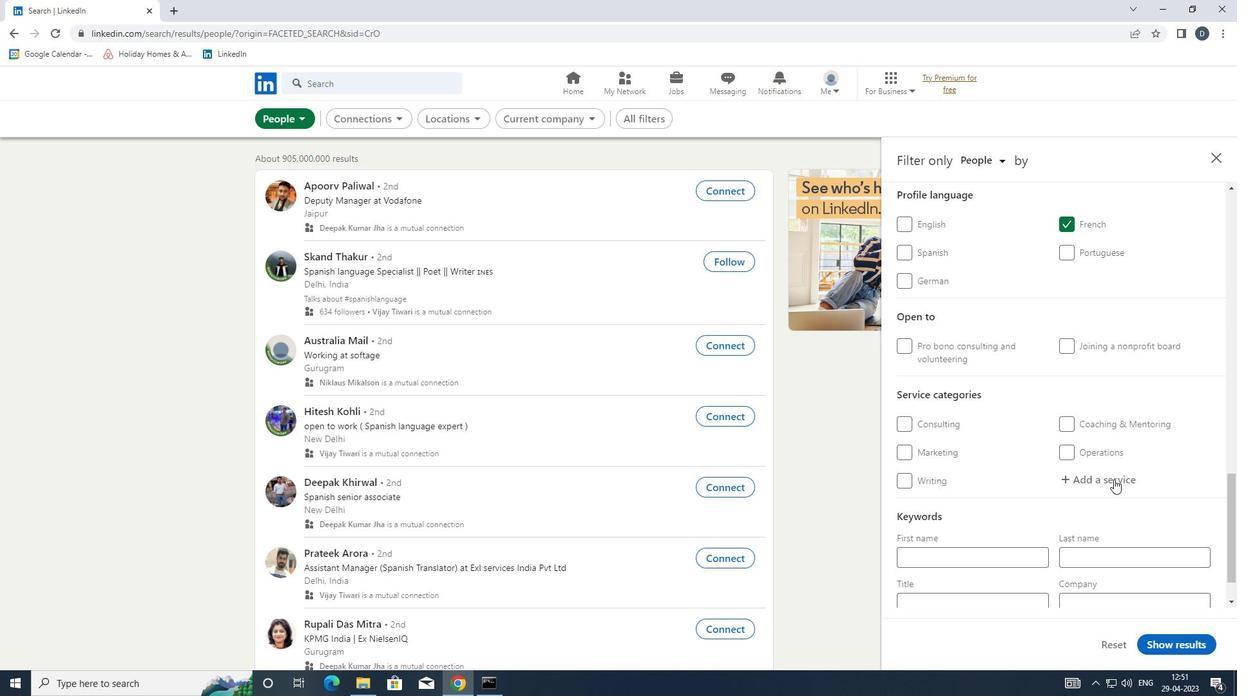 
Action: Mouse moved to (1109, 480)
Screenshot: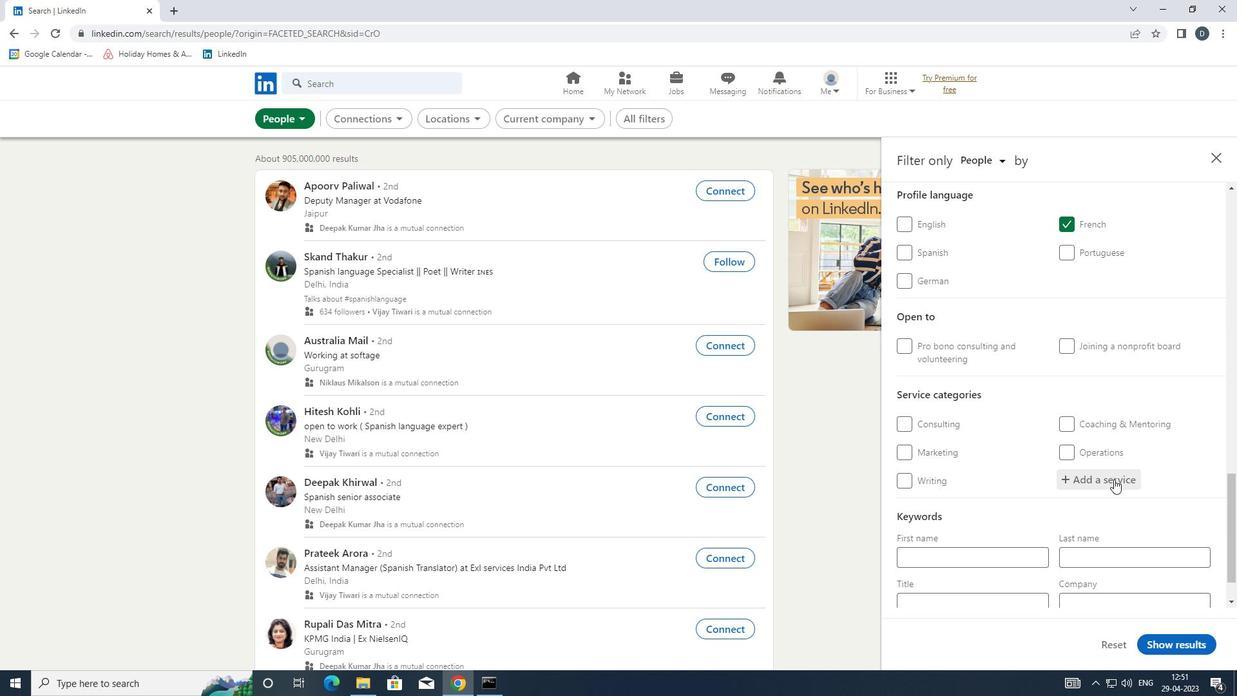 
Action: Key pressed <Key.shift>VIDEO
Screenshot: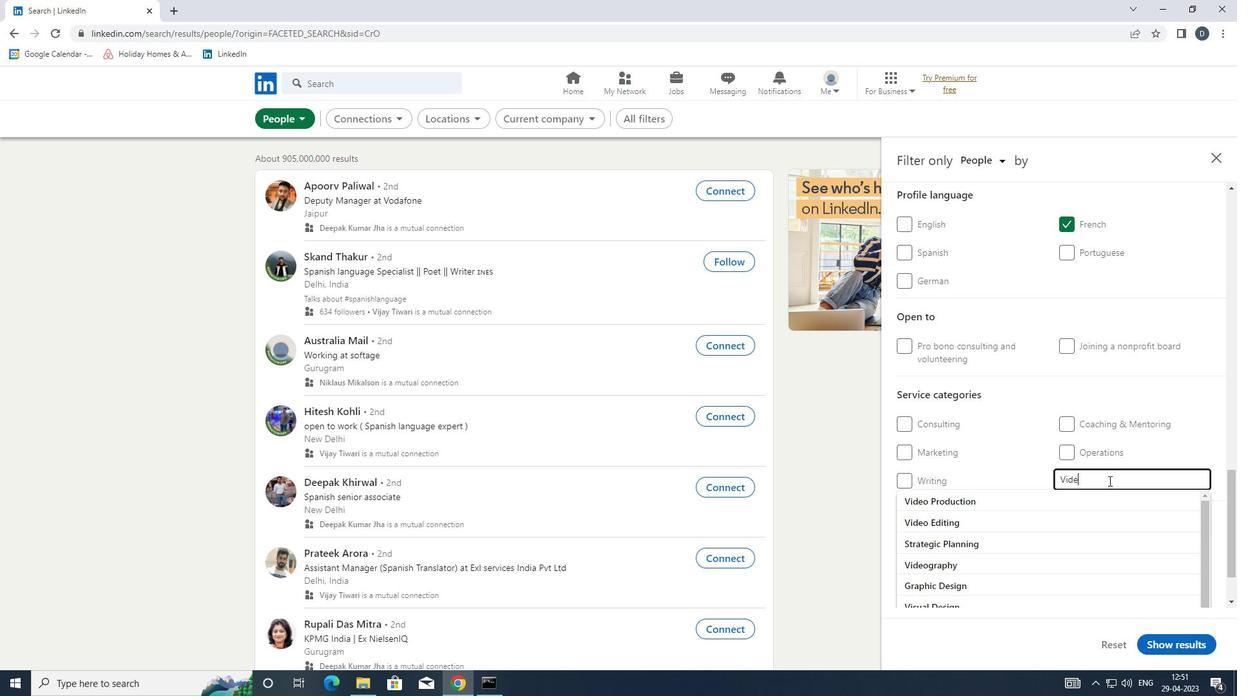 
Action: Mouse moved to (1134, 525)
Screenshot: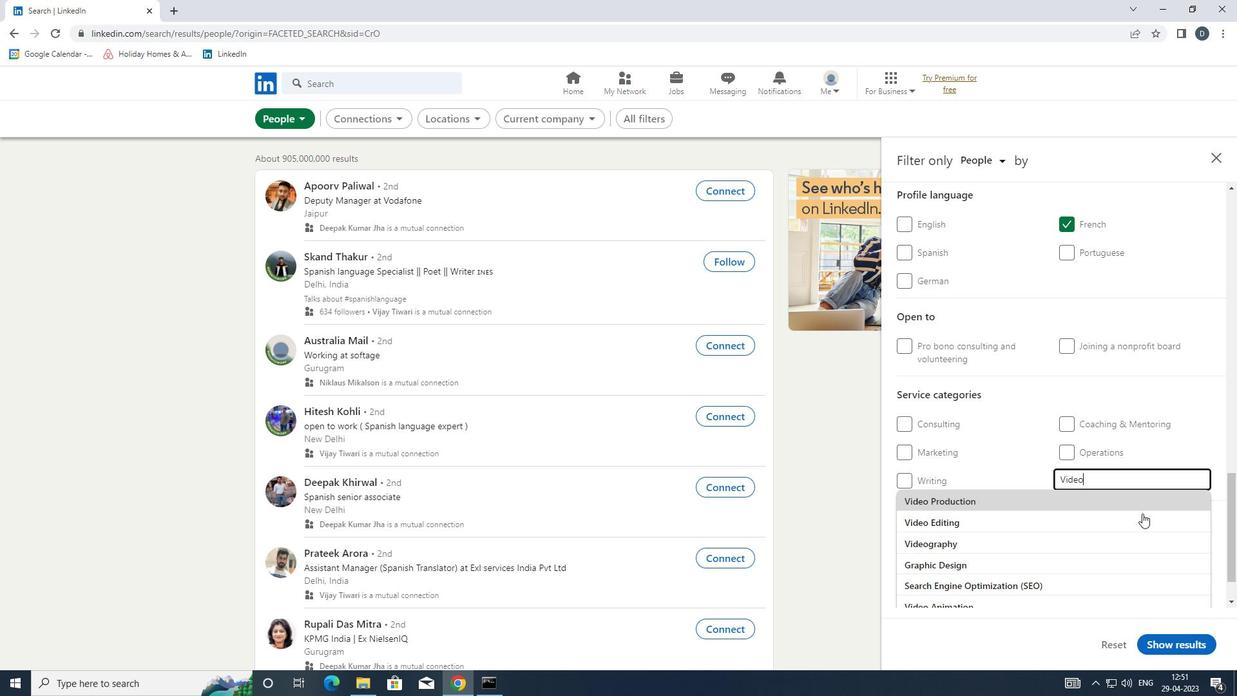 
Action: Mouse pressed left at (1134, 525)
Screenshot: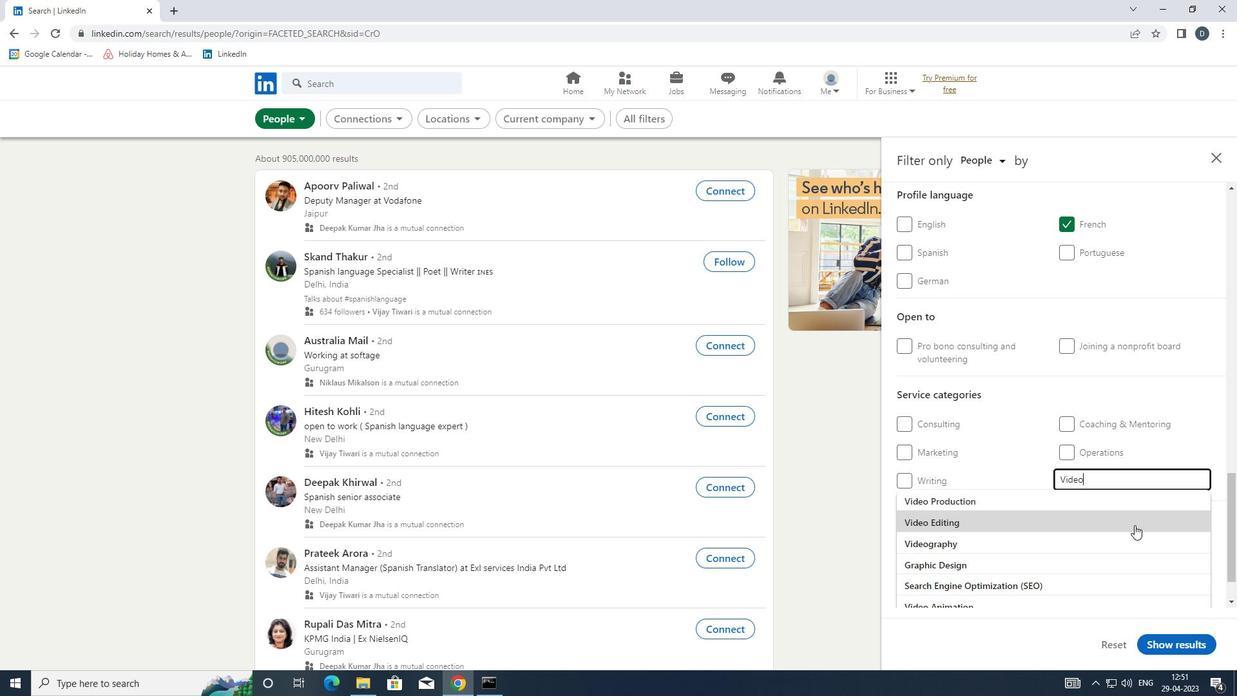
Action: Mouse scrolled (1134, 524) with delta (0, 0)
Screenshot: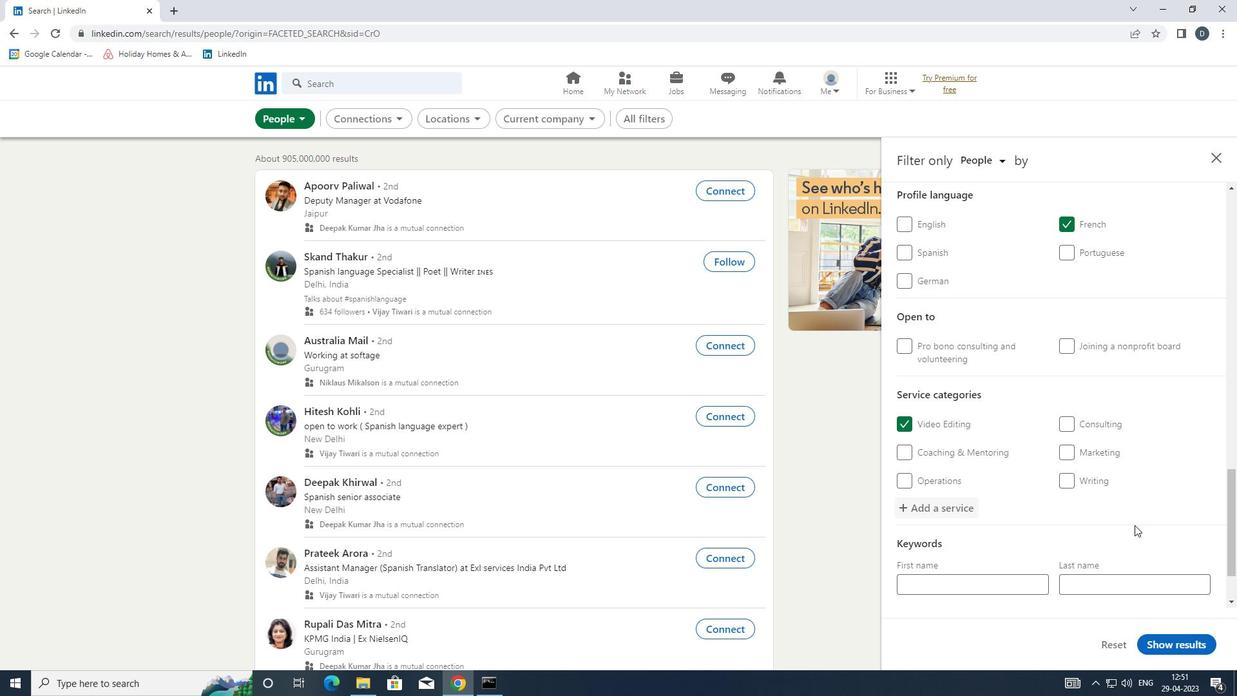 
Action: Mouse scrolled (1134, 524) with delta (0, 0)
Screenshot: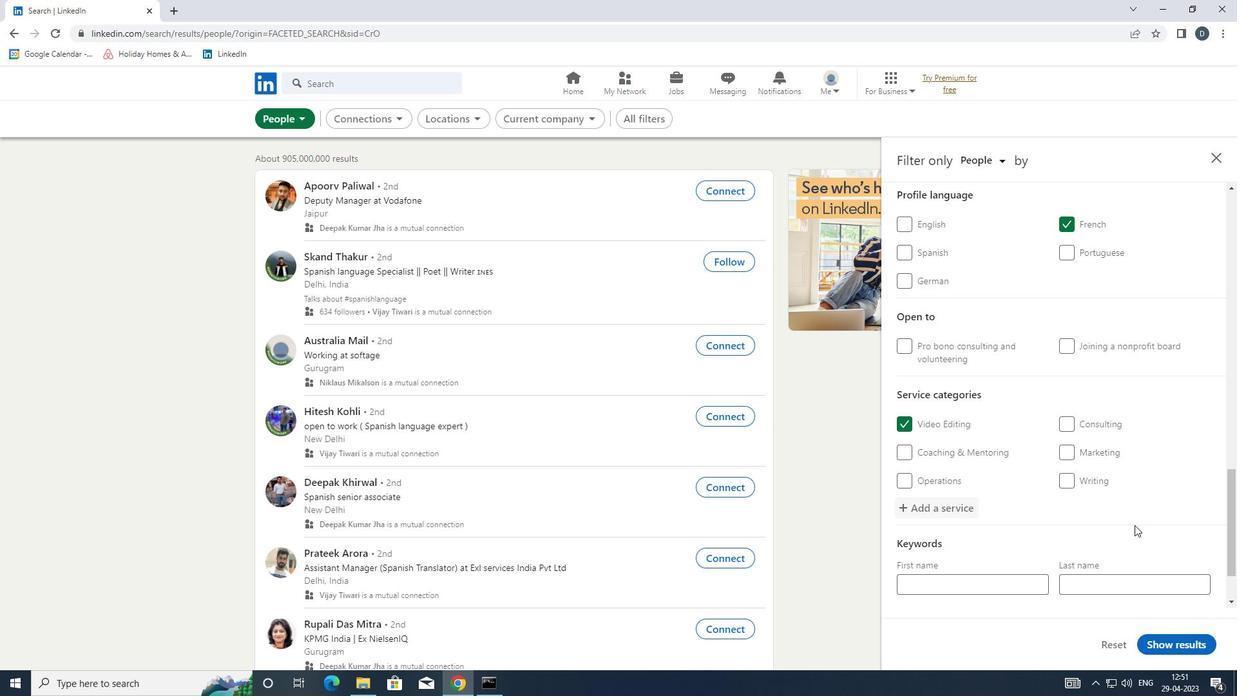 
Action: Mouse scrolled (1134, 524) with delta (0, 0)
Screenshot: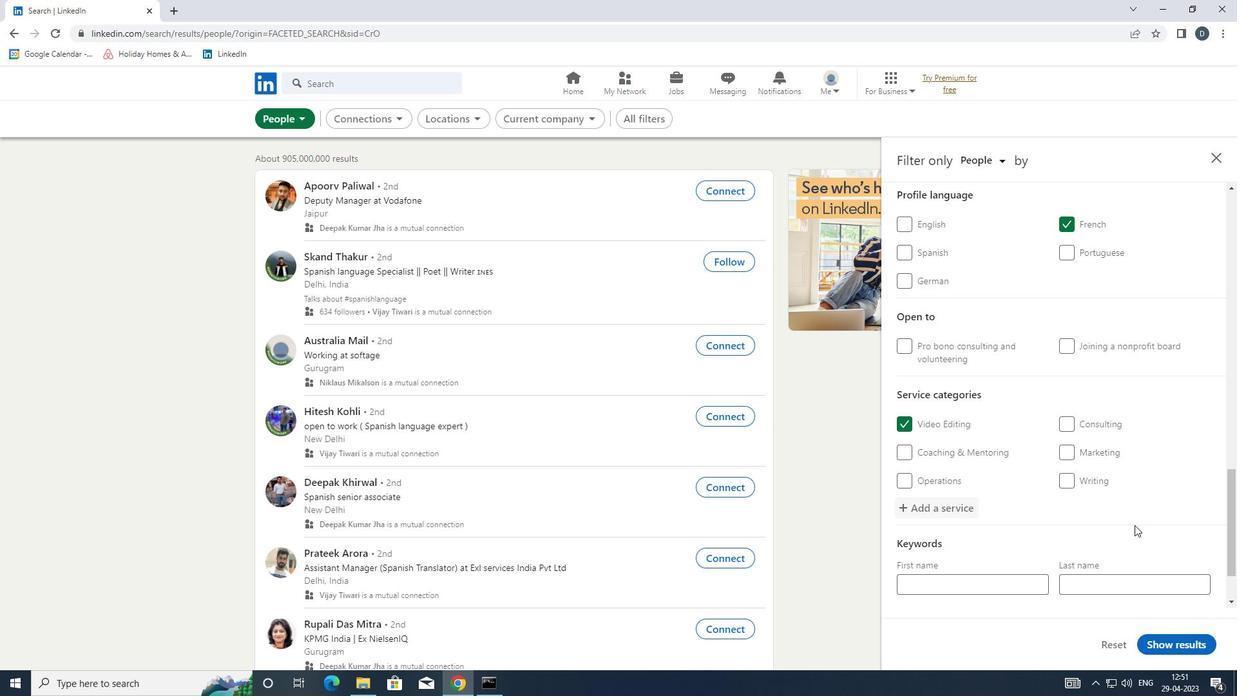 
Action: Mouse moved to (969, 542)
Screenshot: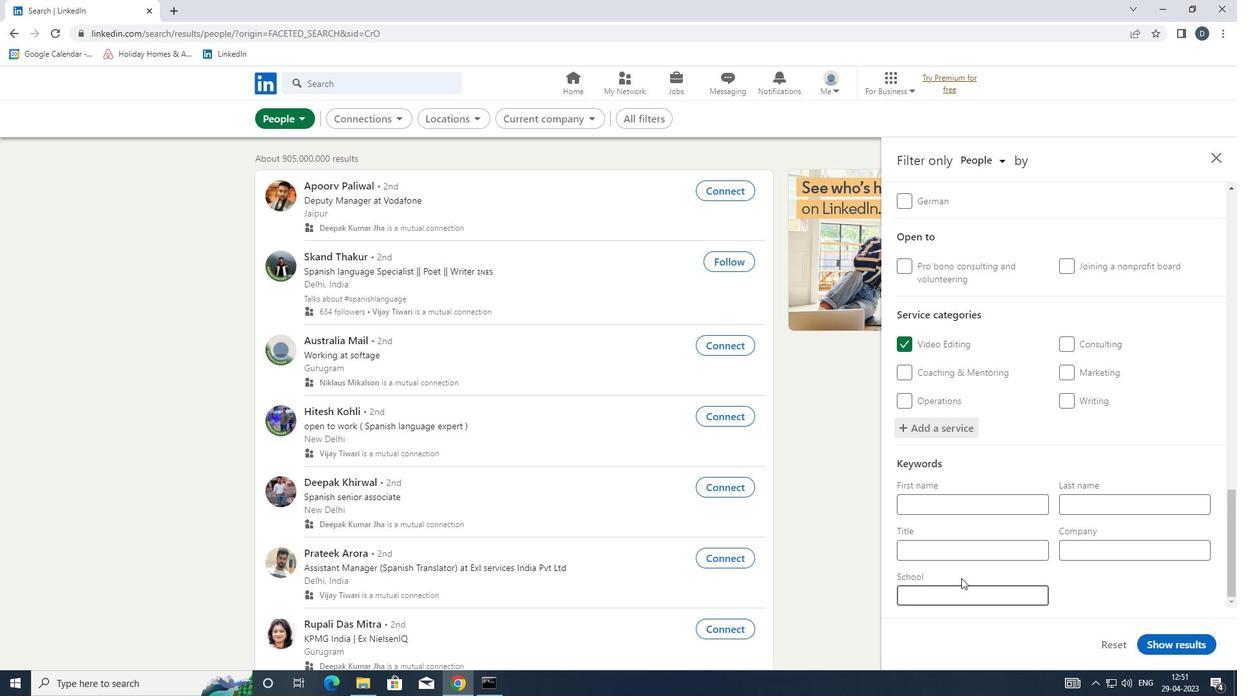 
Action: Mouse pressed left at (969, 542)
Screenshot: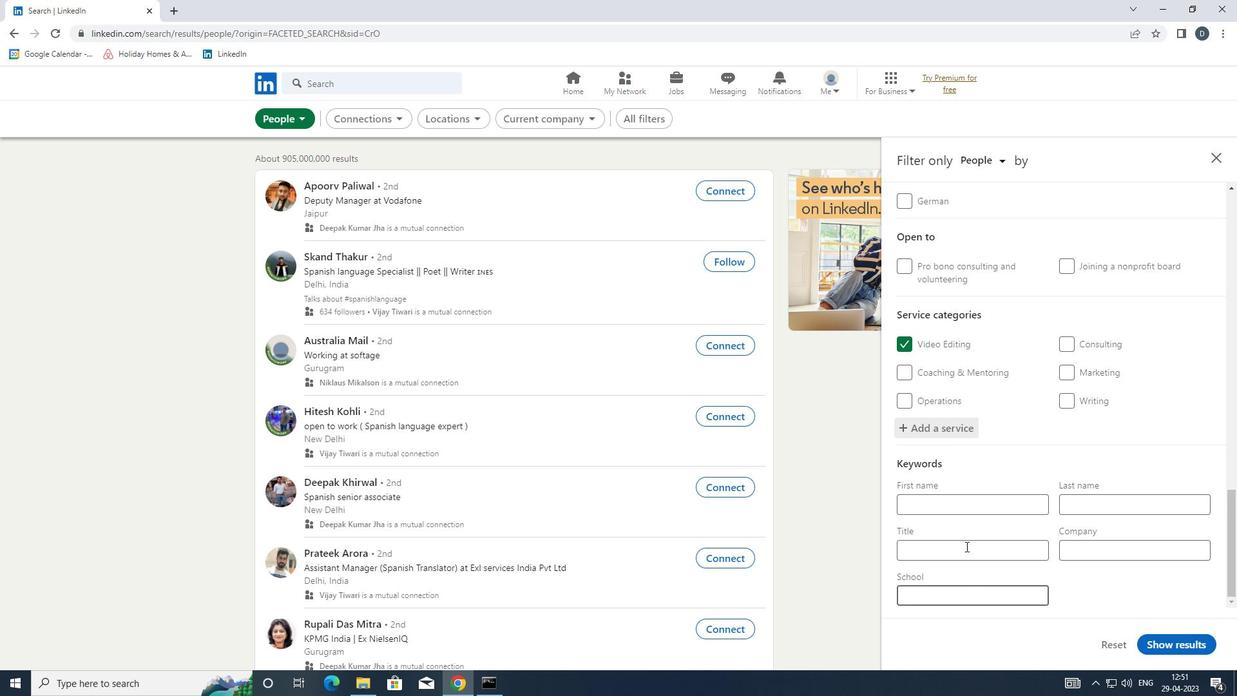 
Action: Key pressed <Key.shift>CONCIERGE
Screenshot: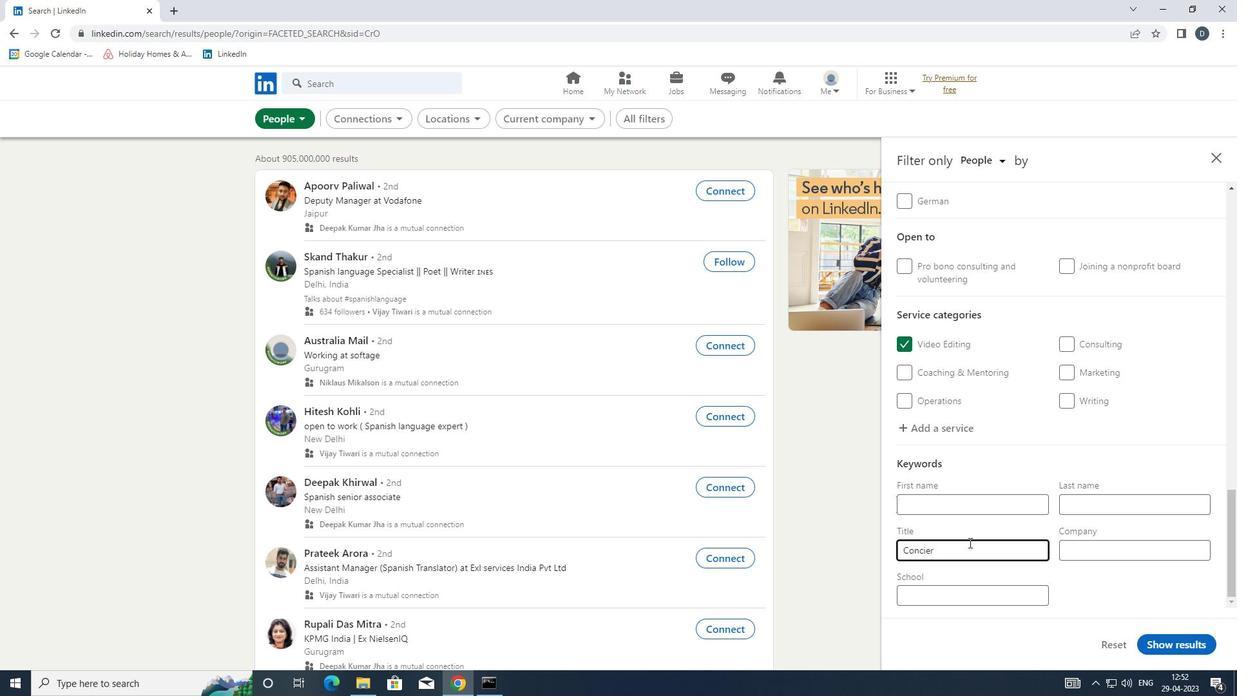 
Action: Mouse moved to (1161, 650)
Screenshot: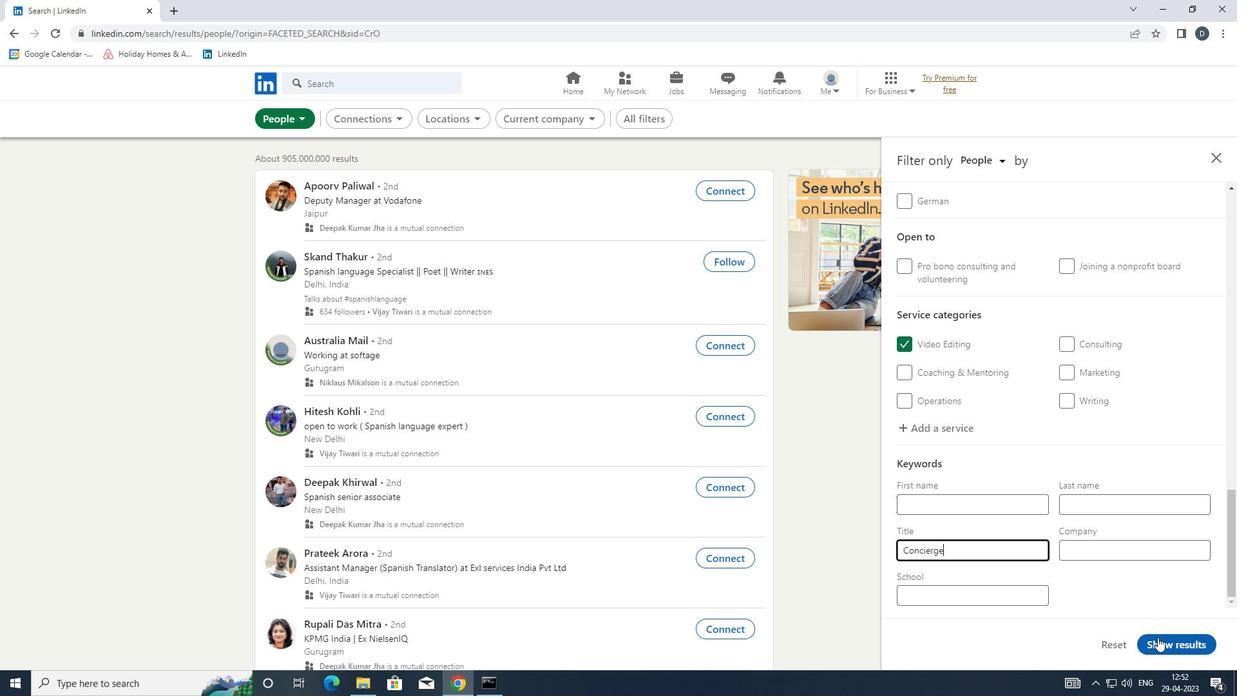 
Action: Mouse pressed left at (1161, 650)
Screenshot: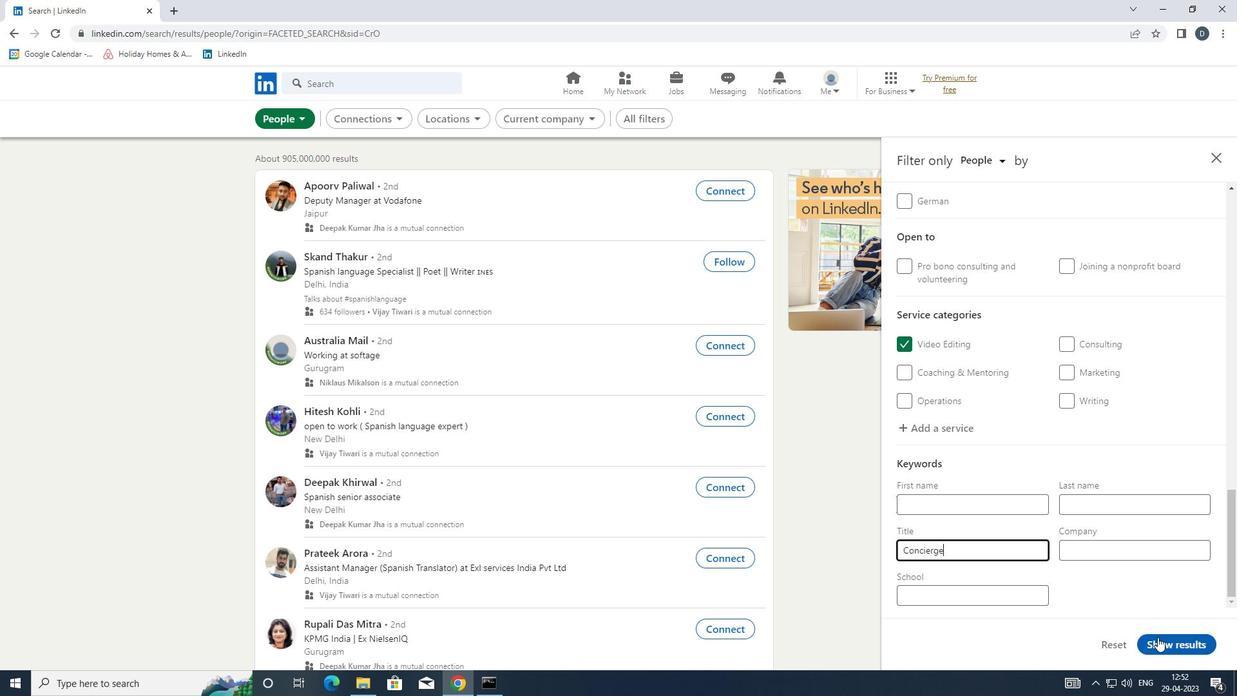 
Action: Mouse moved to (977, 390)
Screenshot: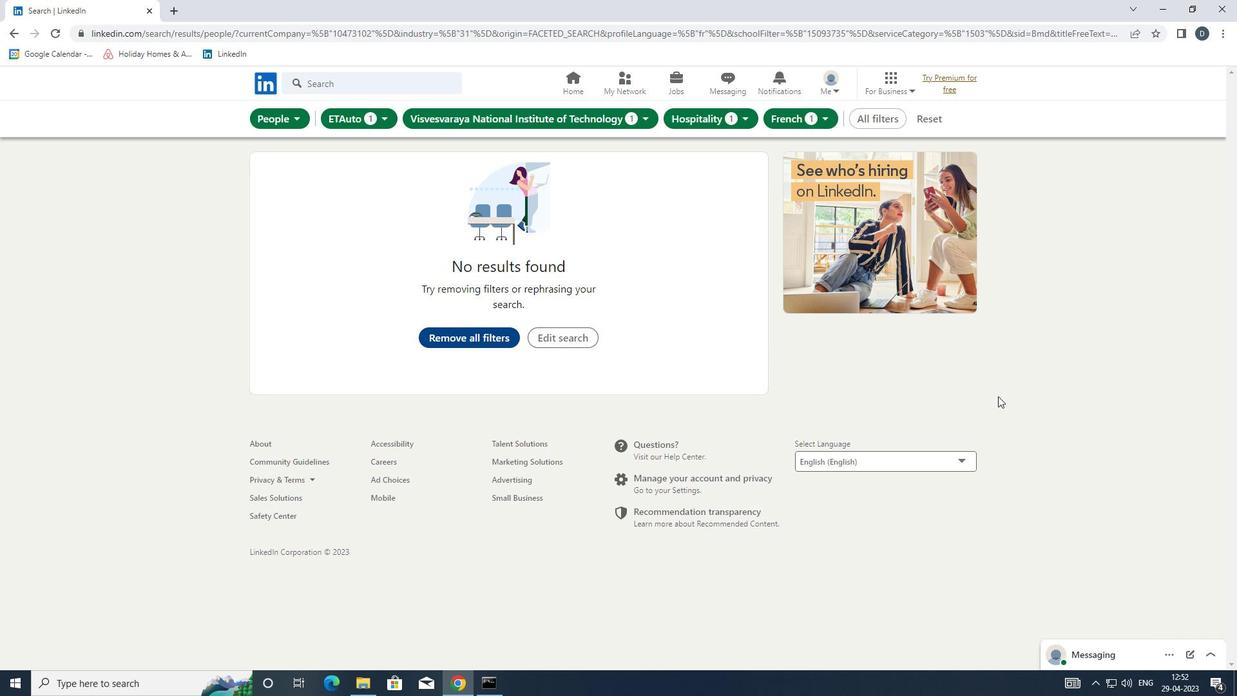 
